 Task: Open Card Animal Rights Review in Board Product Feedback Collection and Analysis to Workspace Employee Assistance Programs and add a team member Softage.4@softage.net, a label Yellow, a checklist Performance Management, an attachment from your google drive, a color Yellow and finally, add a card description 'Develop and launch new social media marketing campaign for influencer marketing' and a comment 'Let us approach this task with a sense of urgency and importance, recognizing its impact on the overall project.'. Add a start date 'Jan 08, 1900' with a due date 'Jan 15, 1900'
Action: Mouse moved to (89, 319)
Screenshot: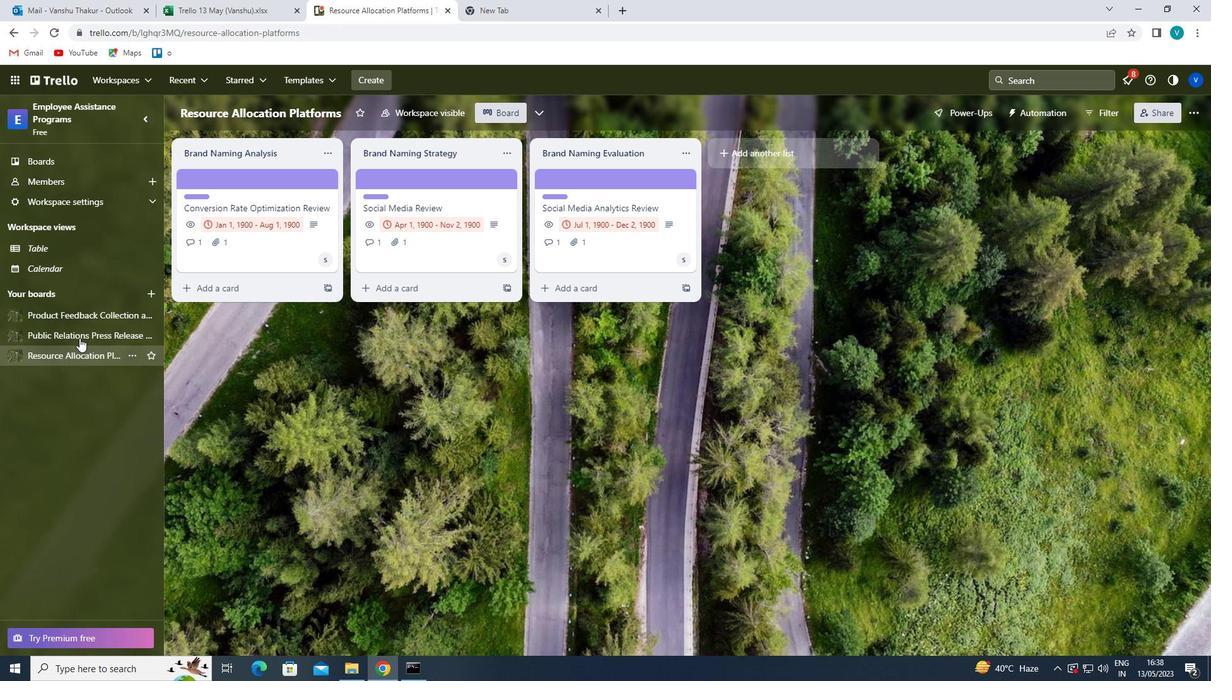 
Action: Mouse pressed left at (89, 319)
Screenshot: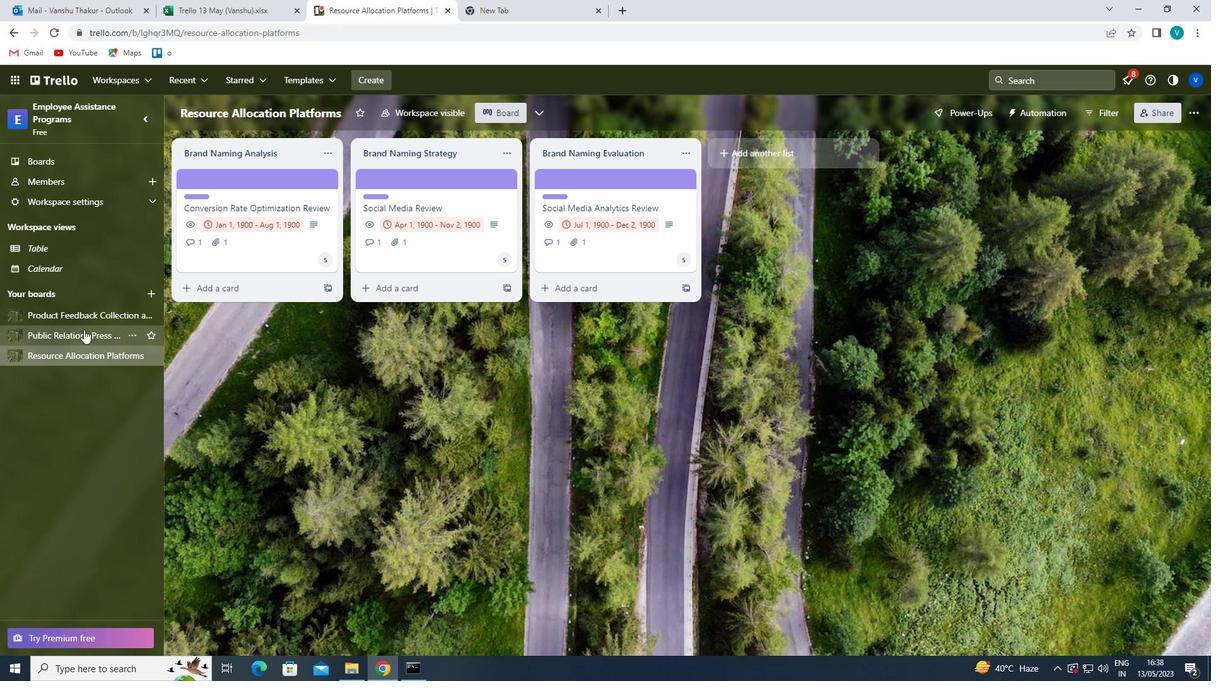 
Action: Mouse moved to (591, 183)
Screenshot: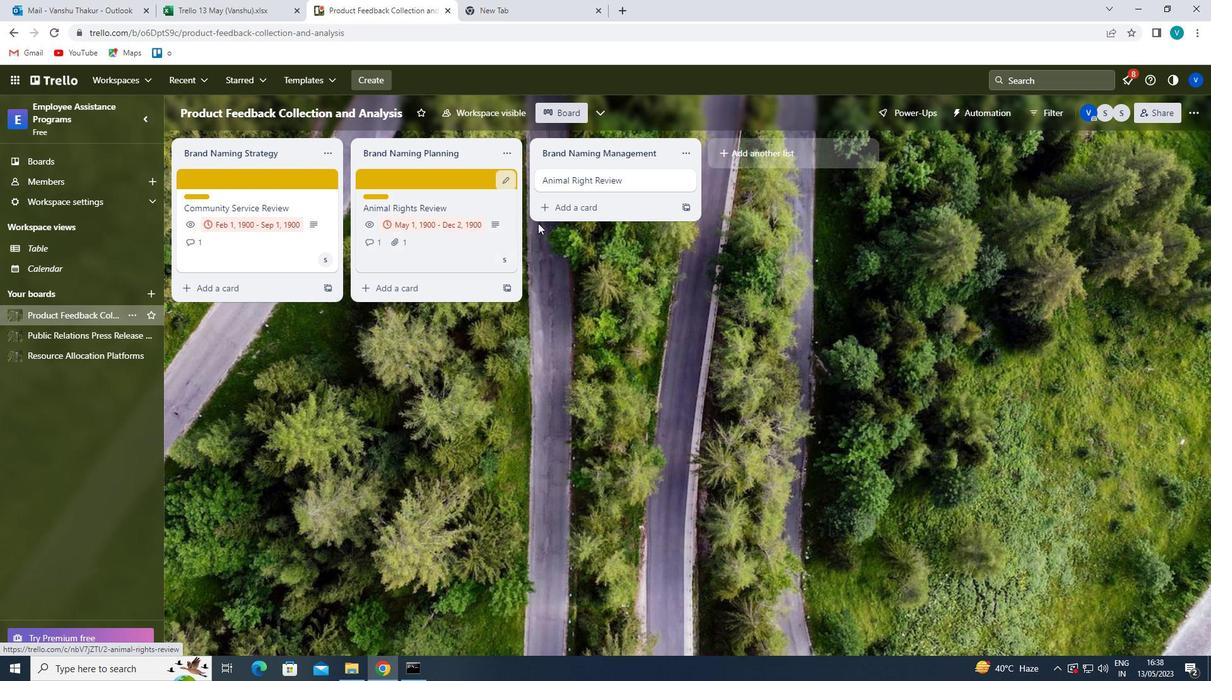 
Action: Mouse pressed left at (591, 183)
Screenshot: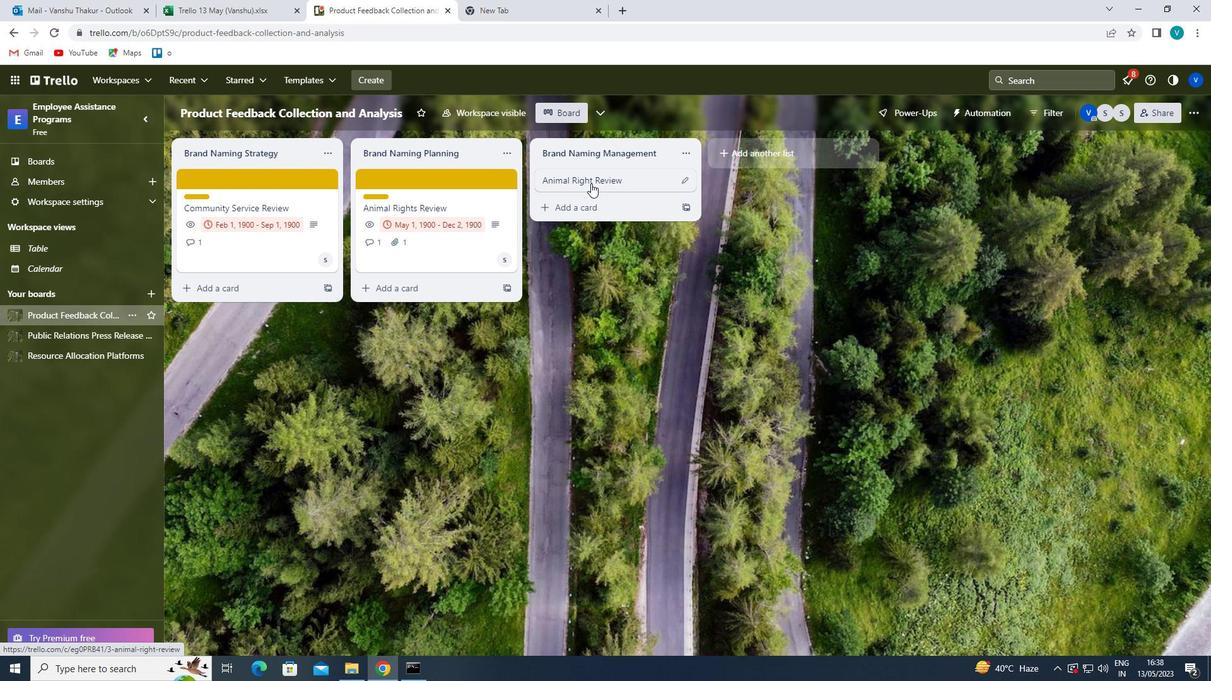 
Action: Mouse moved to (744, 219)
Screenshot: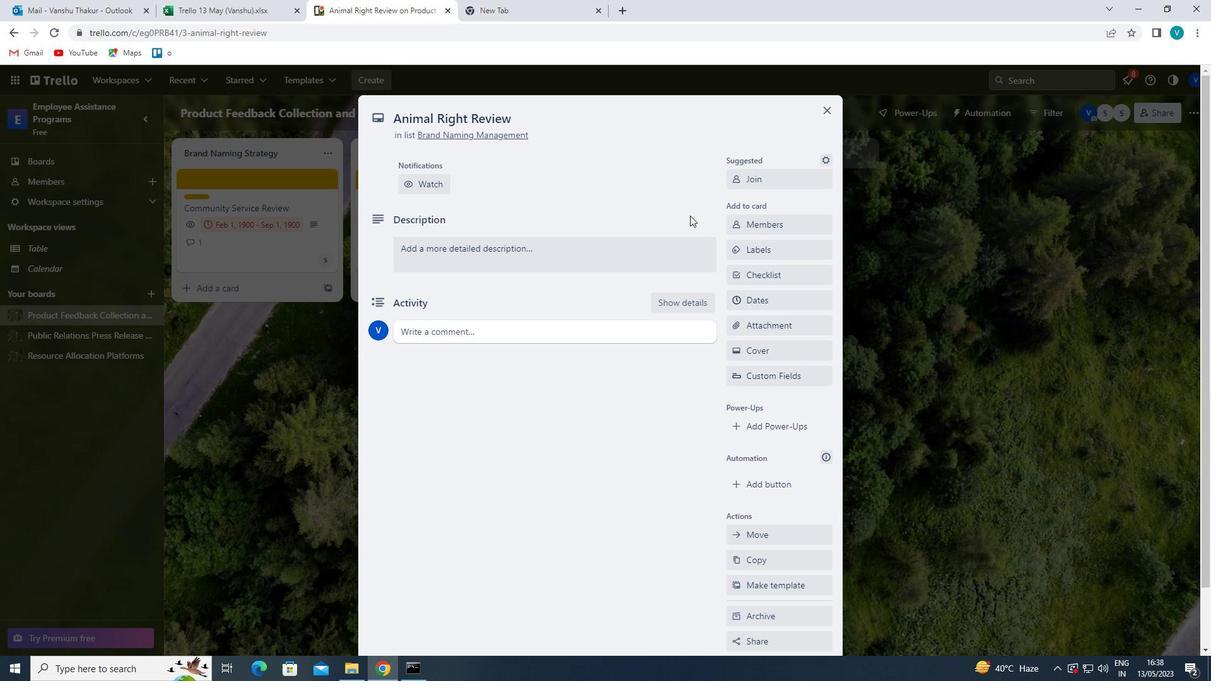 
Action: Mouse pressed left at (744, 219)
Screenshot: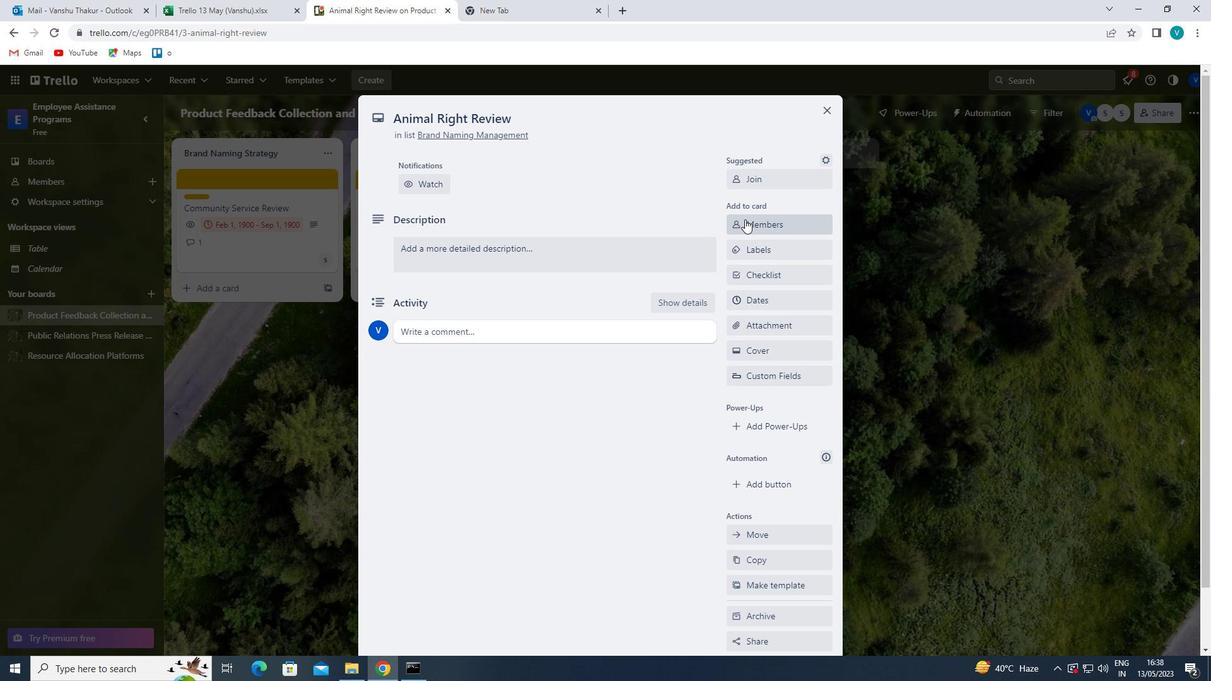 
Action: Key pressed <Key.shift>
Screenshot: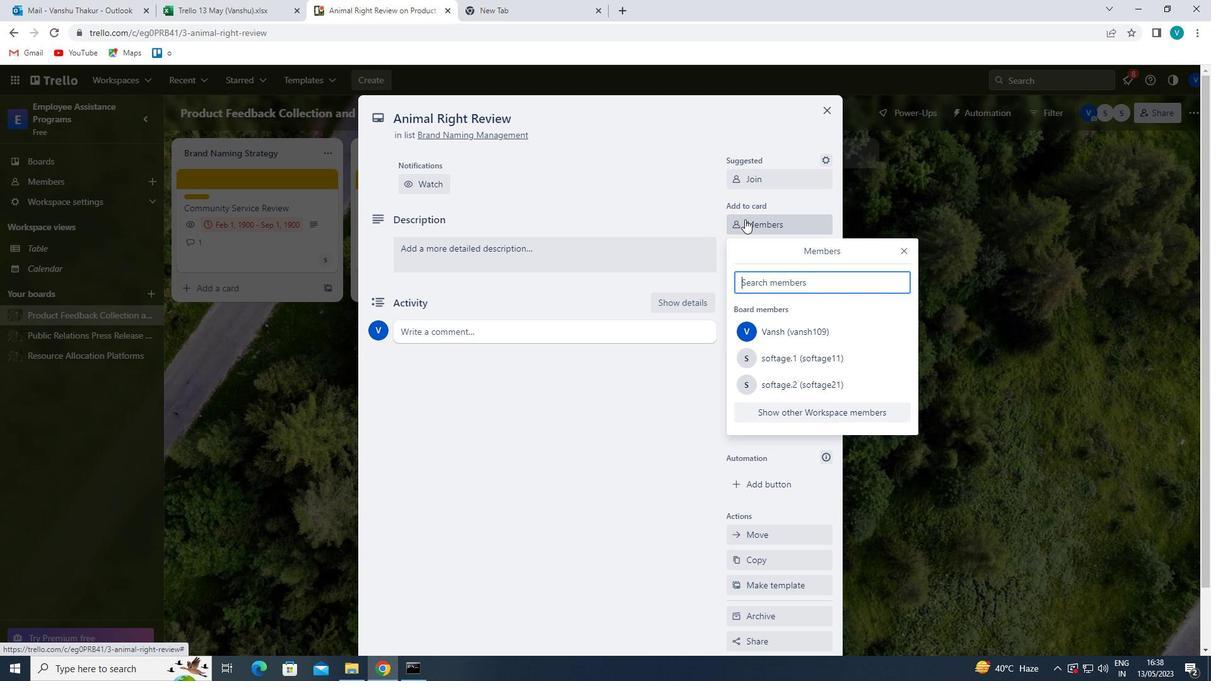 
Action: Mouse moved to (708, 243)
Screenshot: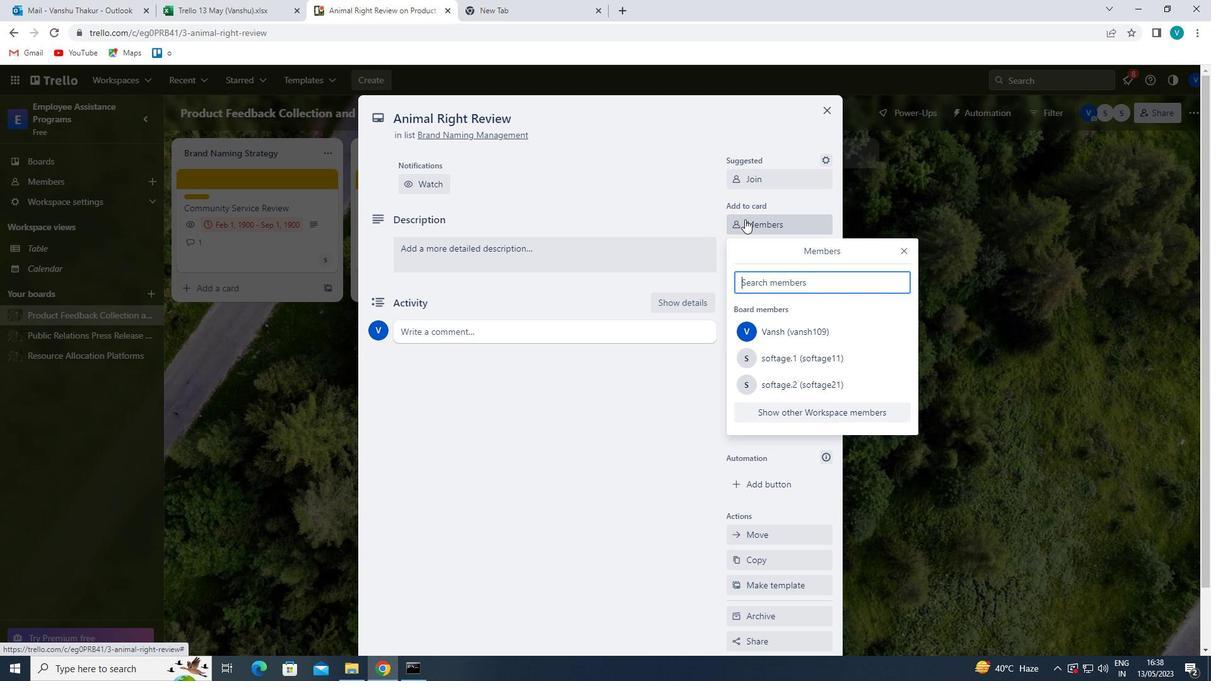 
Action: Key pressed S
Screenshot: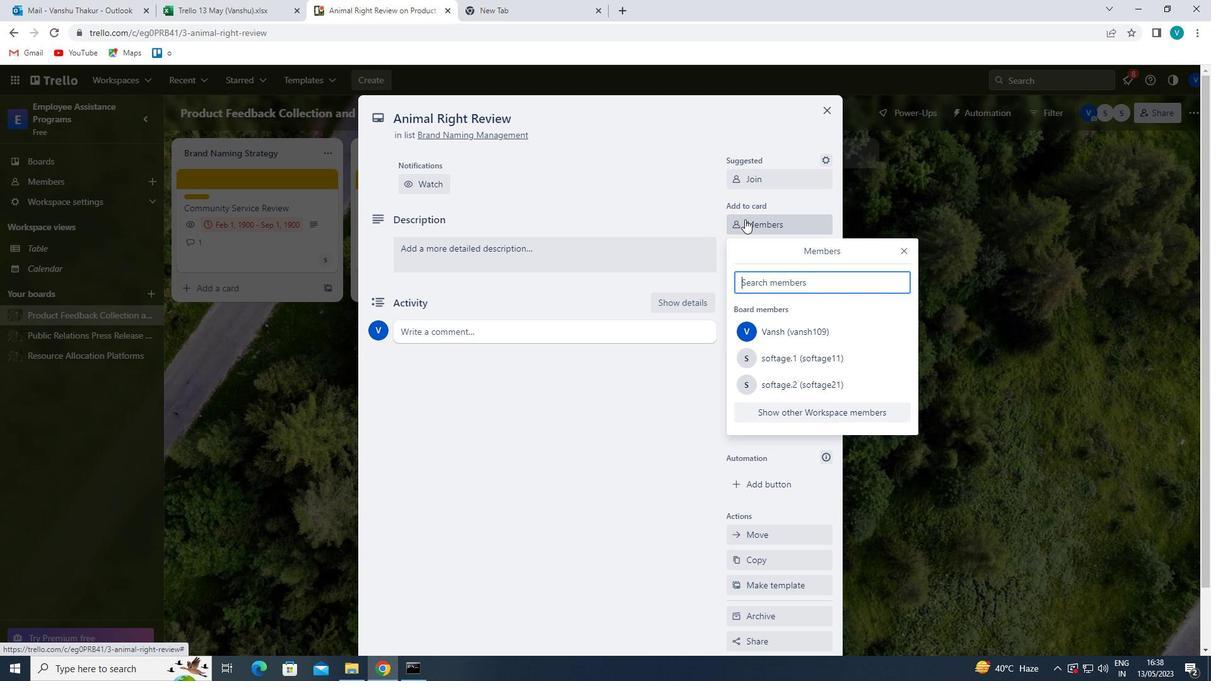 
Action: Mouse moved to (646, 280)
Screenshot: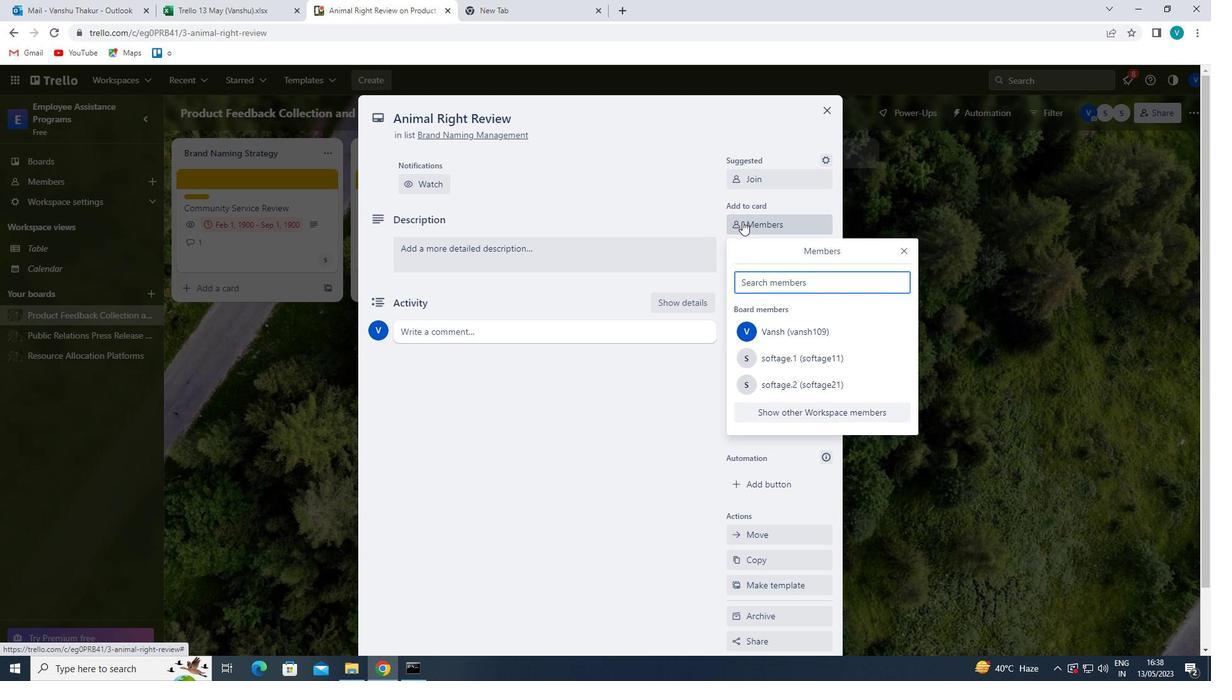 
Action: Key pressed OF
Screenshot: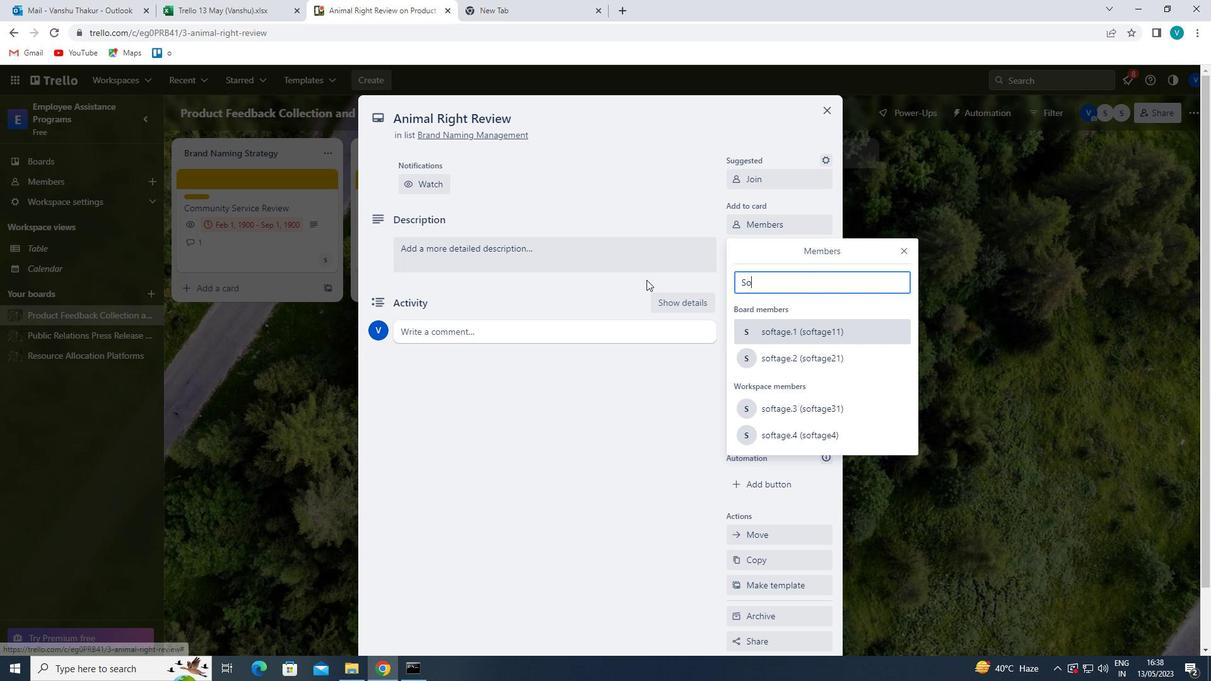 
Action: Mouse moved to (809, 439)
Screenshot: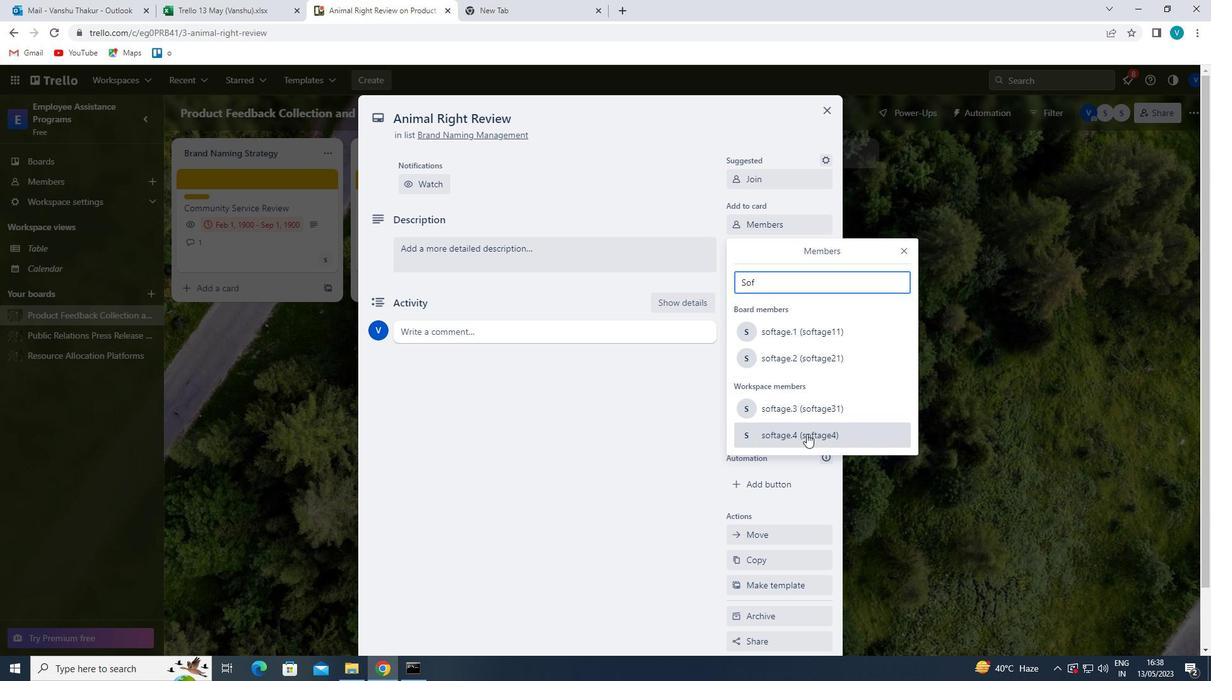
Action: Mouse pressed left at (809, 439)
Screenshot: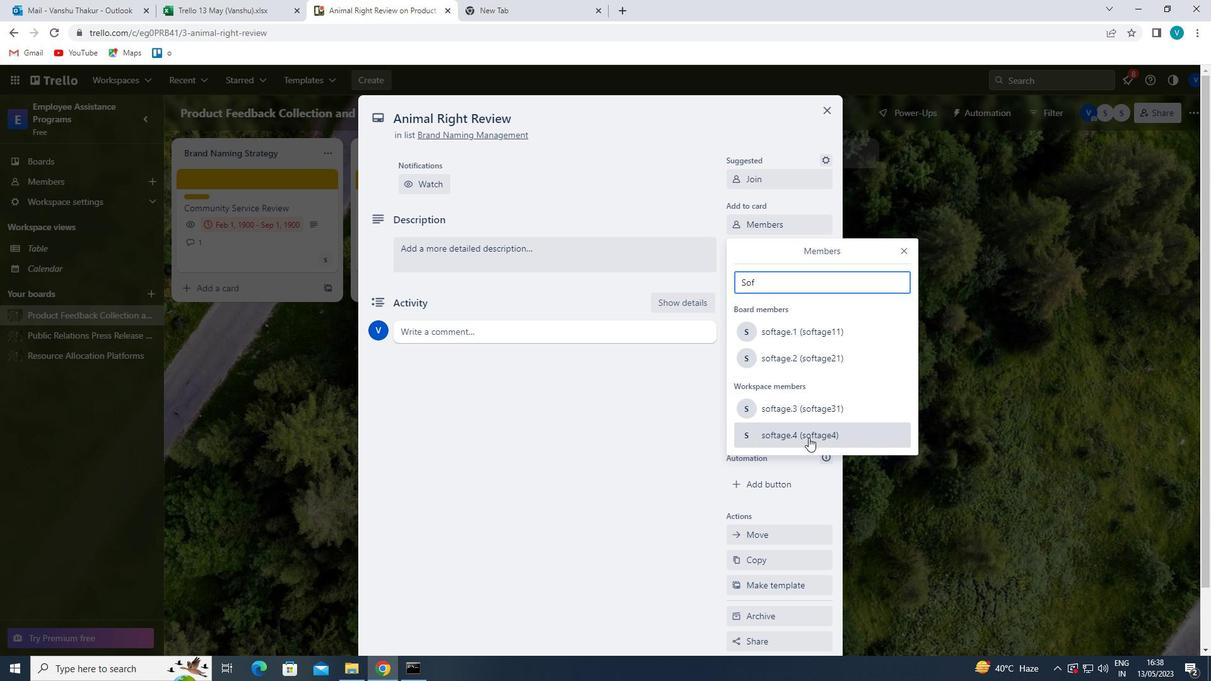 
Action: Mouse moved to (907, 247)
Screenshot: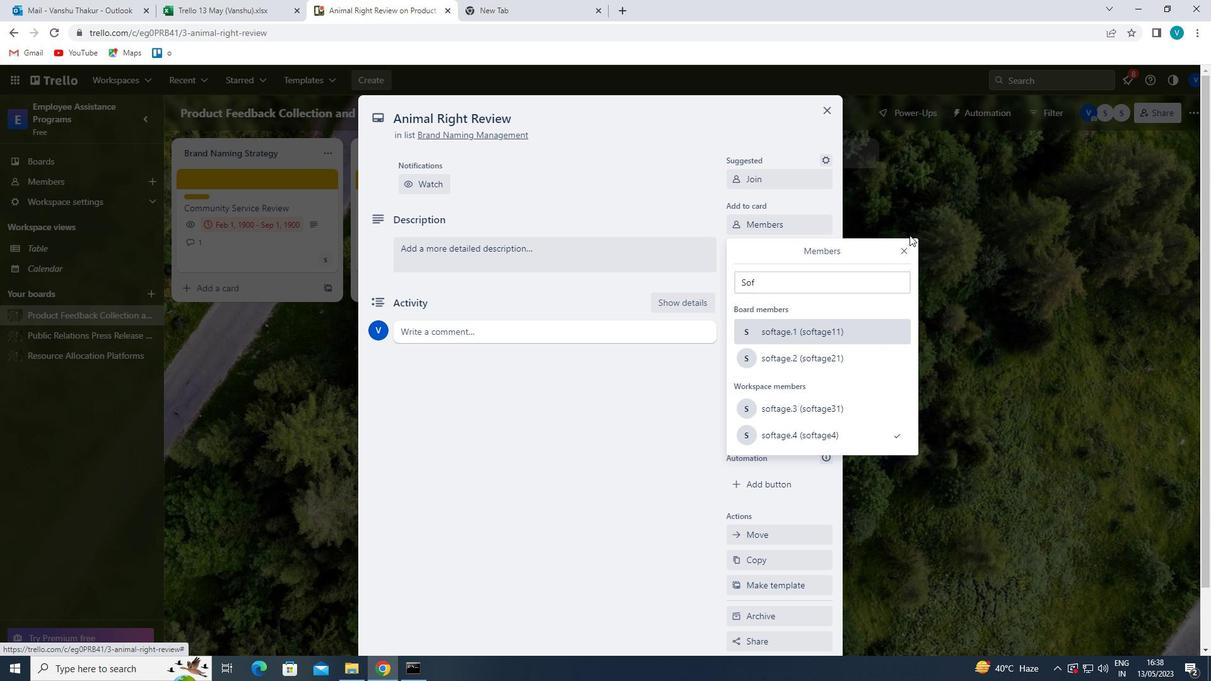 
Action: Mouse pressed left at (907, 247)
Screenshot: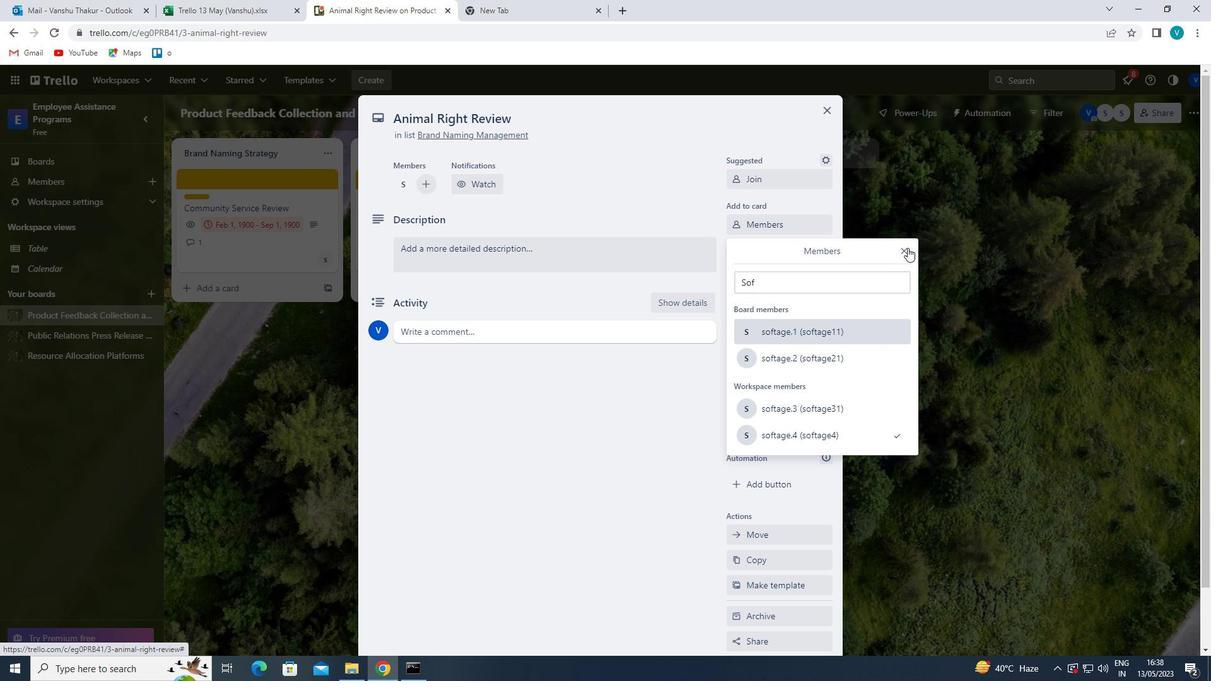 
Action: Mouse moved to (763, 251)
Screenshot: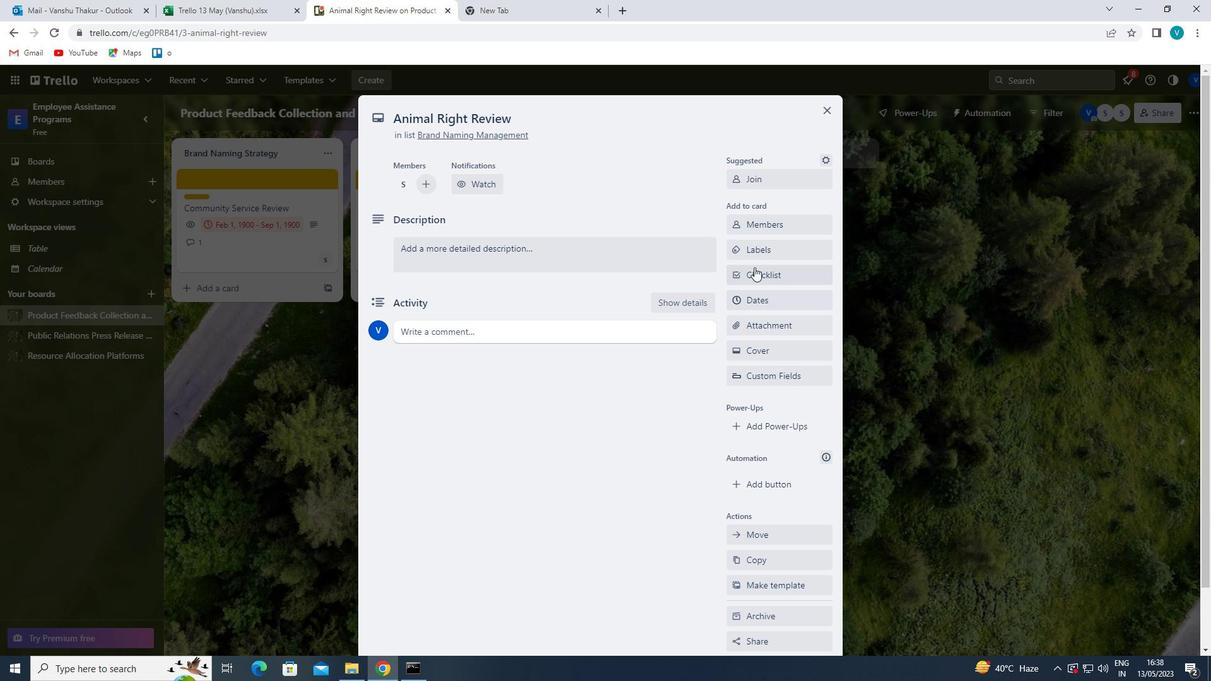 
Action: Mouse pressed left at (763, 251)
Screenshot: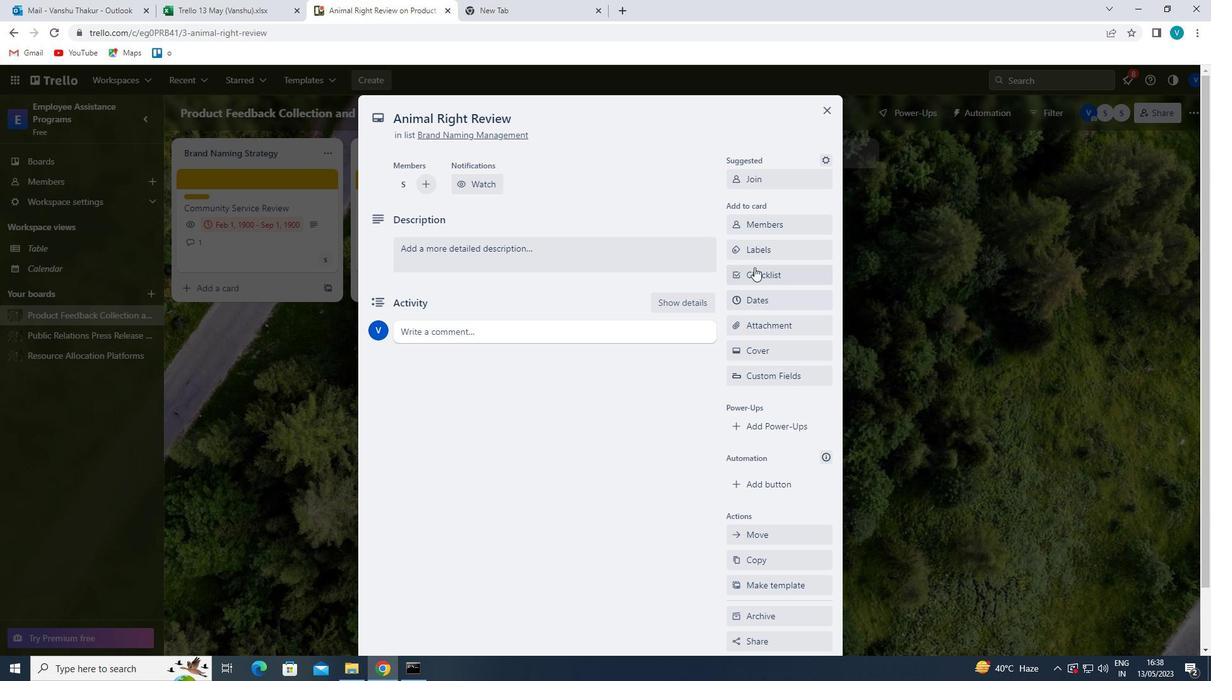 
Action: Mouse moved to (806, 373)
Screenshot: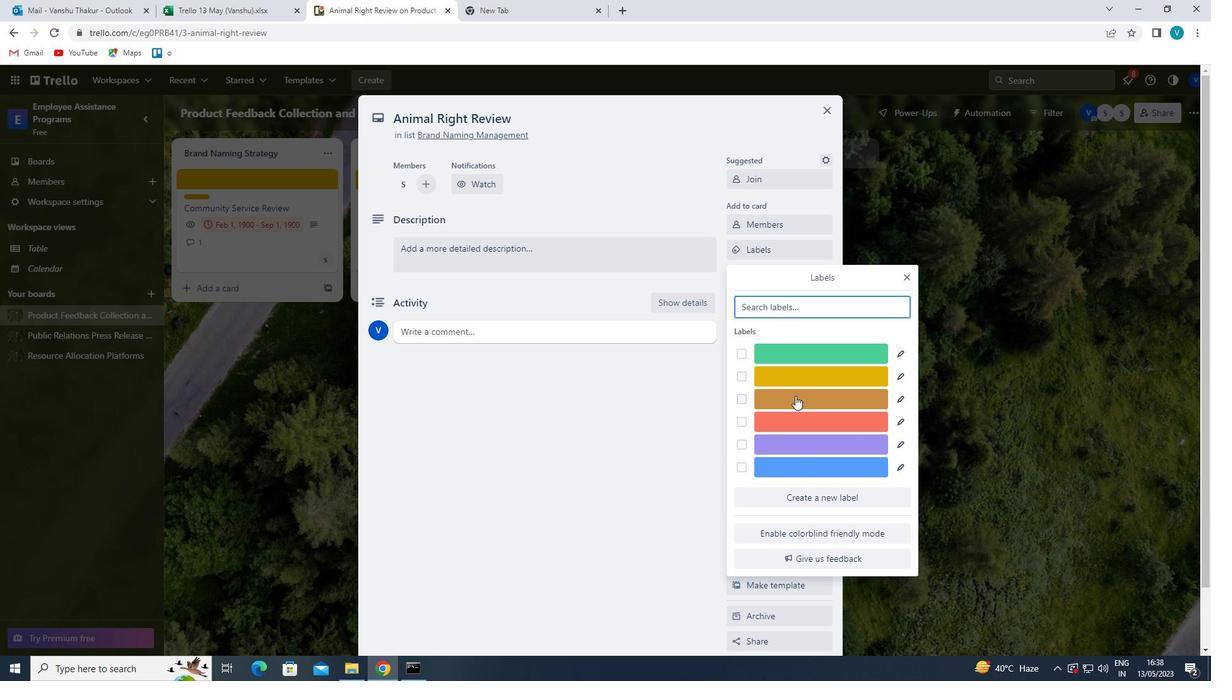 
Action: Mouse pressed left at (806, 373)
Screenshot: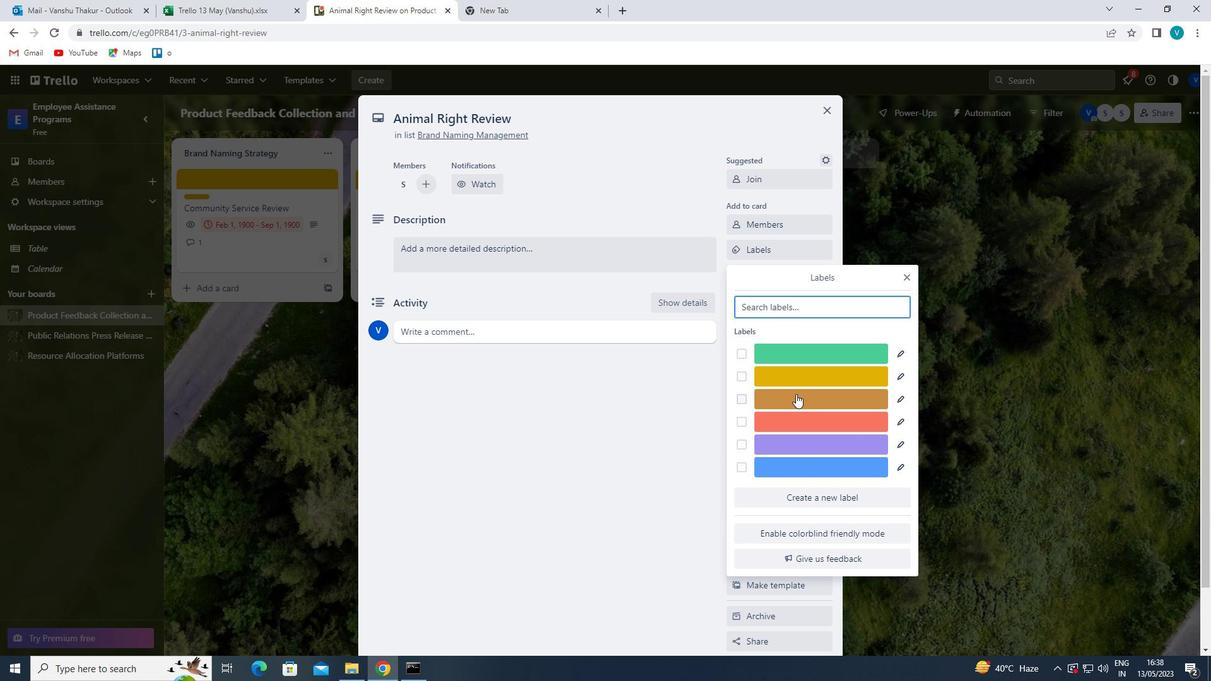 
Action: Mouse moved to (906, 275)
Screenshot: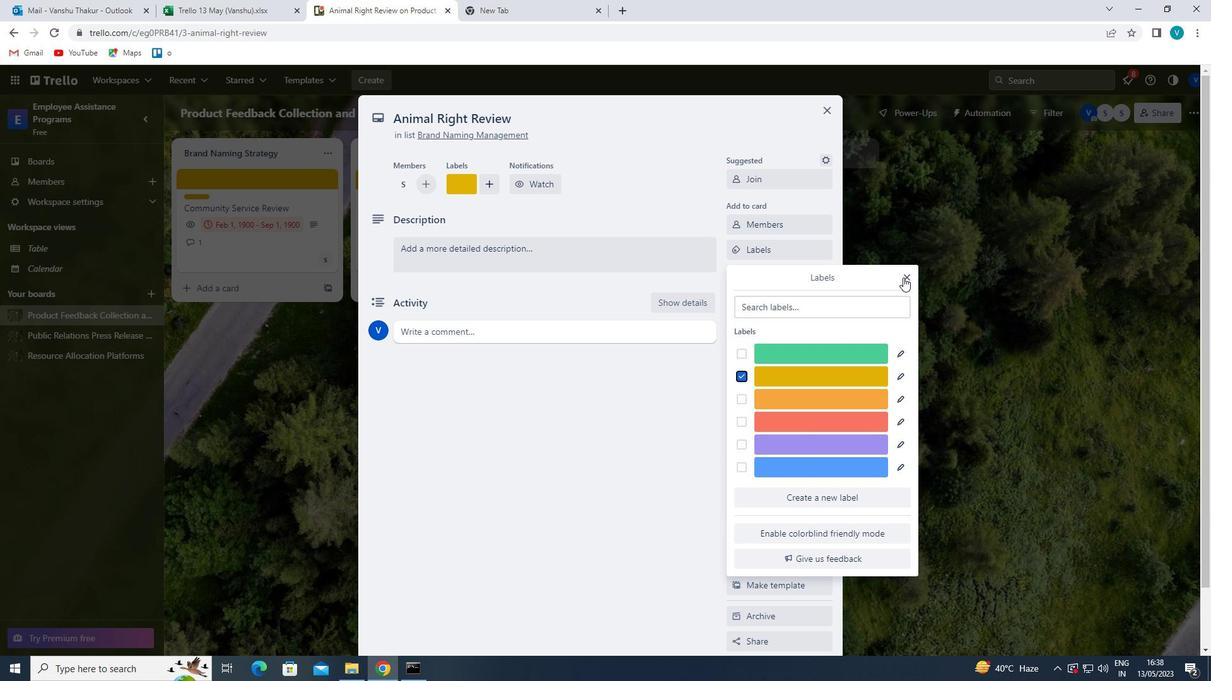 
Action: Mouse pressed left at (906, 275)
Screenshot: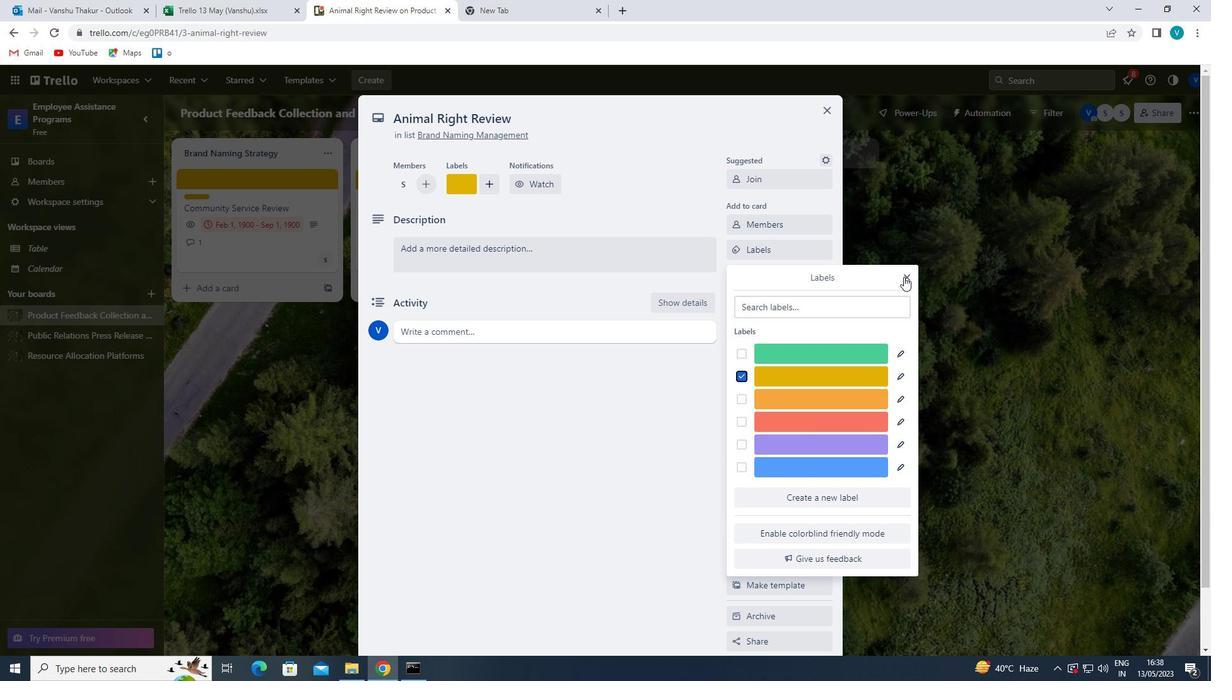 
Action: Mouse moved to (773, 277)
Screenshot: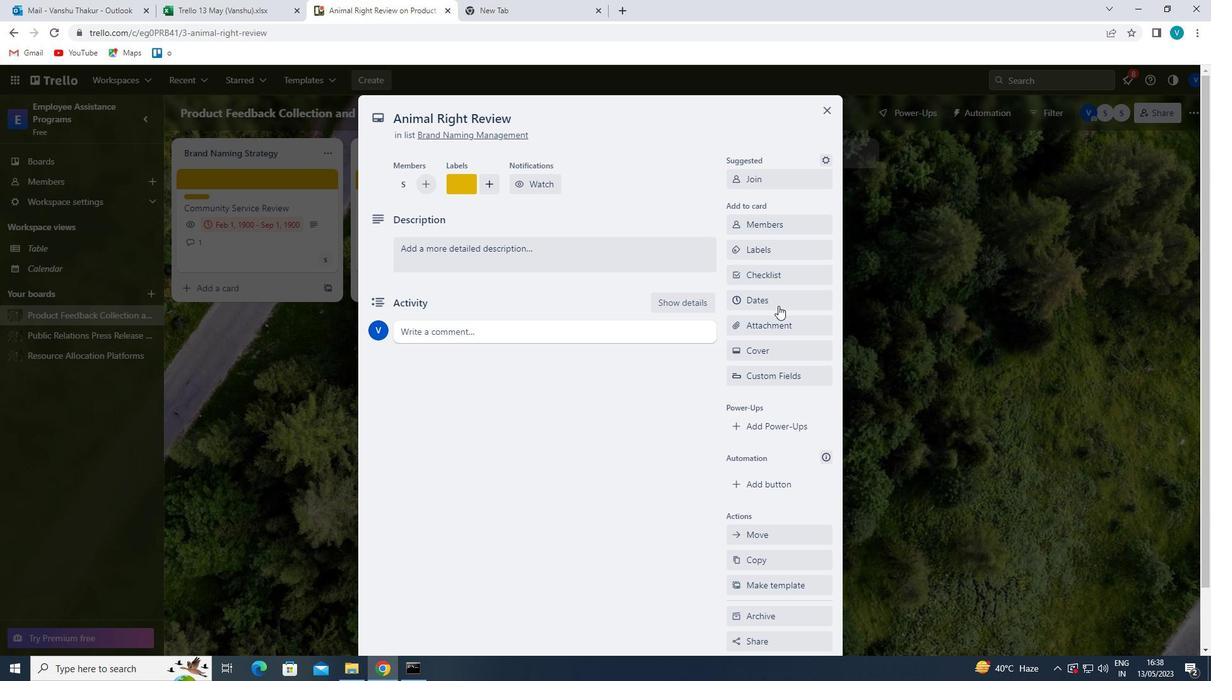 
Action: Mouse pressed left at (773, 277)
Screenshot: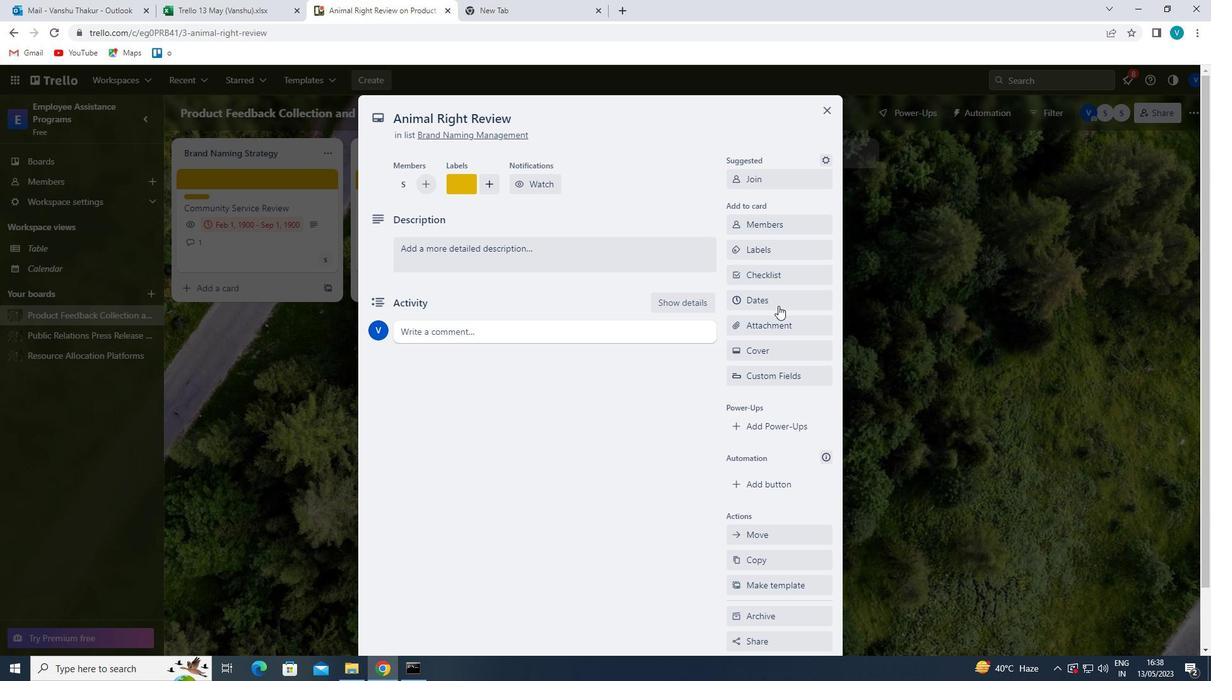 
Action: Key pressed <Key.shift>PERFOR
Screenshot: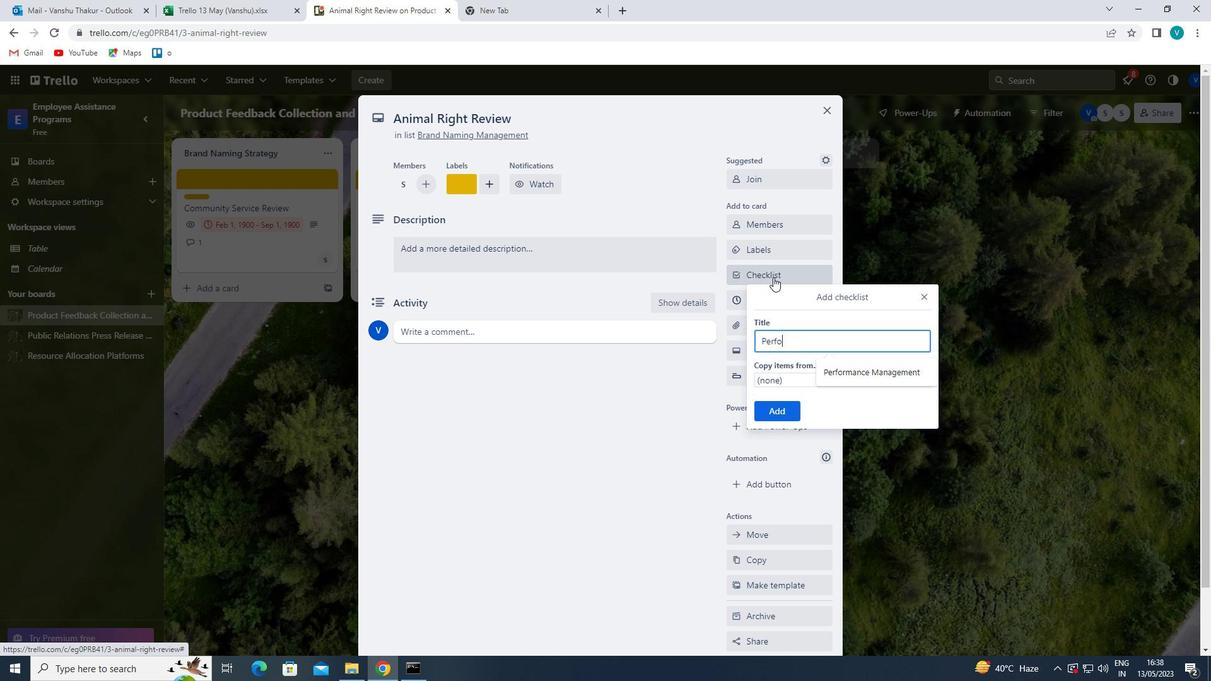 
Action: Mouse moved to (876, 370)
Screenshot: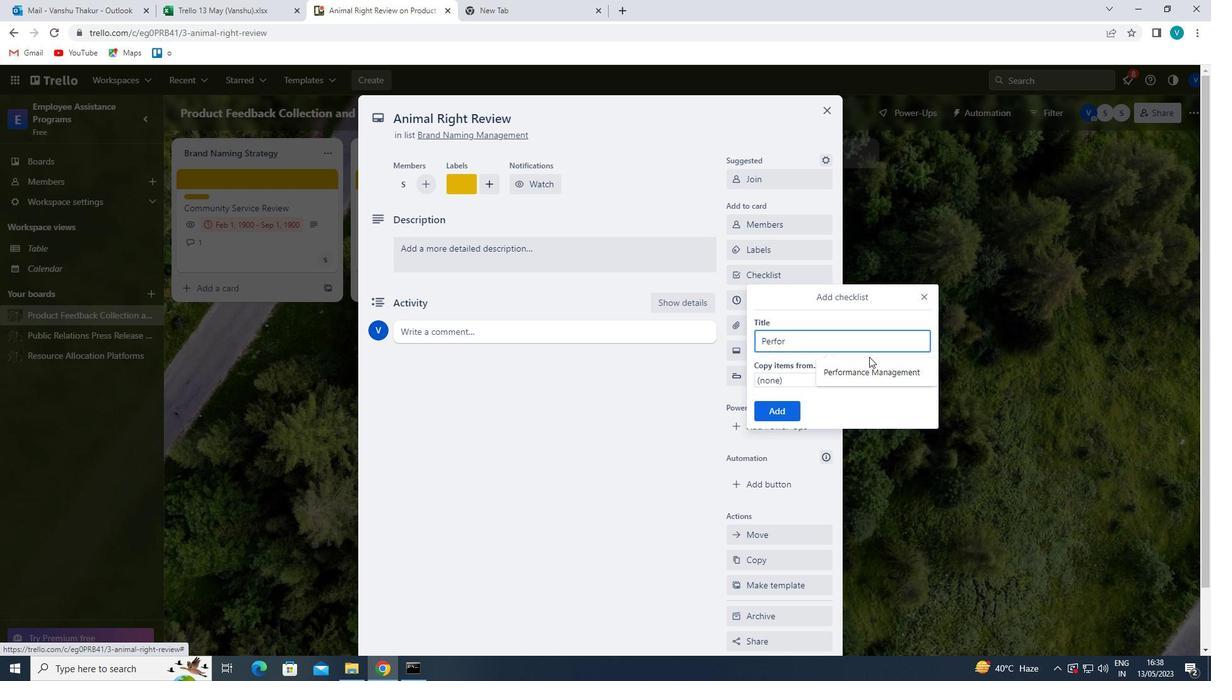
Action: Mouse pressed left at (876, 370)
Screenshot: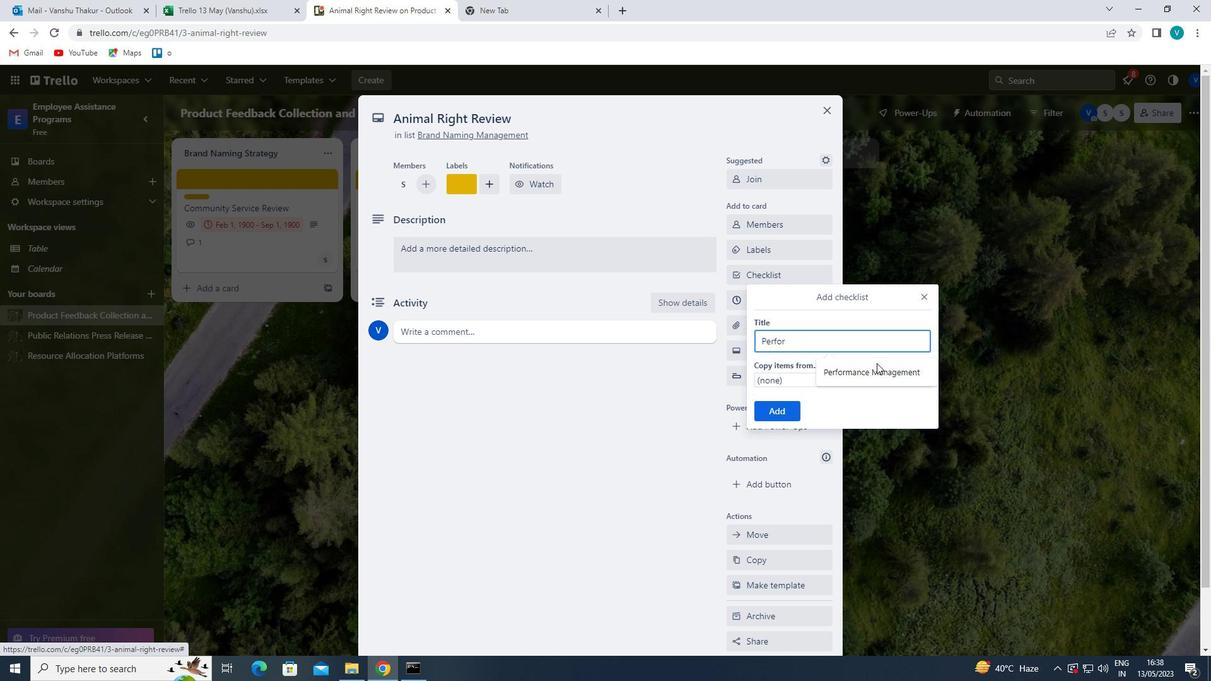 
Action: Mouse moved to (775, 410)
Screenshot: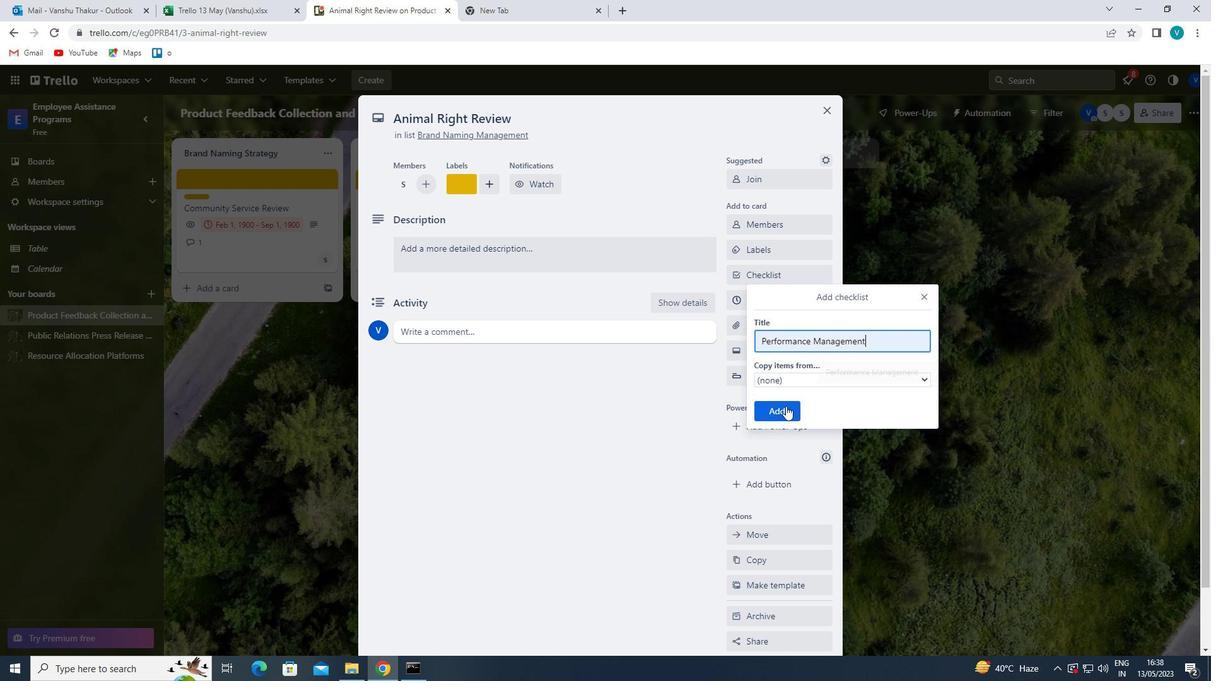 
Action: Mouse pressed left at (775, 410)
Screenshot: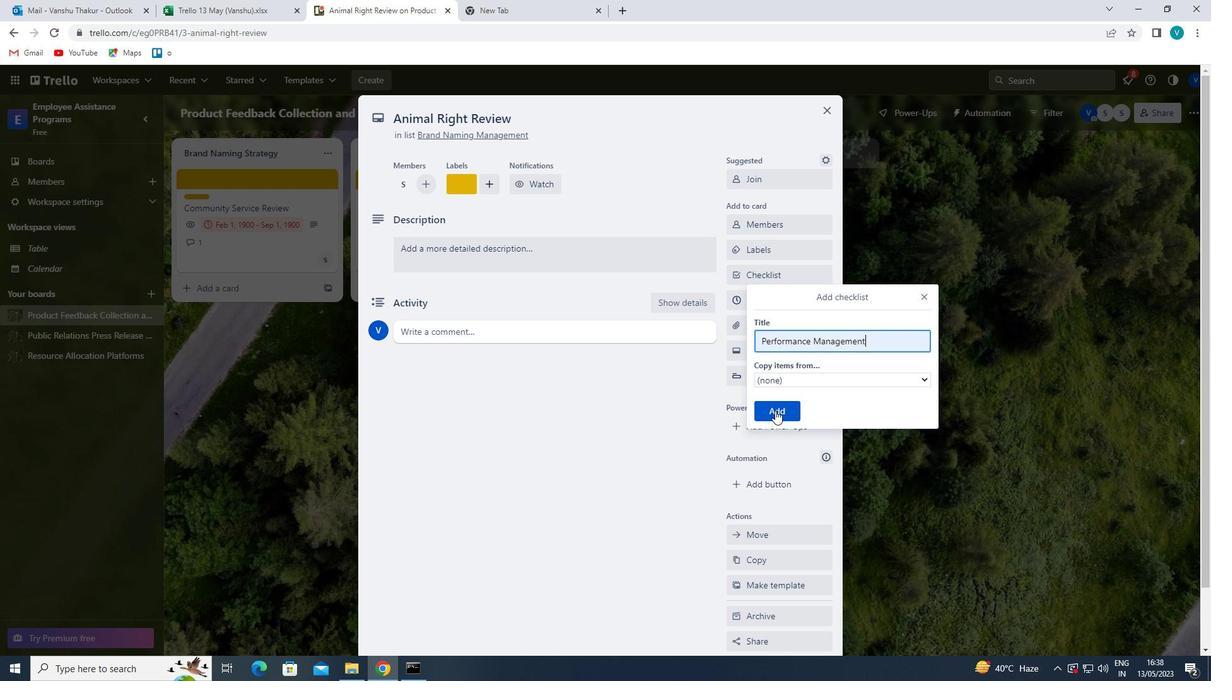 
Action: Mouse moved to (764, 329)
Screenshot: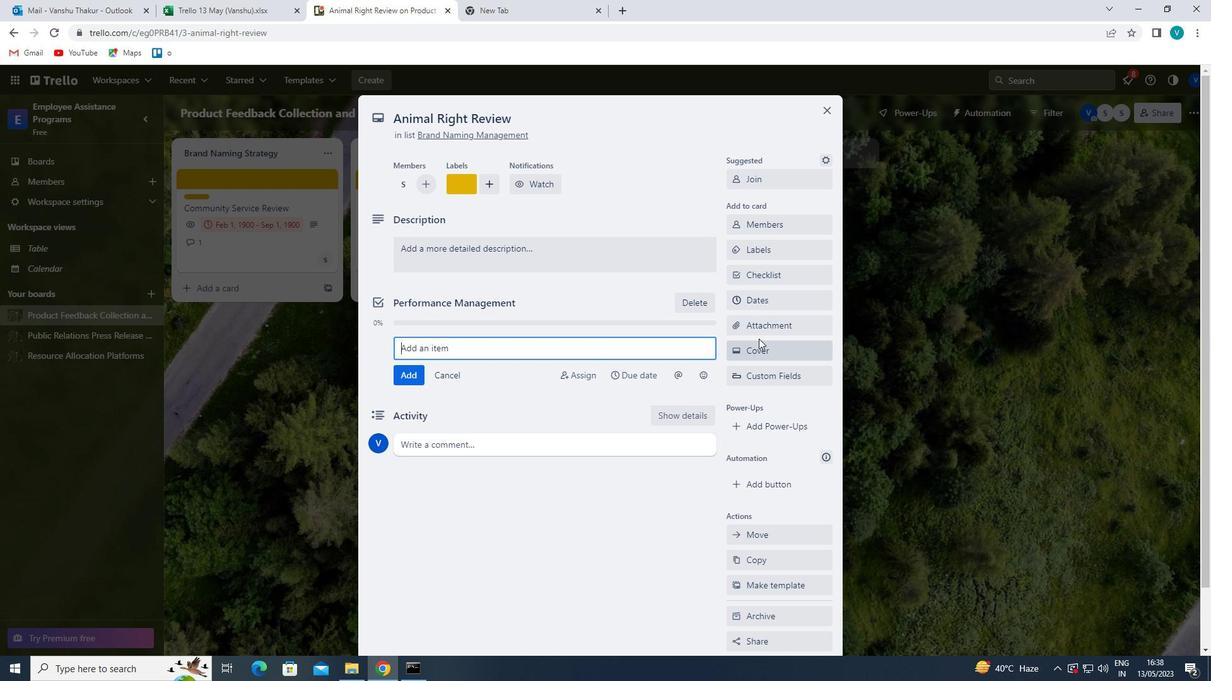 
Action: Mouse pressed left at (764, 329)
Screenshot: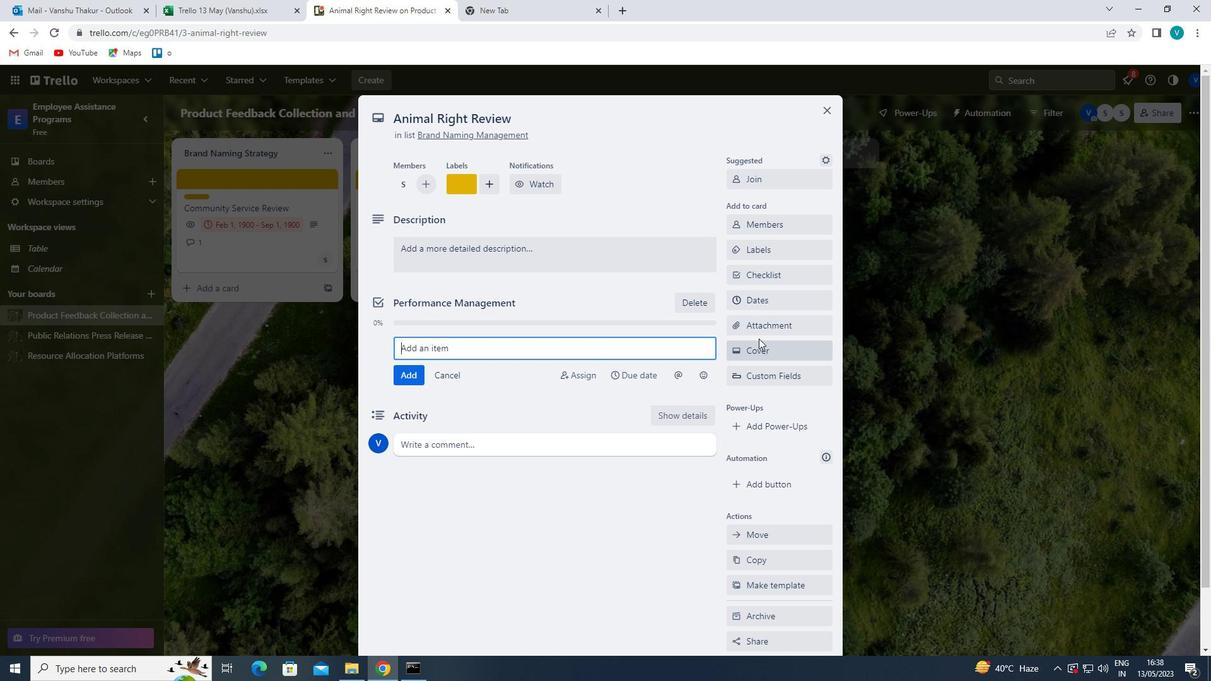 
Action: Mouse moved to (773, 423)
Screenshot: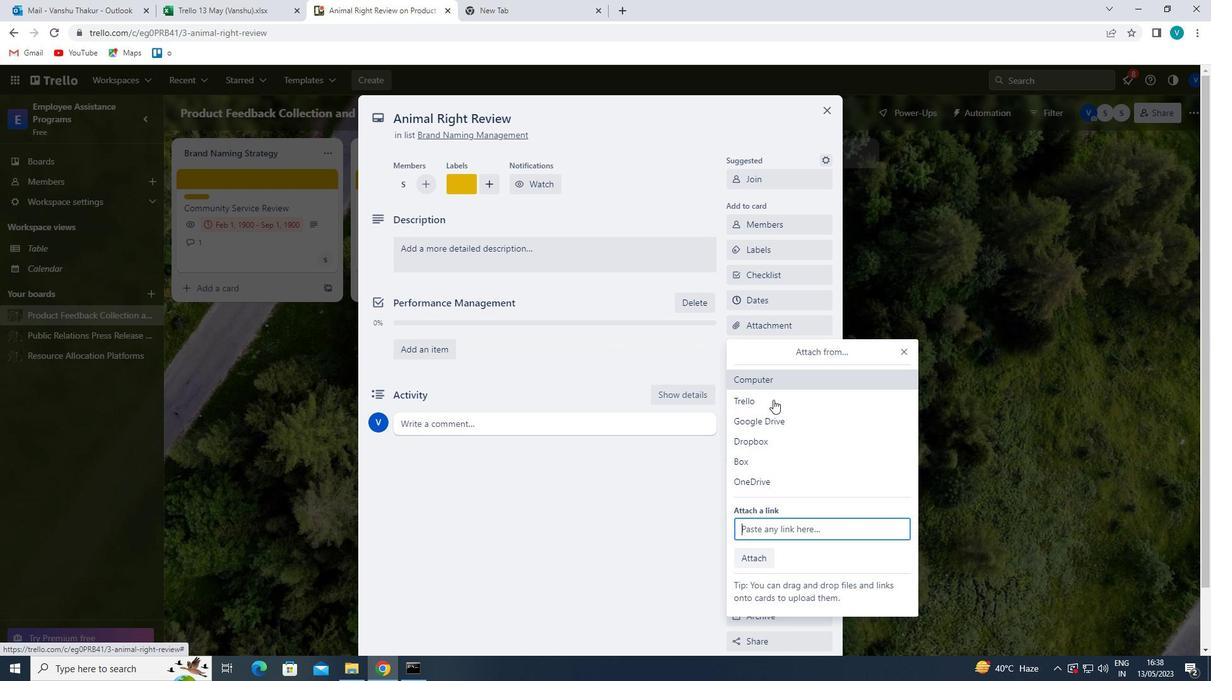 
Action: Mouse pressed left at (773, 423)
Screenshot: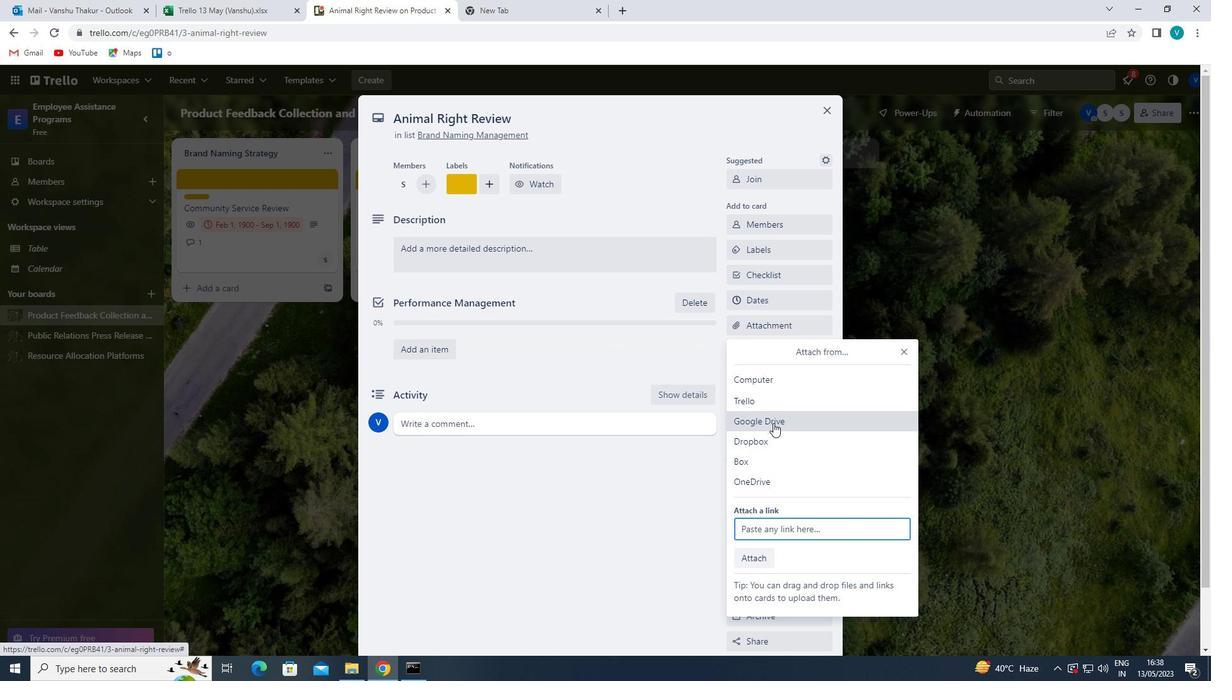 
Action: Mouse moved to (688, 340)
Screenshot: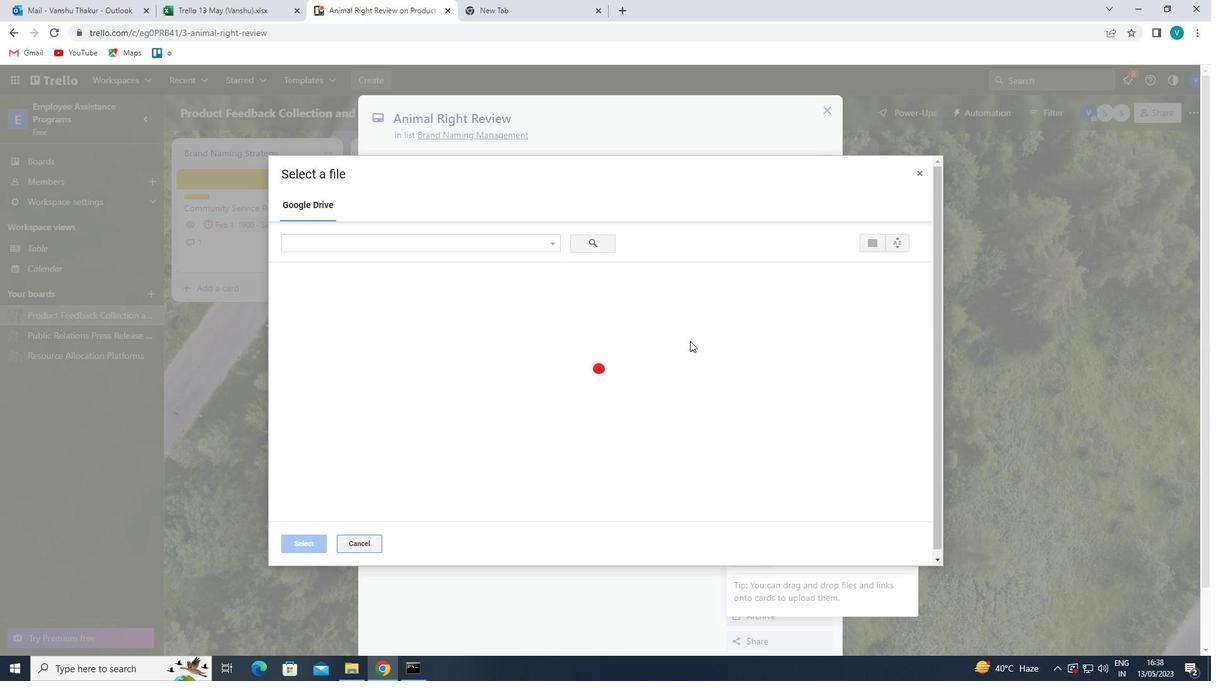 
Action: Mouse pressed left at (688, 340)
Screenshot: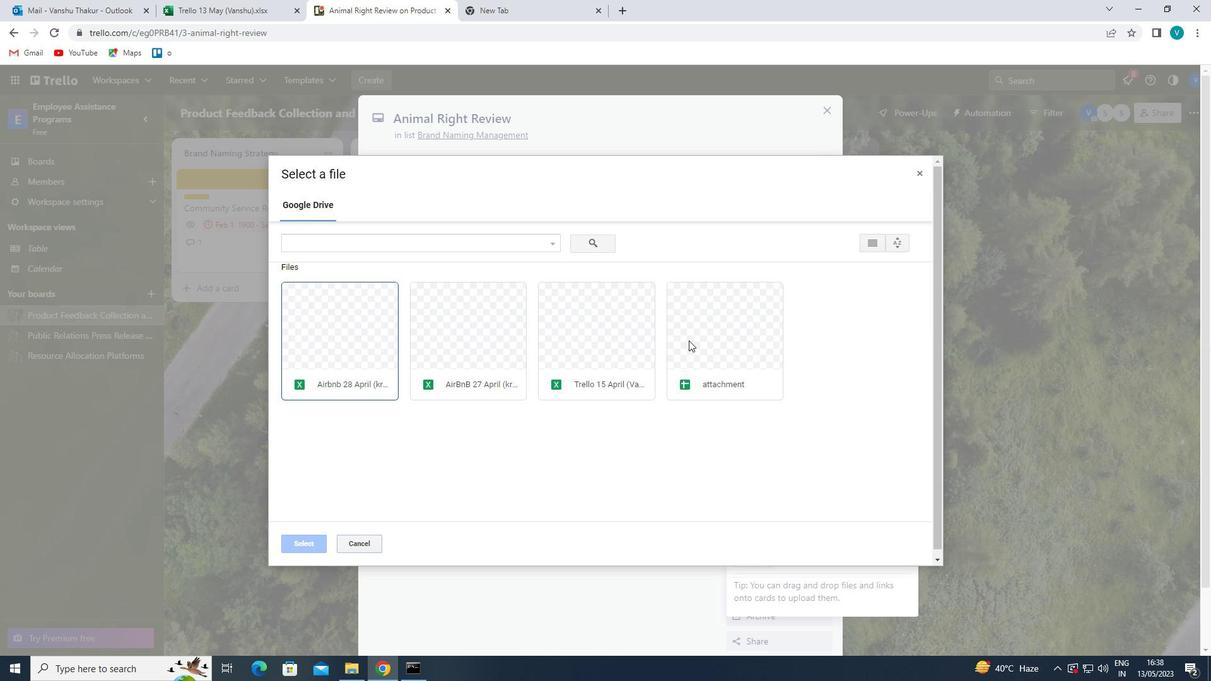 
Action: Mouse moved to (317, 543)
Screenshot: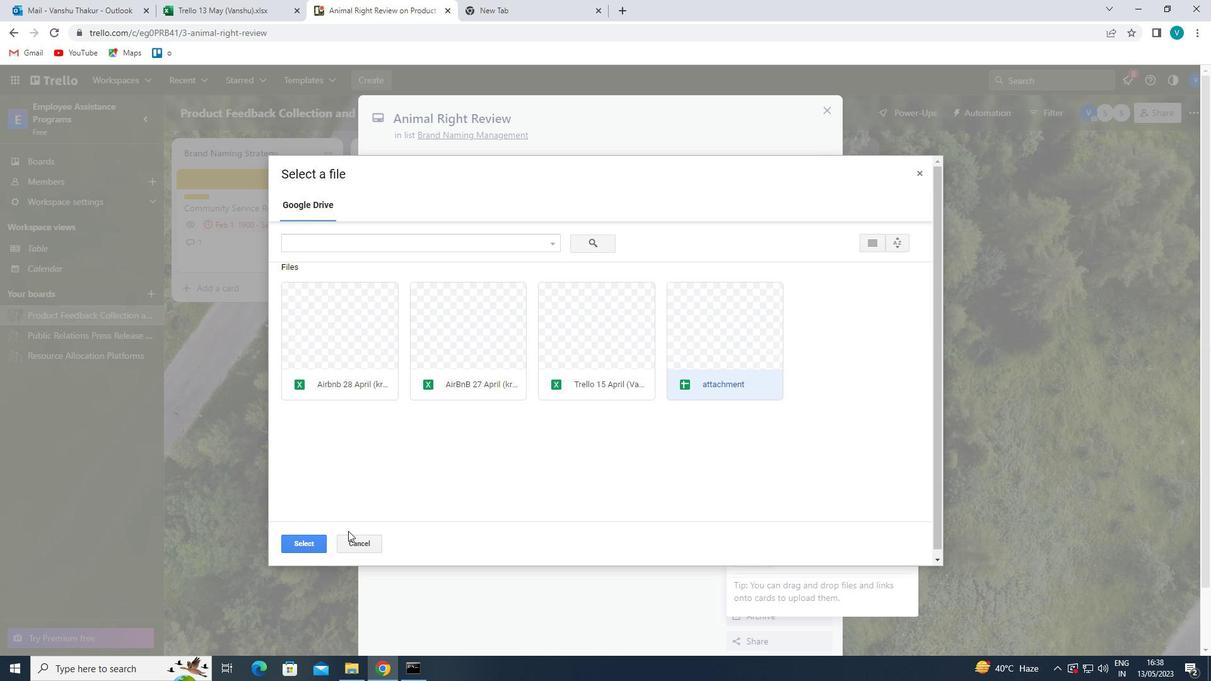 
Action: Mouse pressed left at (317, 543)
Screenshot: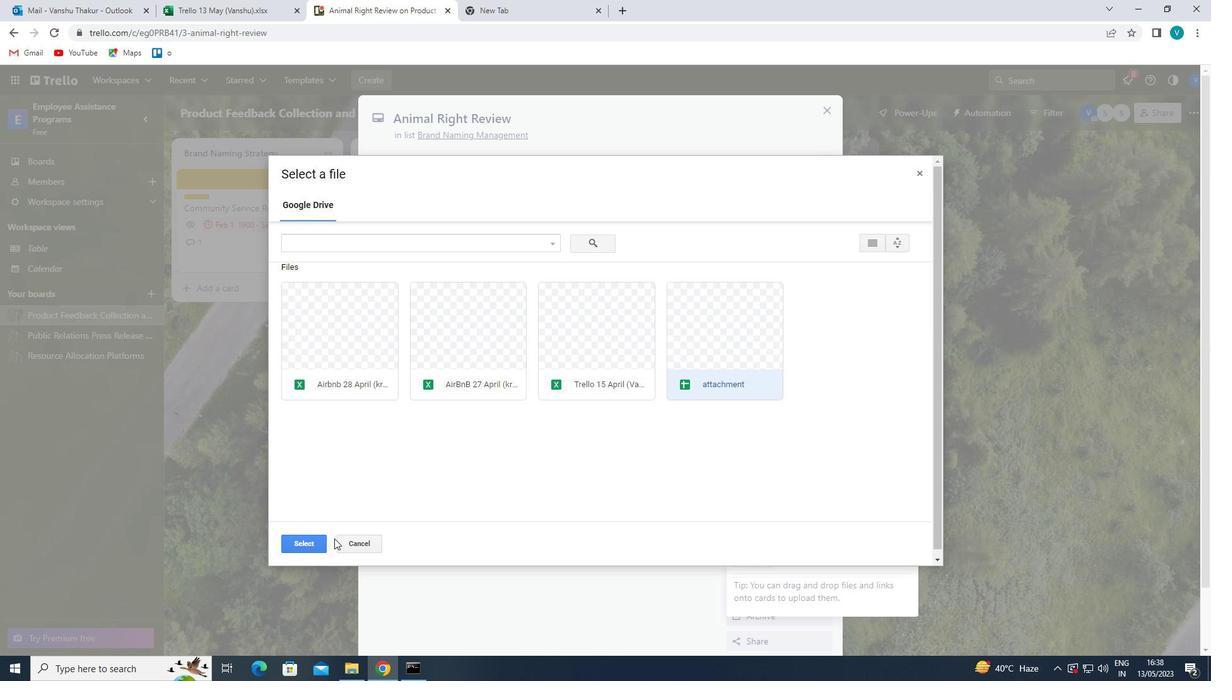 
Action: Mouse moved to (773, 363)
Screenshot: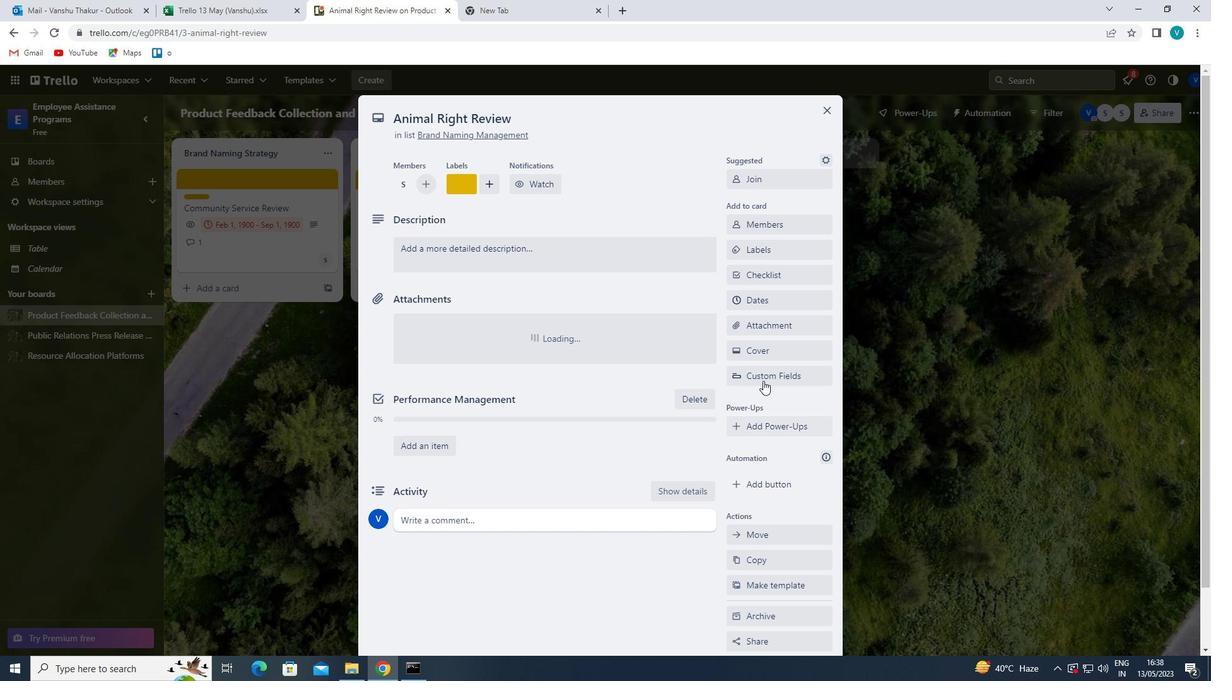 
Action: Mouse pressed left at (773, 363)
Screenshot: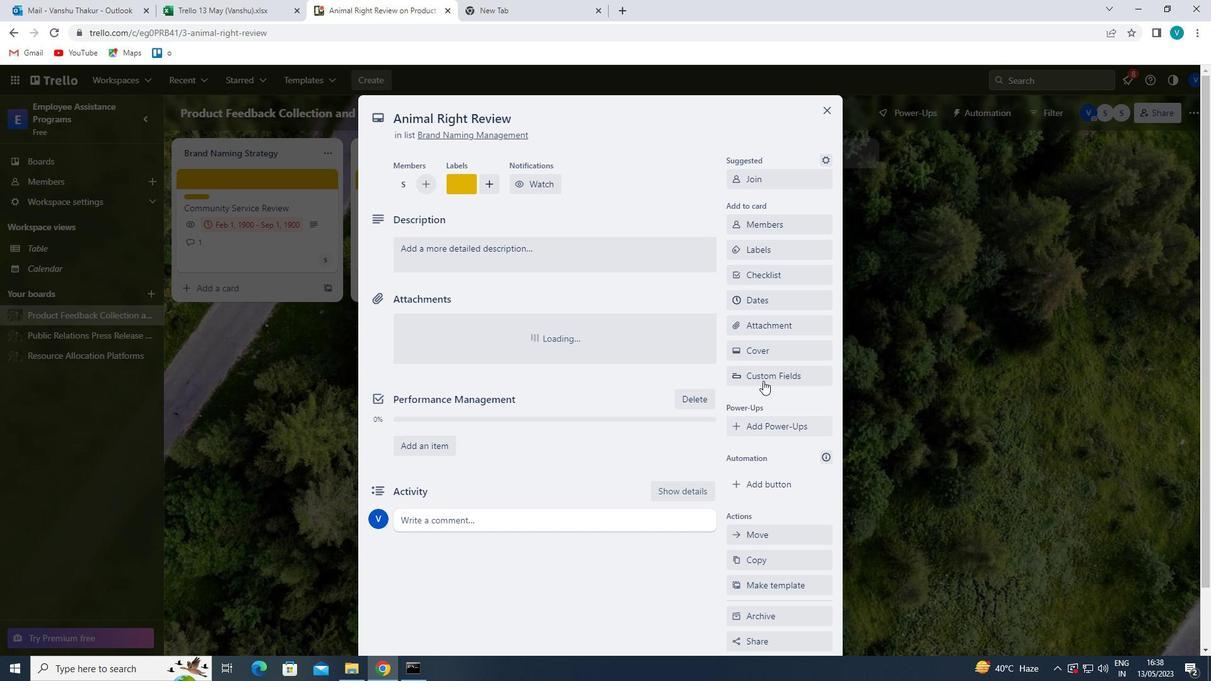 
Action: Mouse moved to (777, 356)
Screenshot: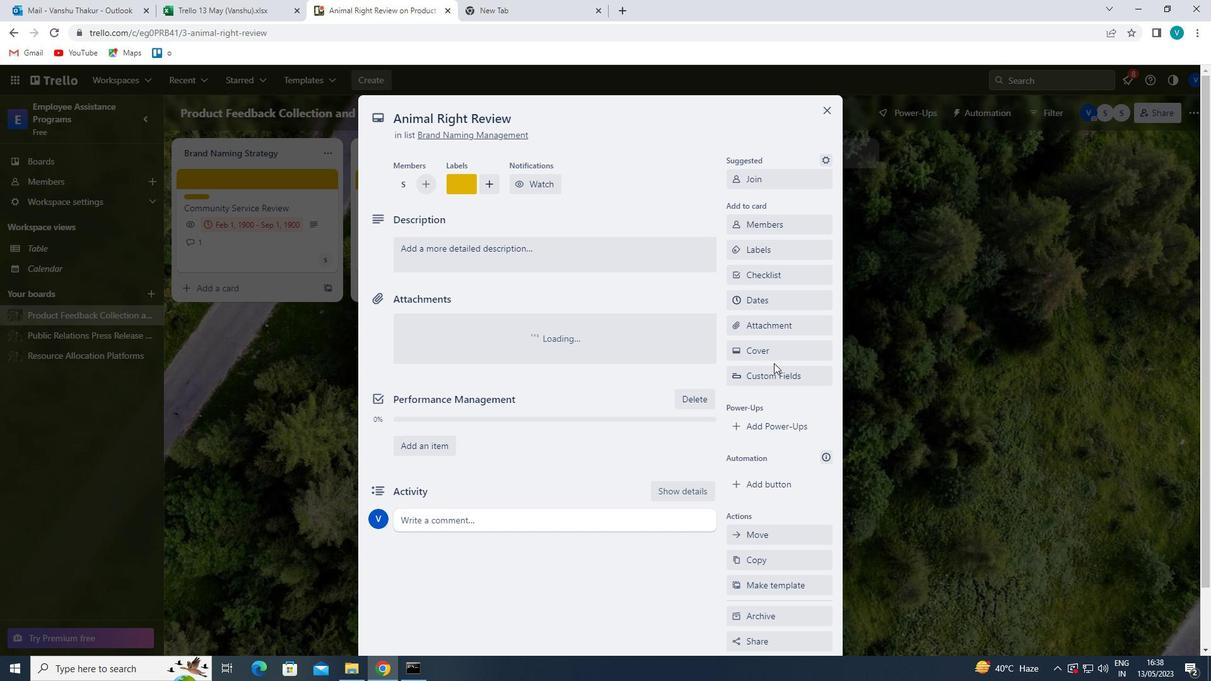 
Action: Mouse pressed left at (777, 356)
Screenshot: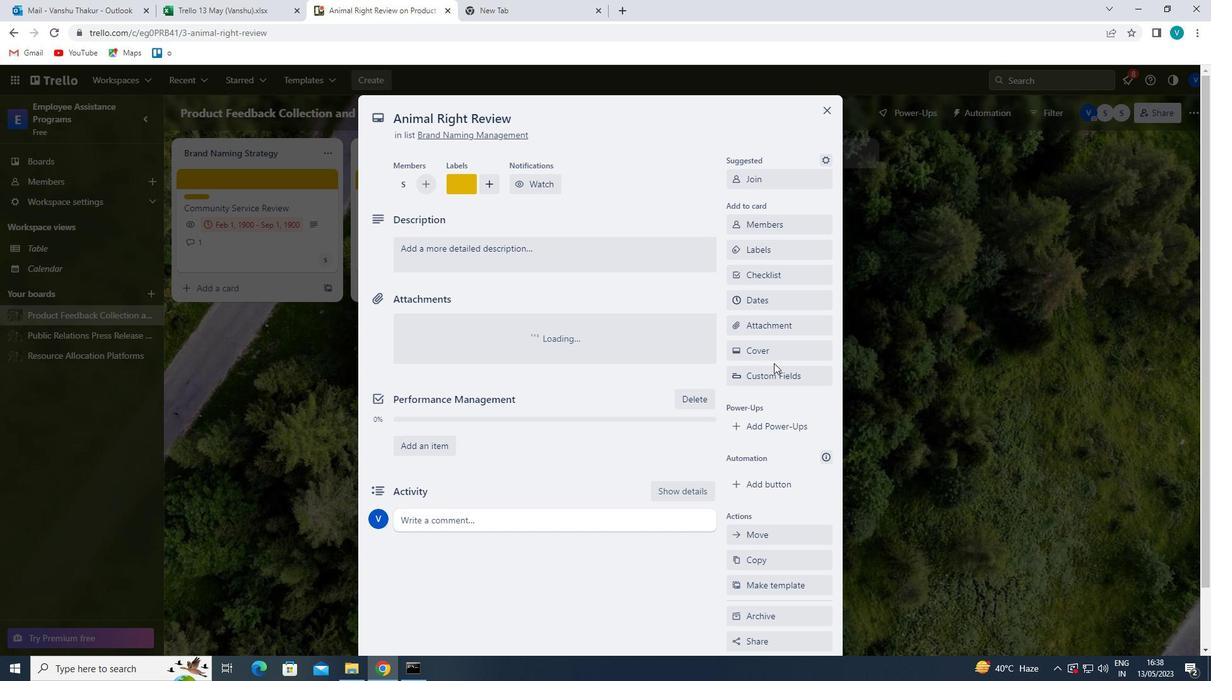 
Action: Mouse moved to (777, 403)
Screenshot: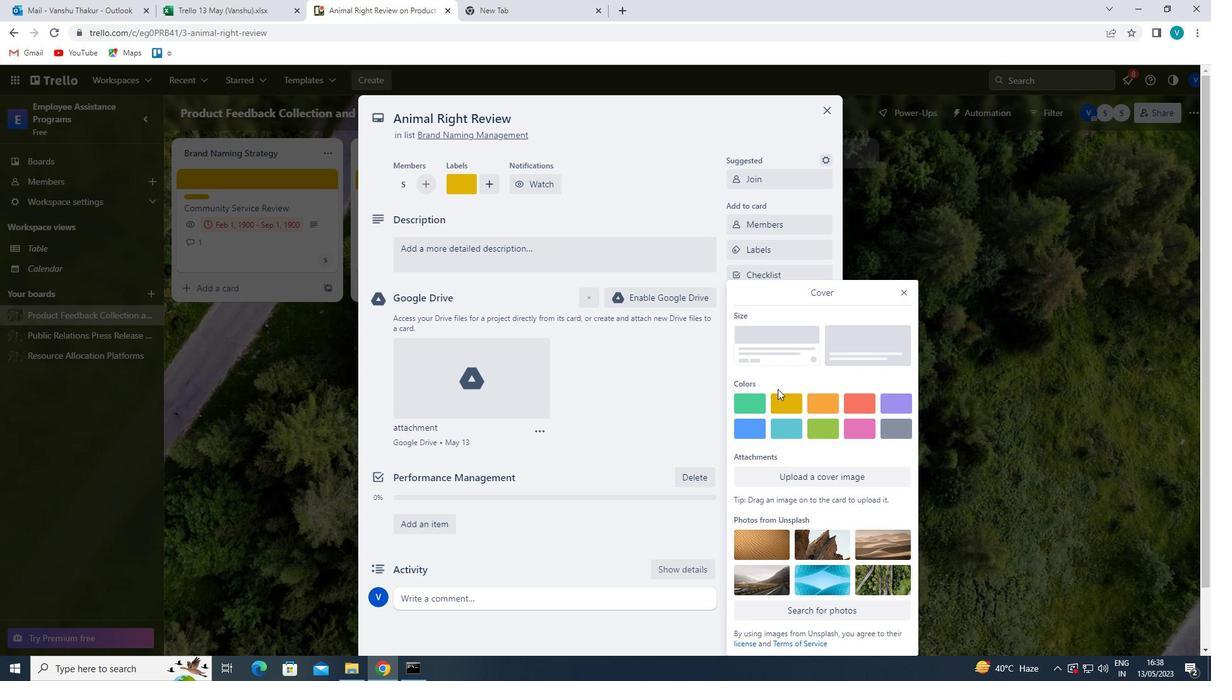 
Action: Mouse pressed left at (777, 403)
Screenshot: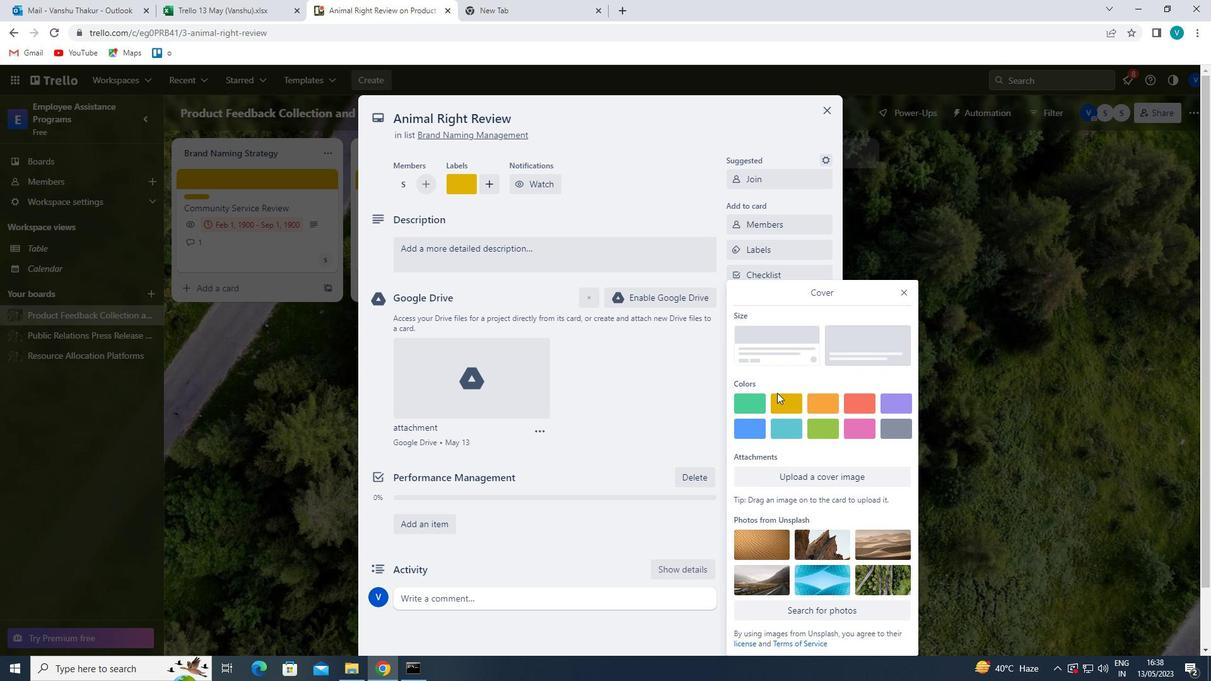 
Action: Mouse moved to (901, 267)
Screenshot: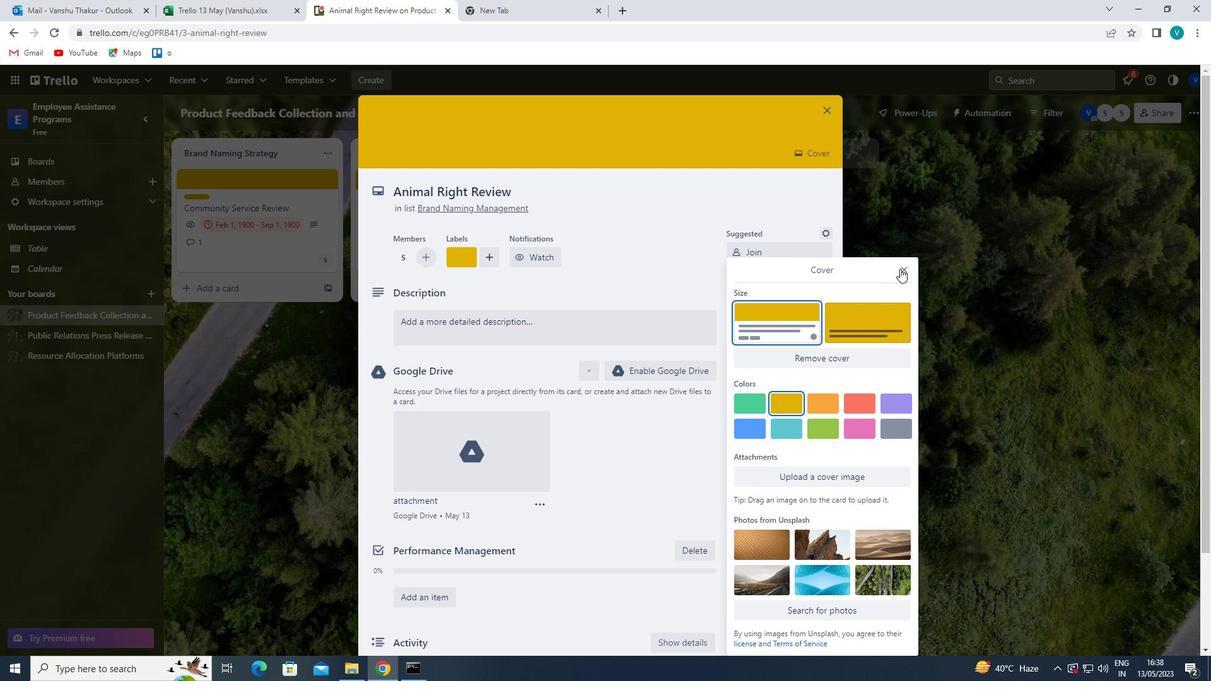
Action: Mouse pressed left at (901, 267)
Screenshot: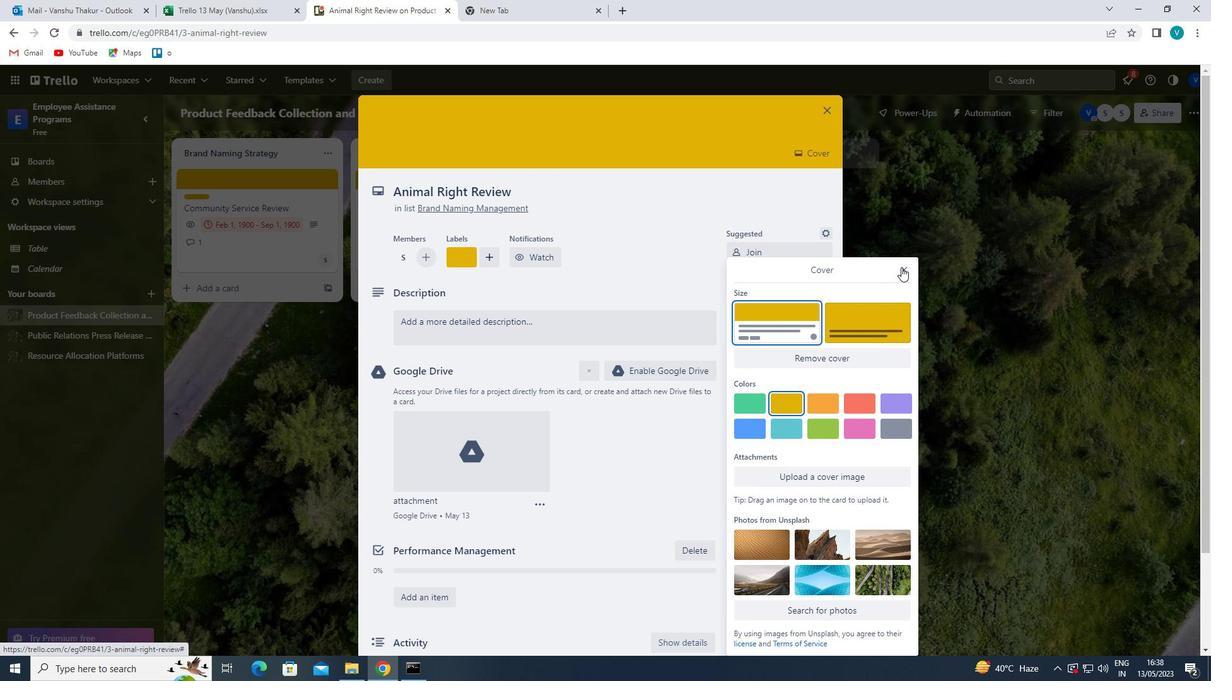 
Action: Mouse moved to (514, 336)
Screenshot: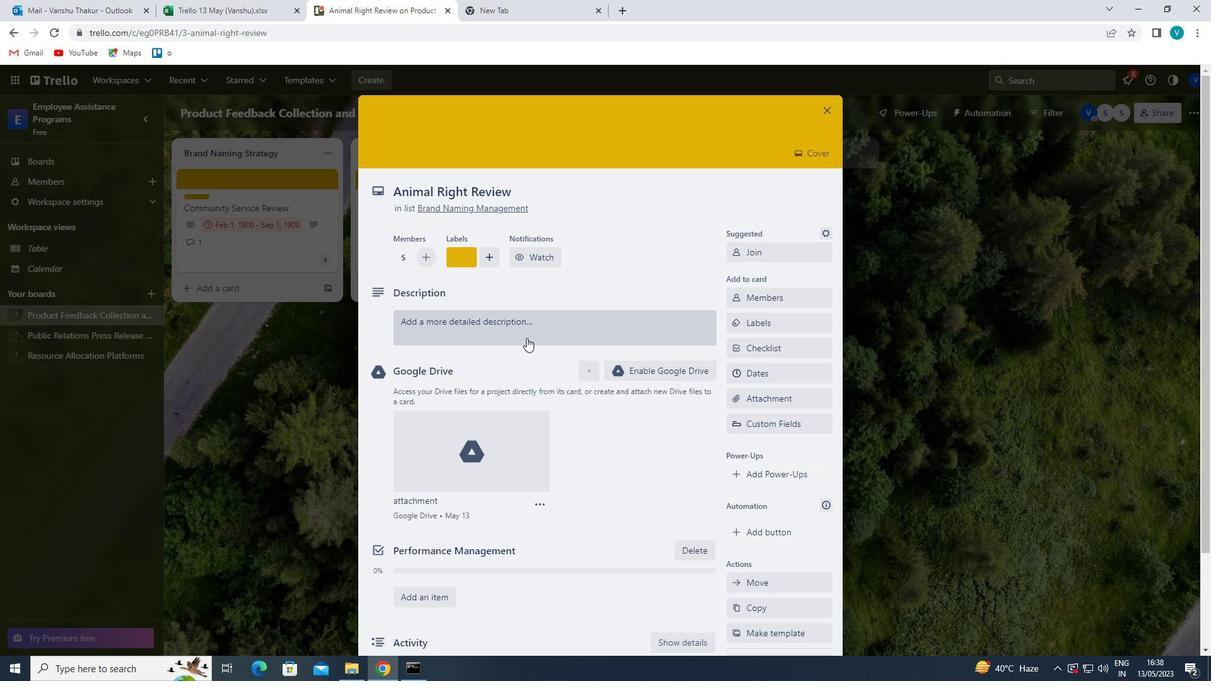 
Action: Mouse pressed left at (514, 336)
Screenshot: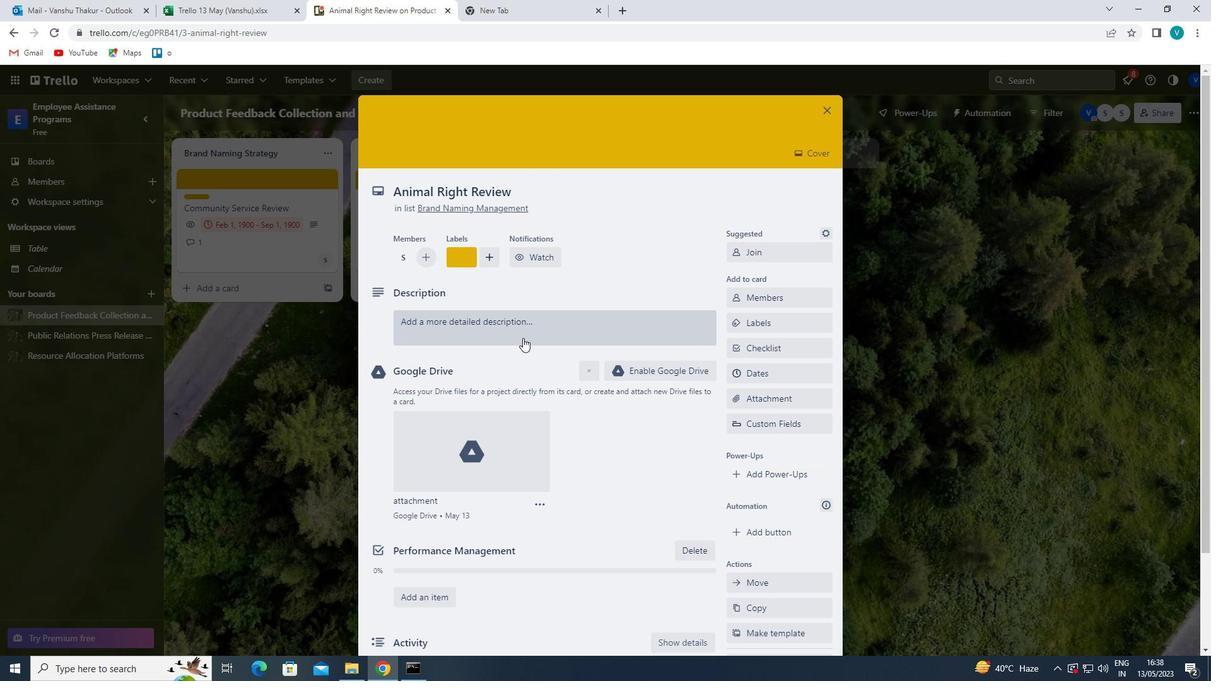 
Action: Key pressed '<Key.shift>DEVELOP<Key.space>AND<Key.space>LAI<Key.backspace>UNCG<Key.space><Key.backspace><Key.backspace>H<Key.space>NEW<Key.space>SOCIAL<Key.space>MEDIA<Key.space>MARKETING<Key.space>CAMPAIGN<Key.space>FOR<Key.space>INFLUENCER<Key.space>
Screenshot: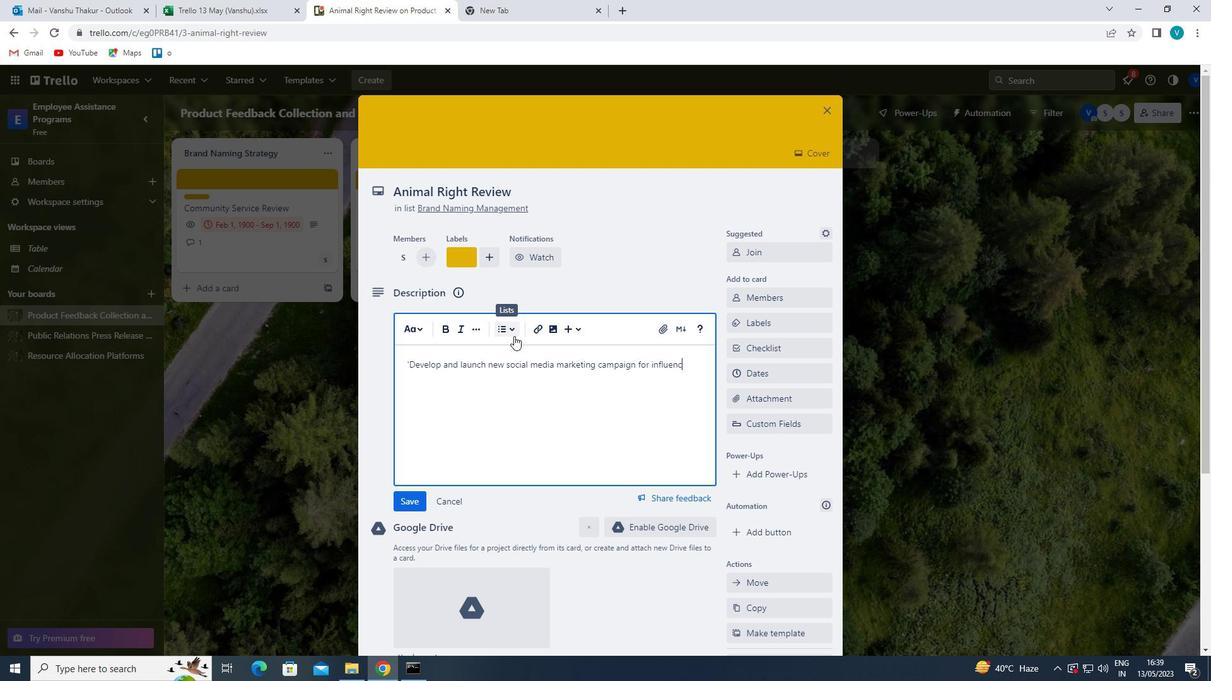 
Action: Mouse moved to (687, 371)
Screenshot: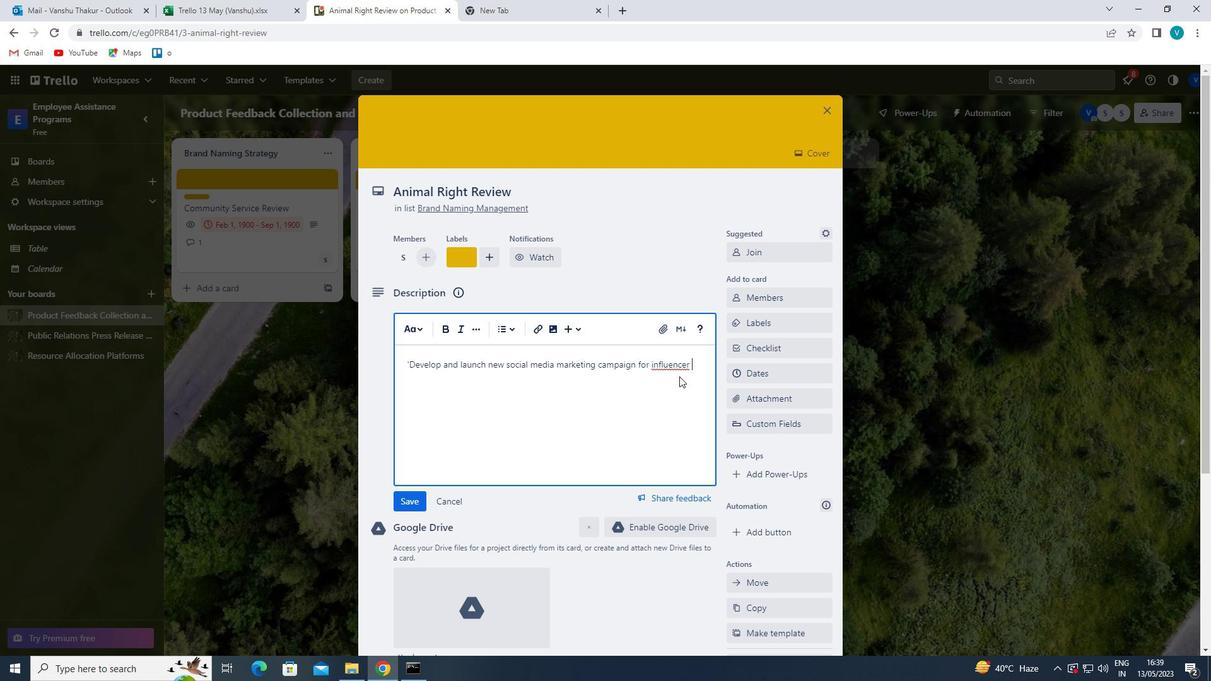 
Action: Key pressed MA
Screenshot: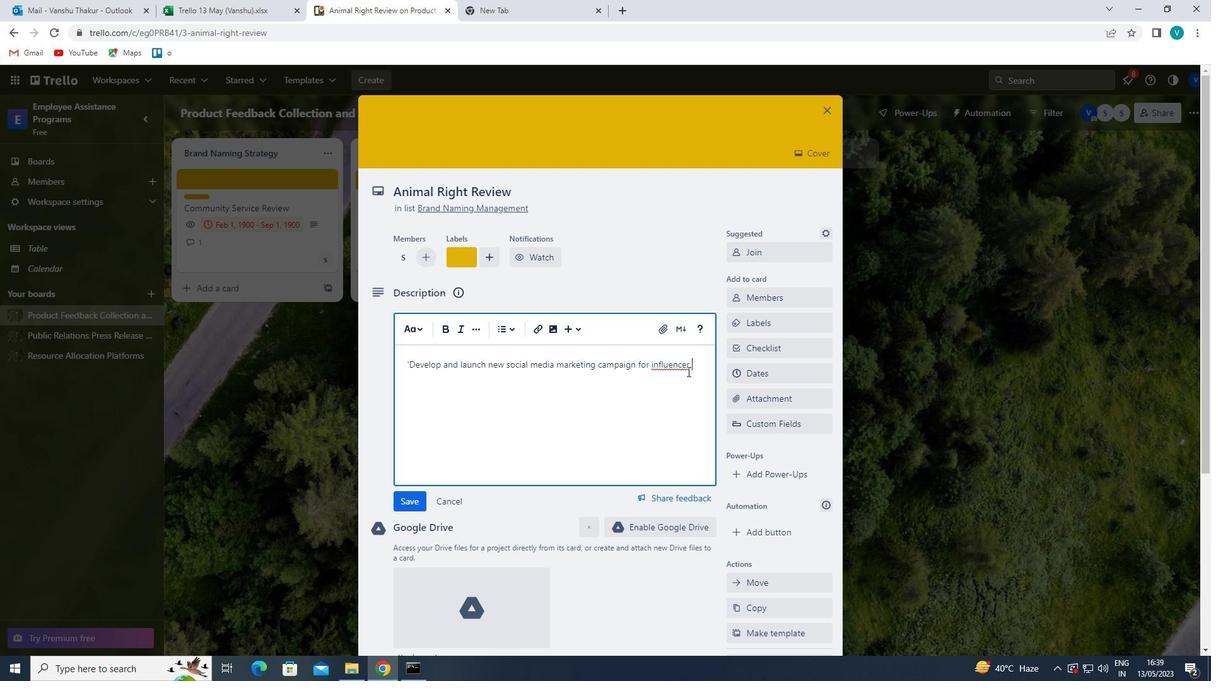 
Action: Mouse moved to (675, 378)
Screenshot: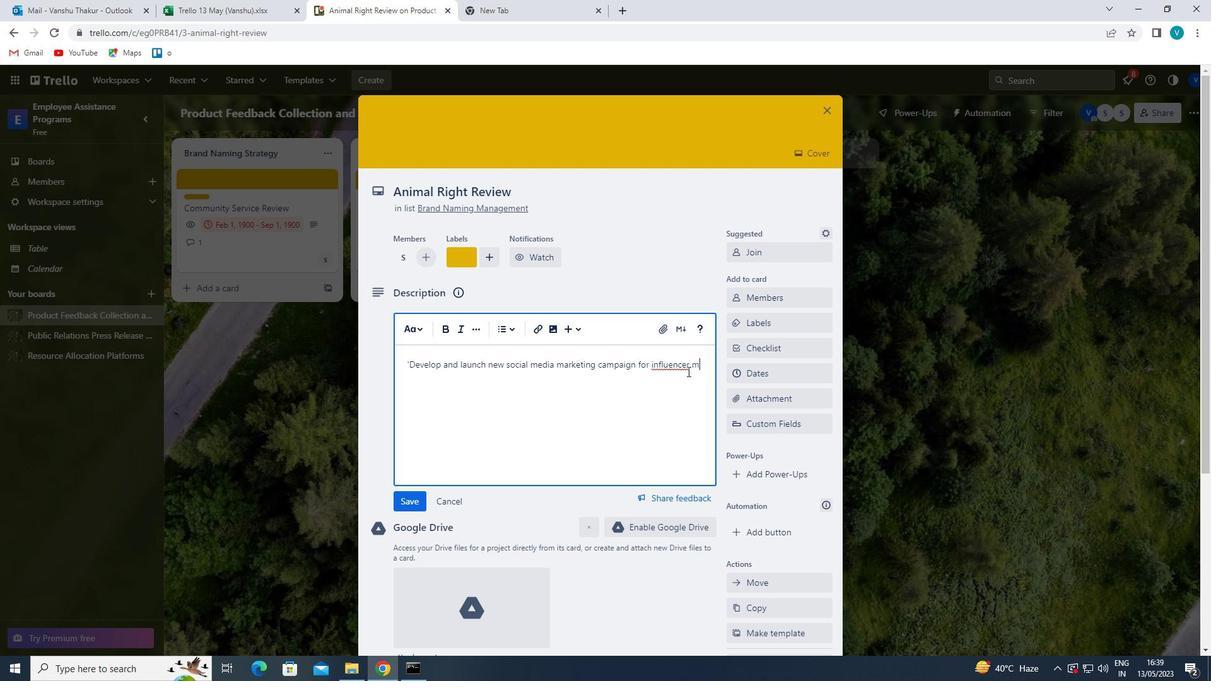 
Action: Key pressed R
Screenshot: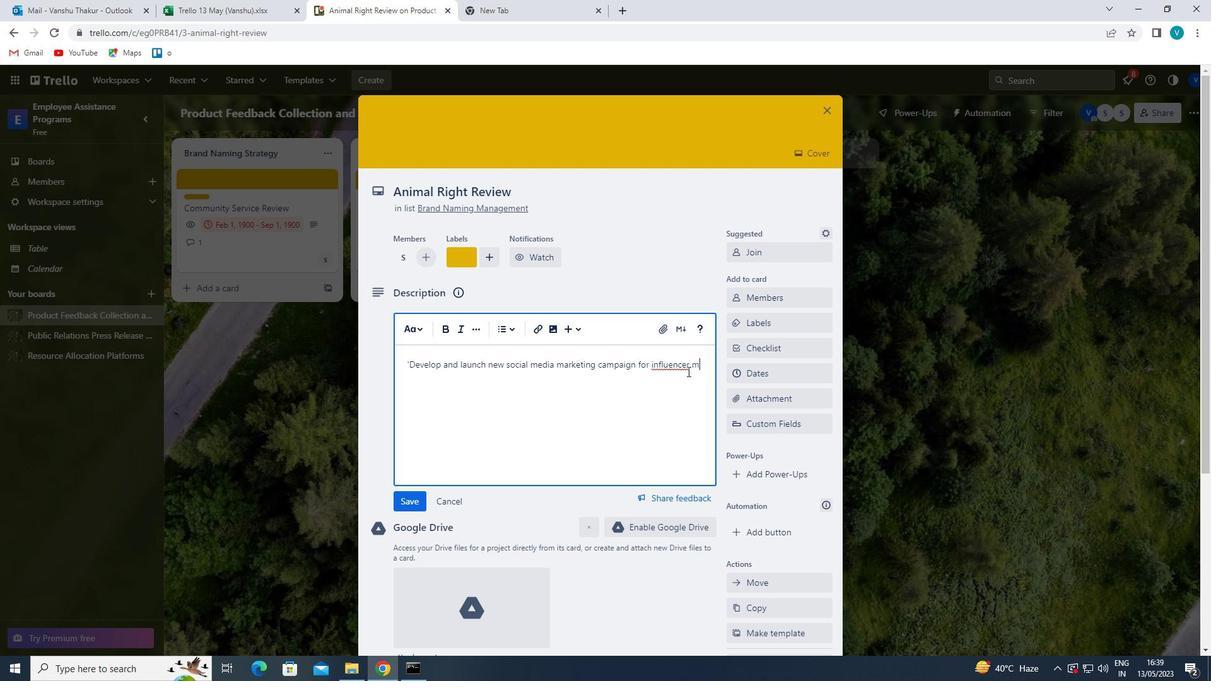 
Action: Mouse moved to (398, 549)
Screenshot: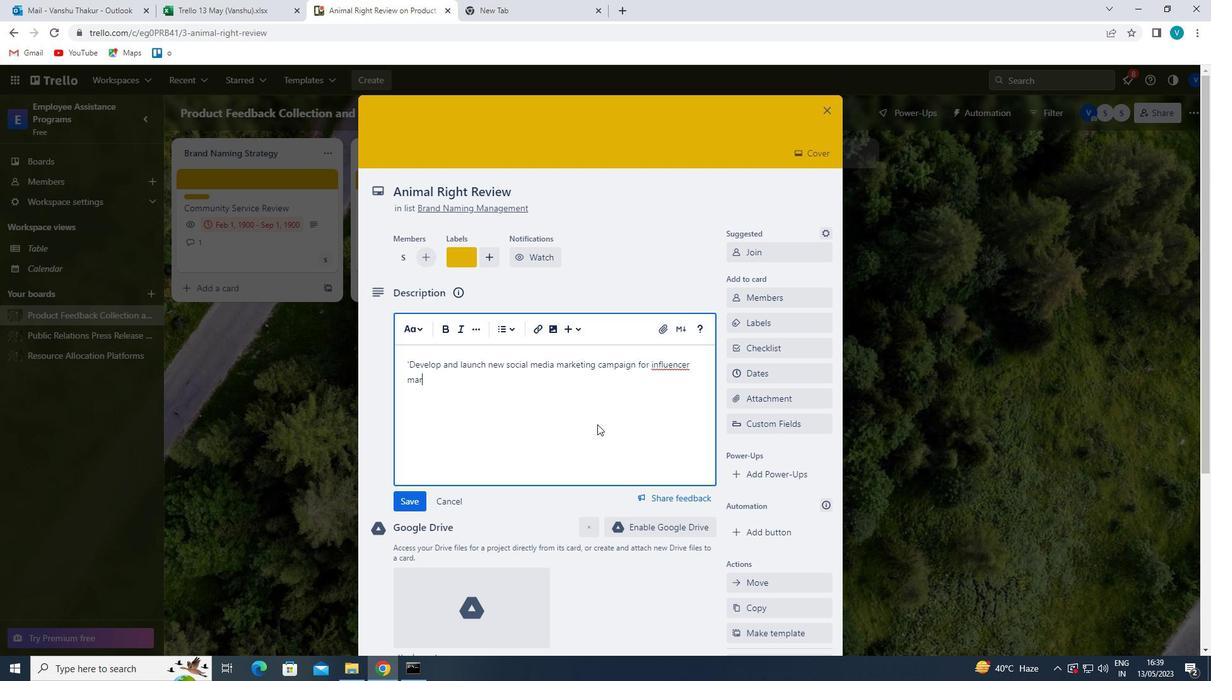 
Action: Key pressed KETING'
Screenshot: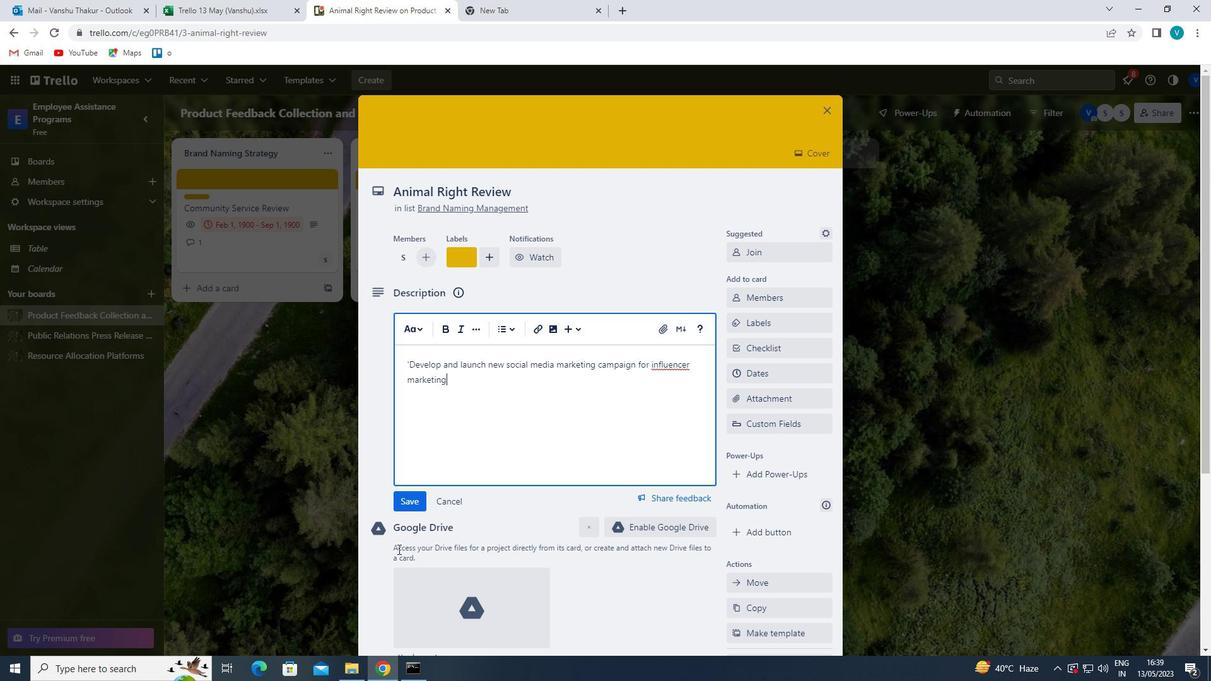 
Action: Mouse moved to (416, 496)
Screenshot: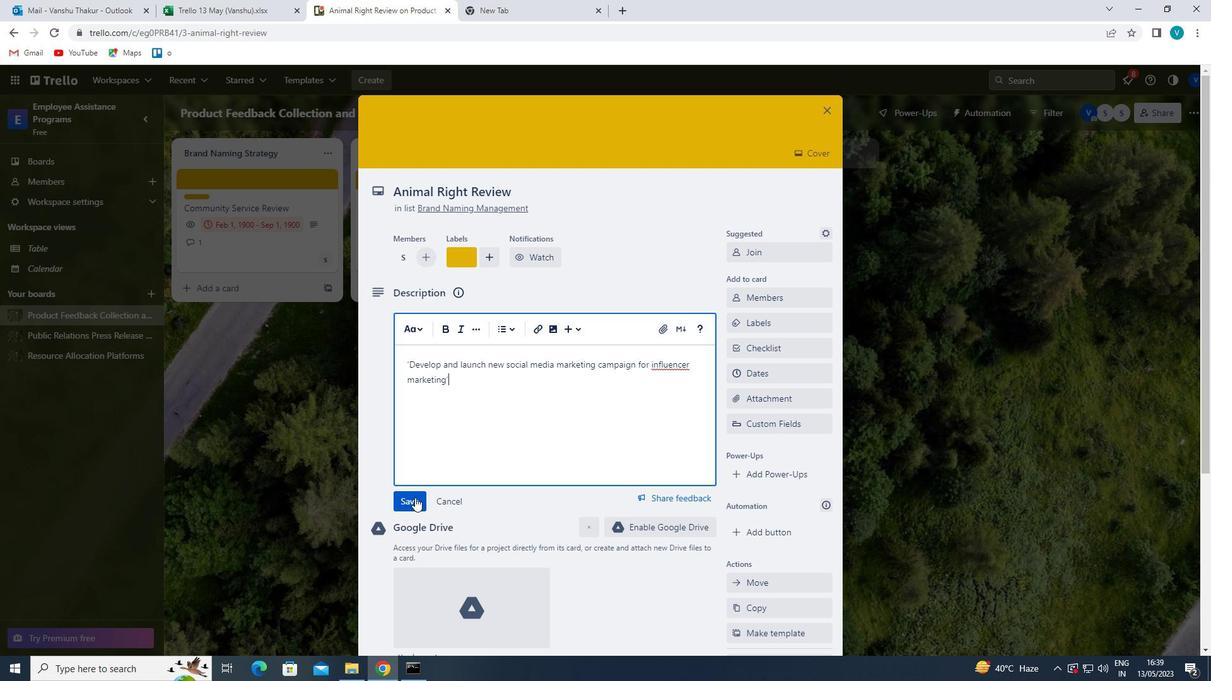 
Action: Mouse pressed left at (416, 496)
Screenshot: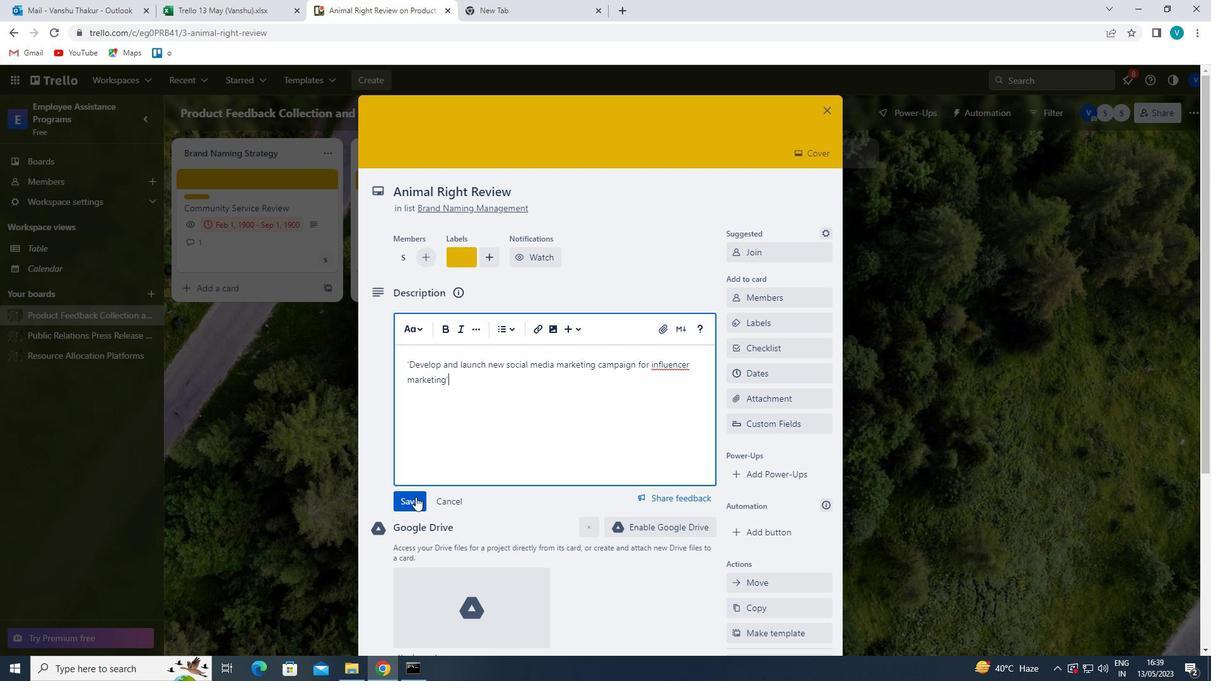 
Action: Mouse scrolled (416, 495) with delta (0, 0)
Screenshot: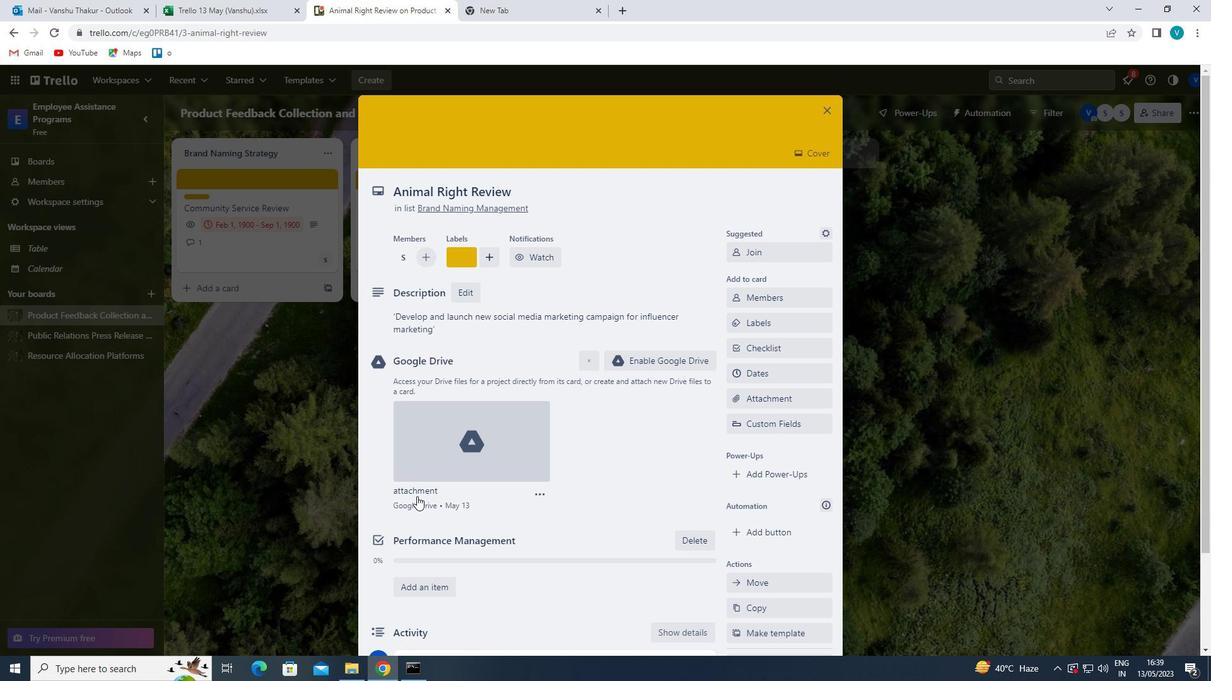 
Action: Mouse scrolled (416, 495) with delta (0, 0)
Screenshot: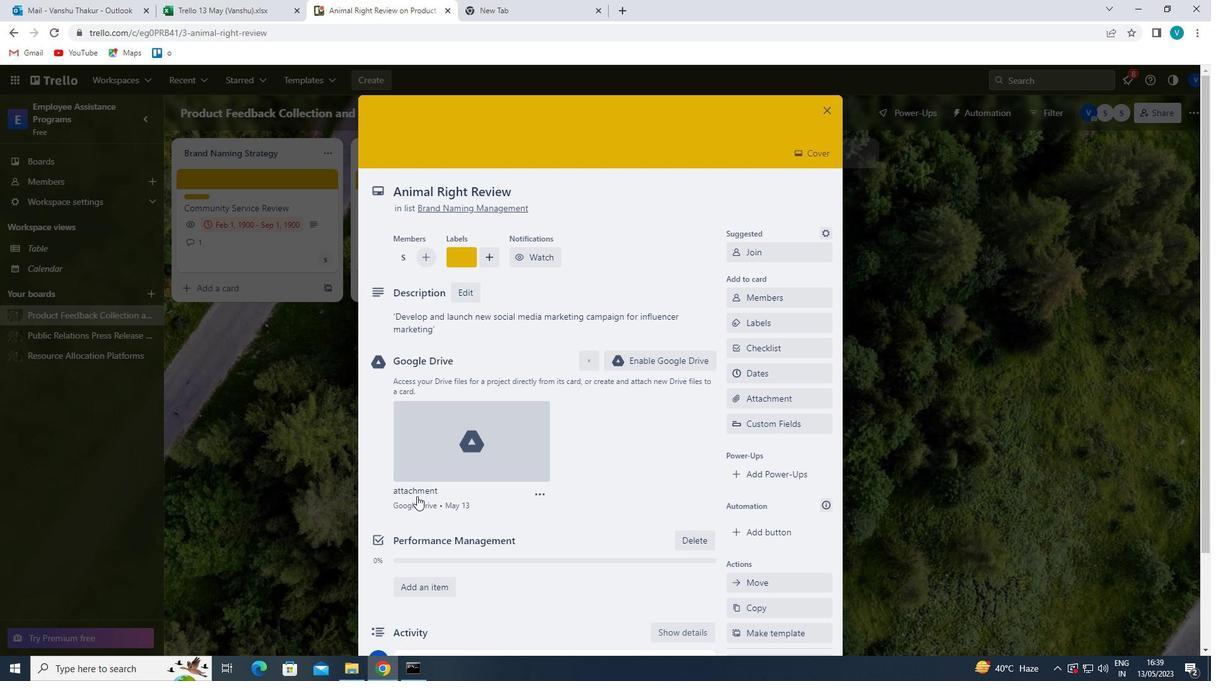 
Action: Mouse scrolled (416, 495) with delta (0, 0)
Screenshot: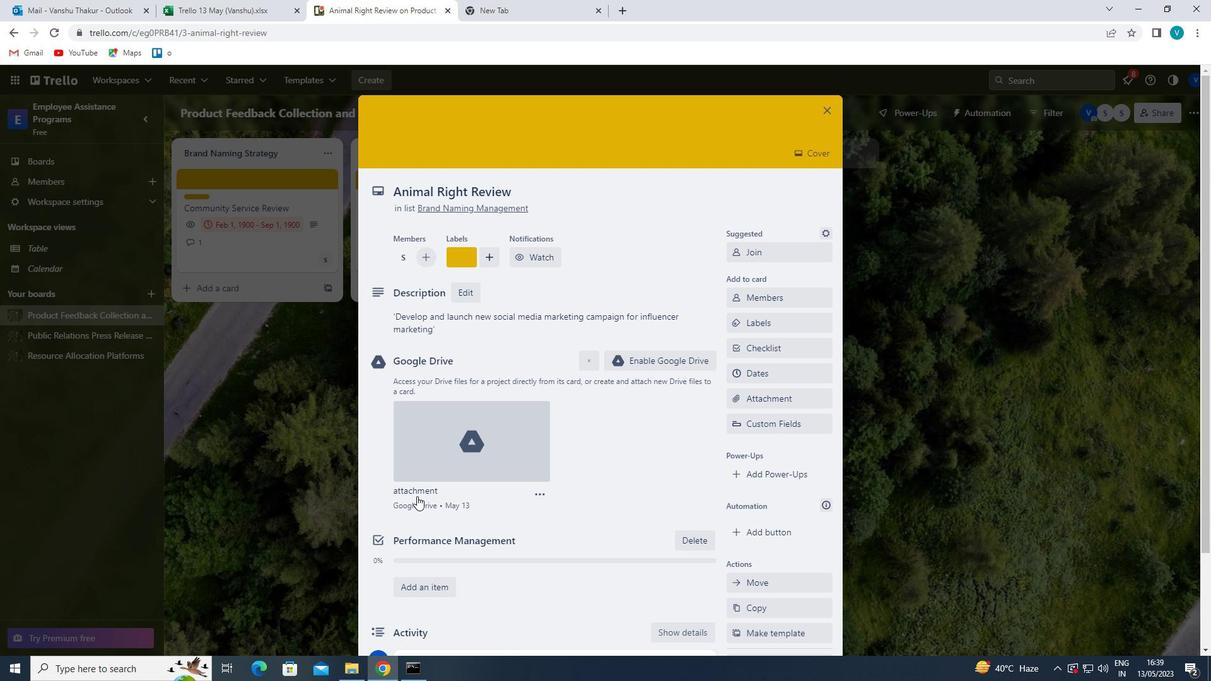 
Action: Mouse moved to (423, 546)
Screenshot: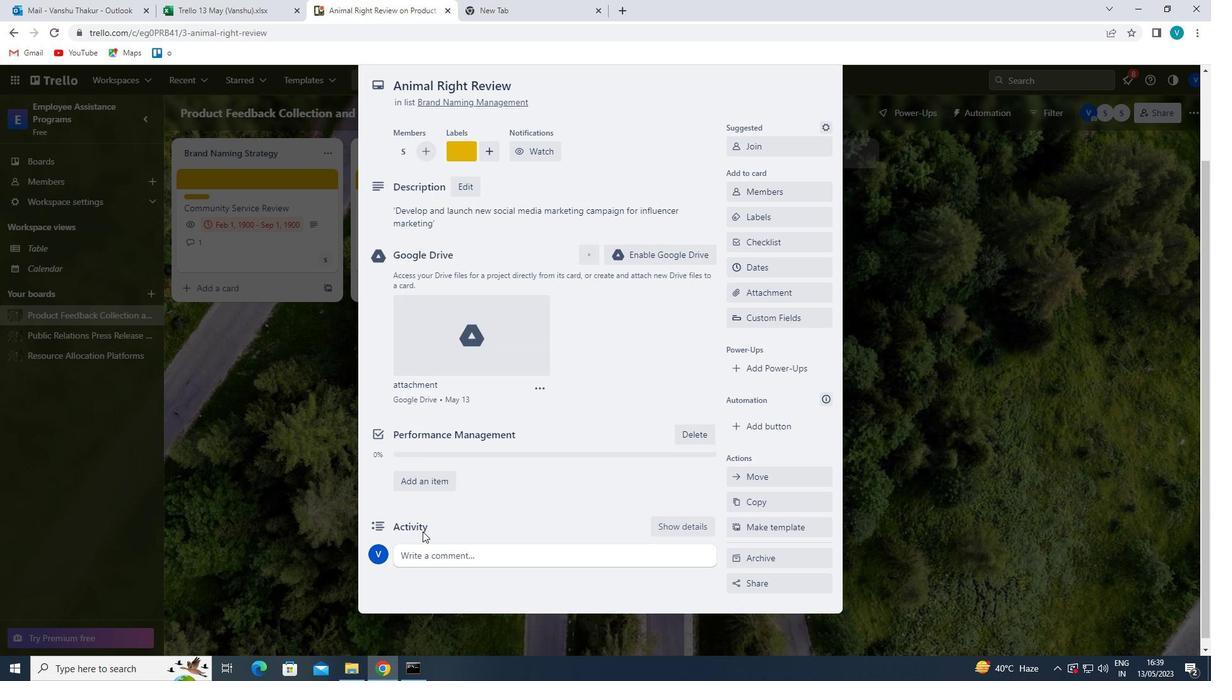 
Action: Mouse pressed left at (423, 546)
Screenshot: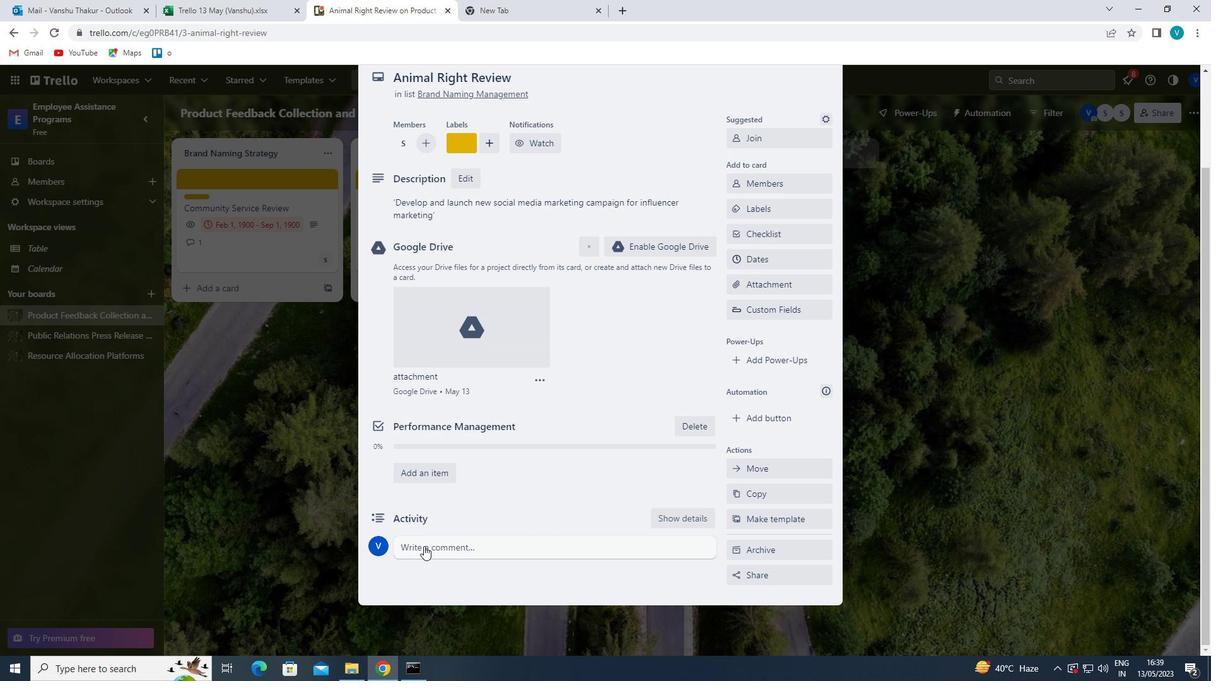 
Action: Key pressed <Key.shift>'<Key.shift>LET<Key.space>U<Key.space>S<Key.backspace><Key.backspace>S<Key.space>APPROACH<Key.space>THIS<Key.space>TASK<Key.space>WITH<Key.space>A<Key.space>SENSE<Key.space>
Screenshot: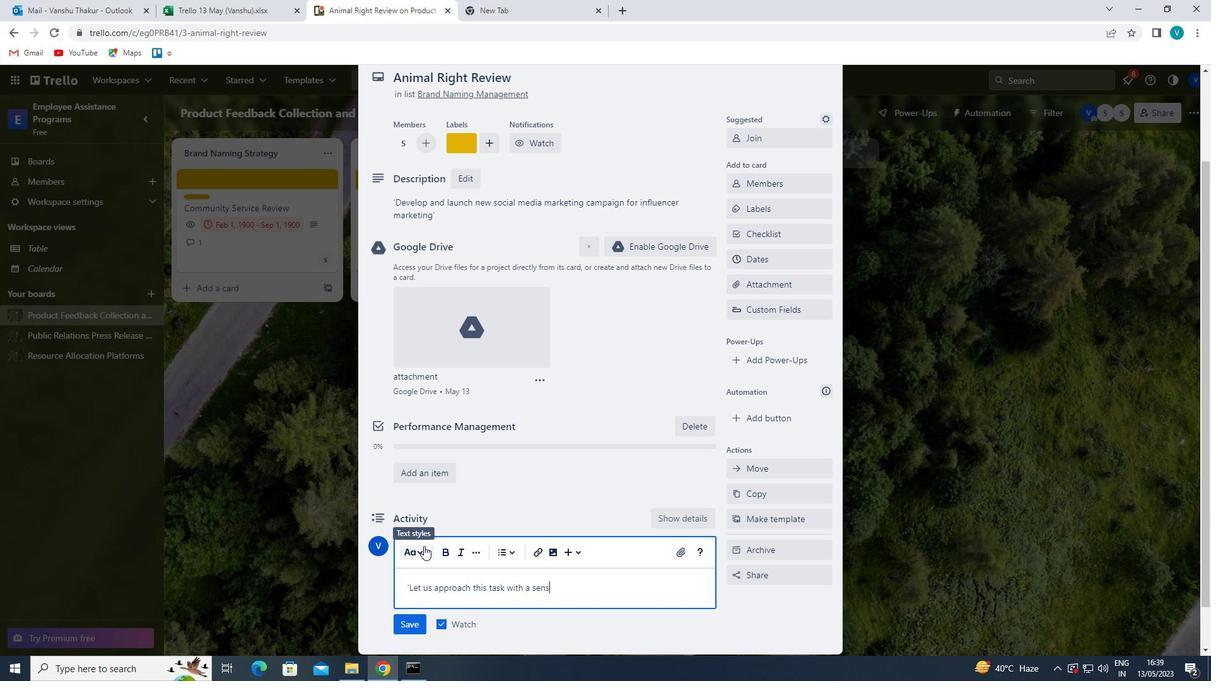
Action: Mouse moved to (415, 552)
Screenshot: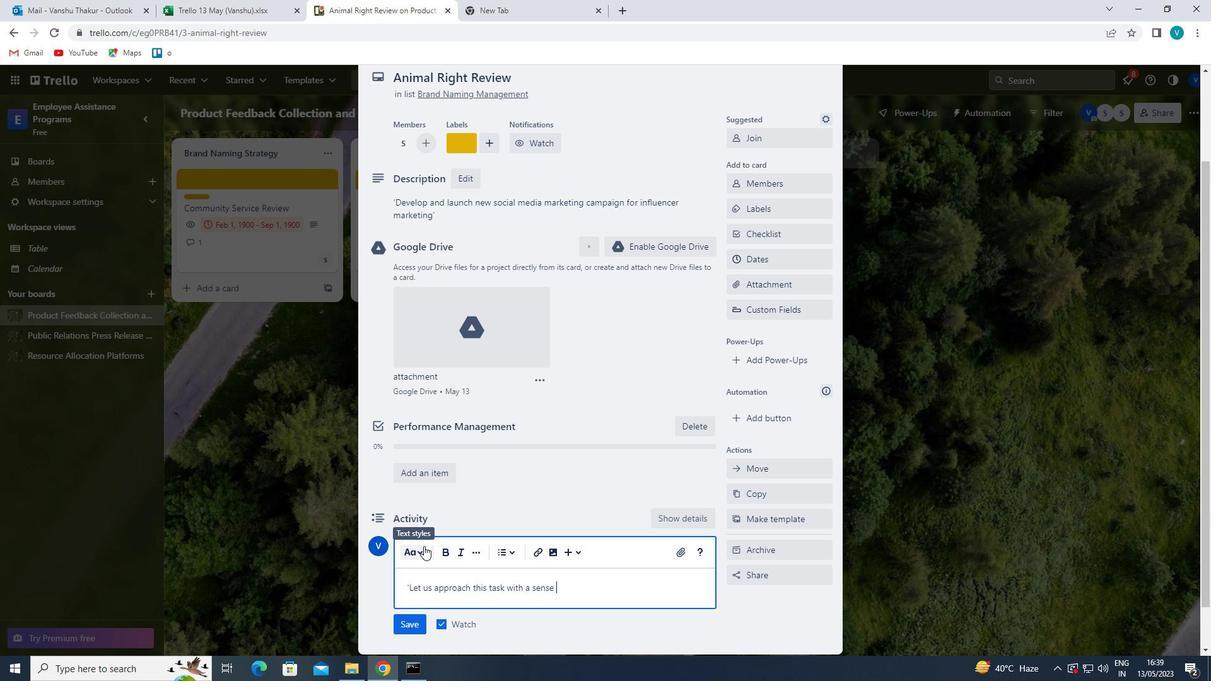 
Action: Key pressed OF<Key.space>URGENCY<Key.space>AND<Key.space>IMPORTANCE,<Key.space>RECOGNIZING<Key.space>ITS<Key.space>IMPACT<Key.space>ON<Key.space>THE<Key.space>OVERALL<Key.space>PRJECT<Key.backspace><Key.backspace><Key.backspace><Key.backspace>OJECT.'
Screenshot: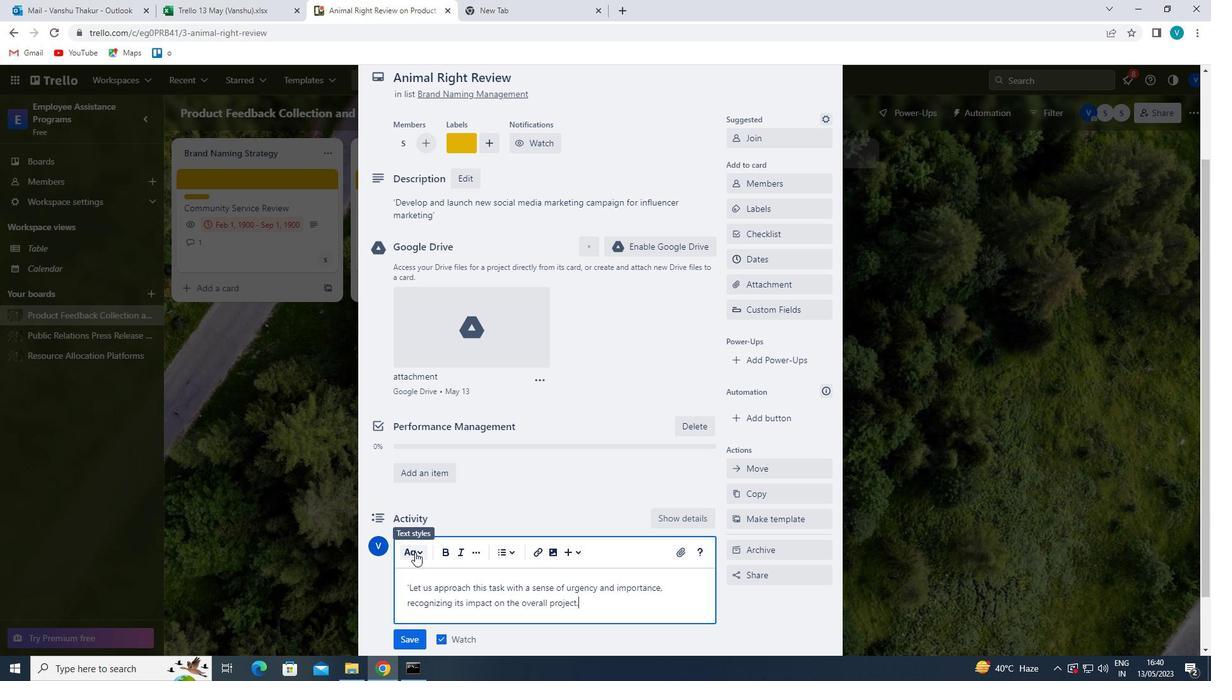 
Action: Mouse moved to (416, 640)
Screenshot: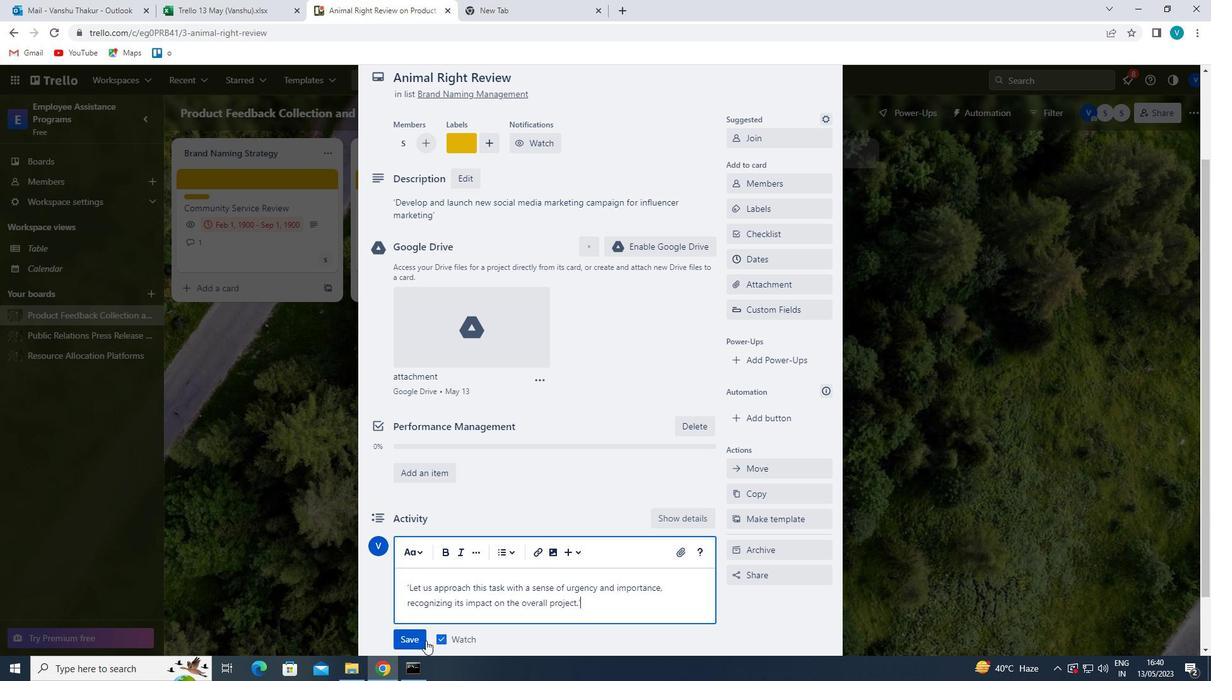 
Action: Mouse pressed left at (416, 640)
Screenshot: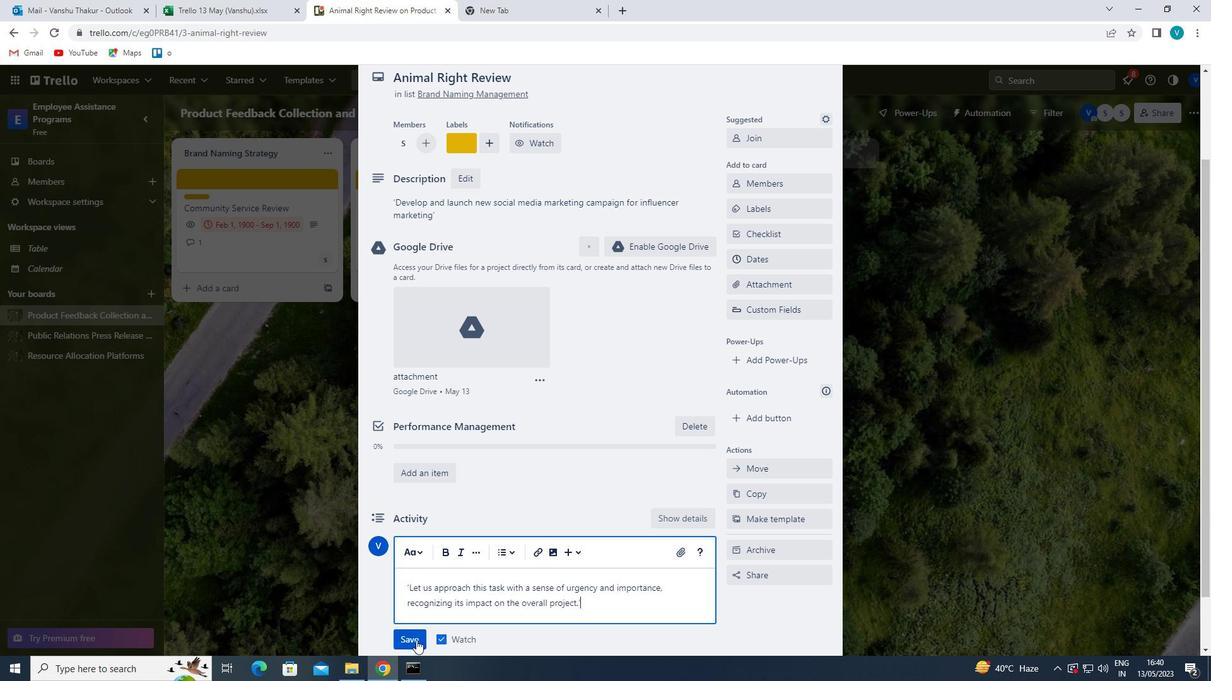 
Action: Mouse moved to (765, 271)
Screenshot: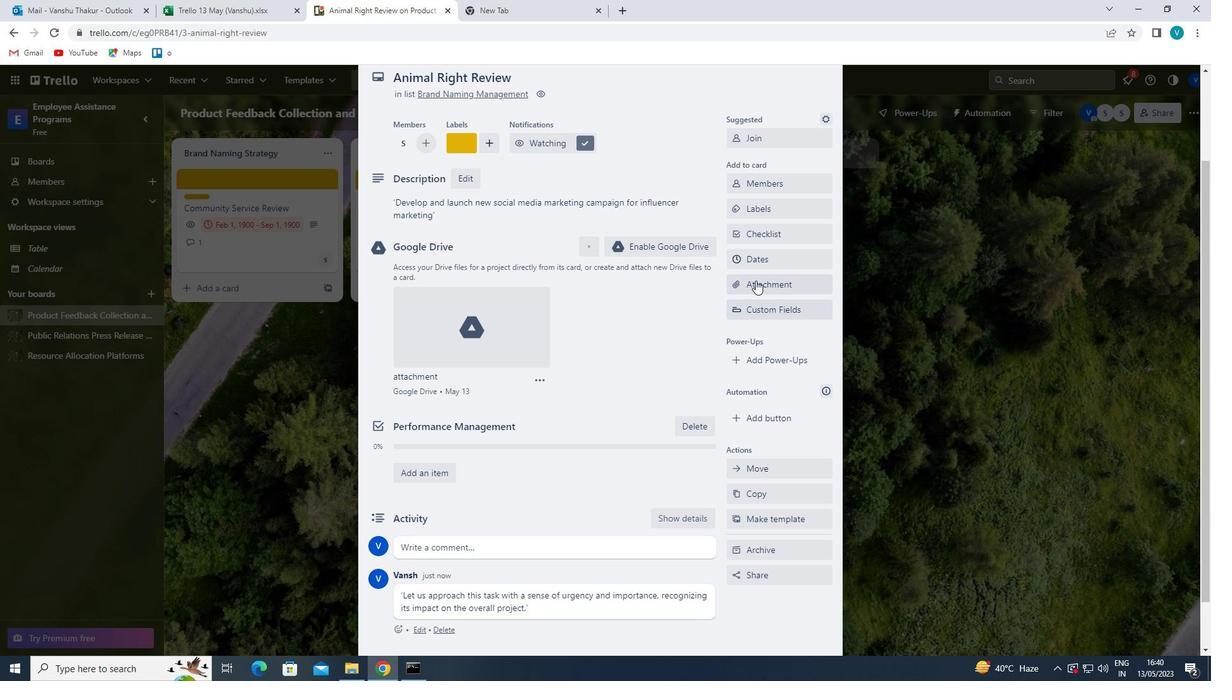 
Action: Mouse pressed left at (765, 271)
Screenshot: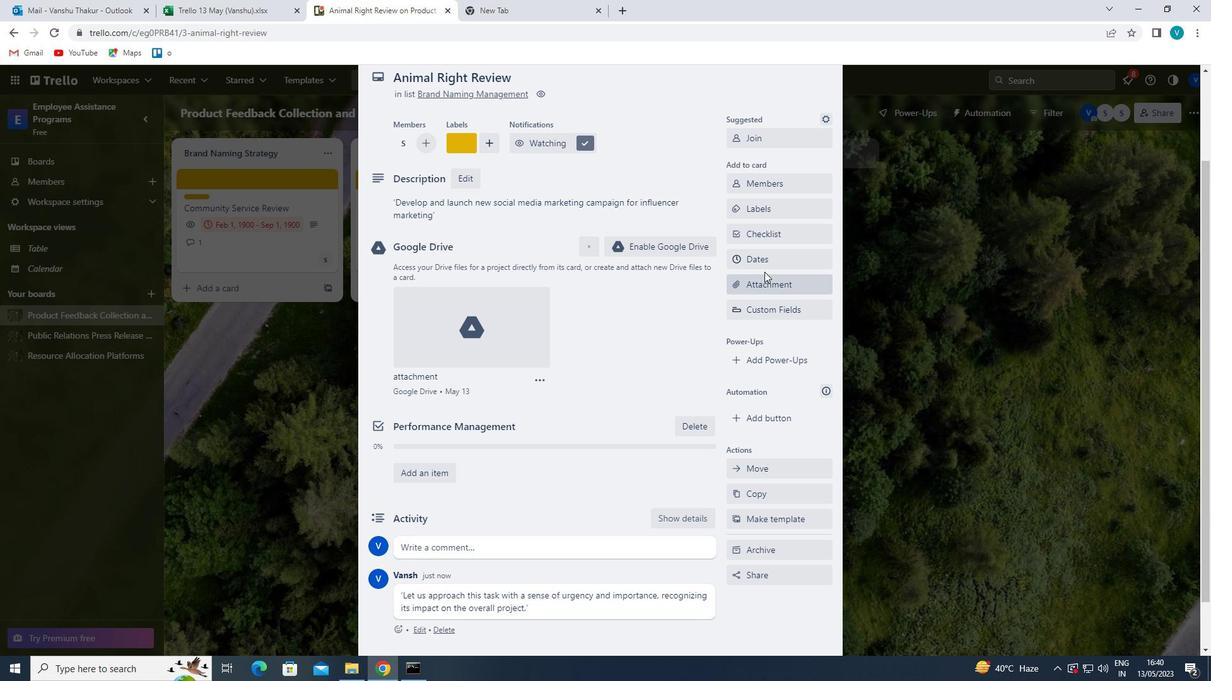 
Action: Mouse moved to (770, 268)
Screenshot: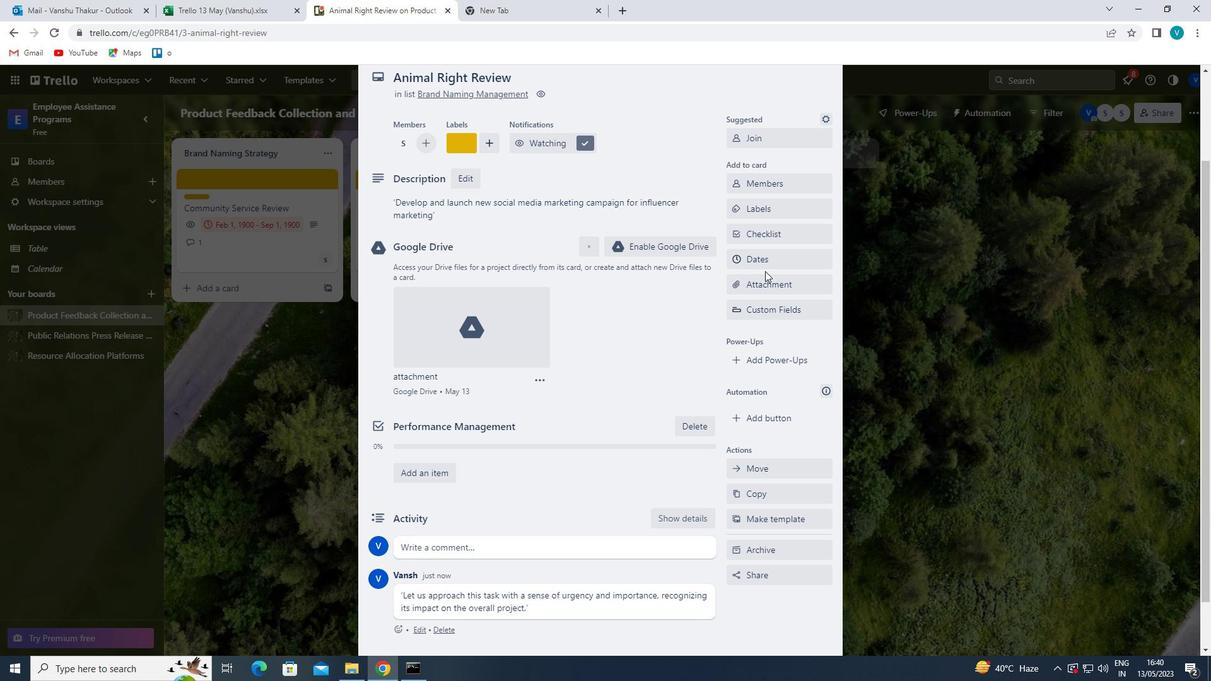 
Action: Mouse pressed left at (770, 268)
Screenshot: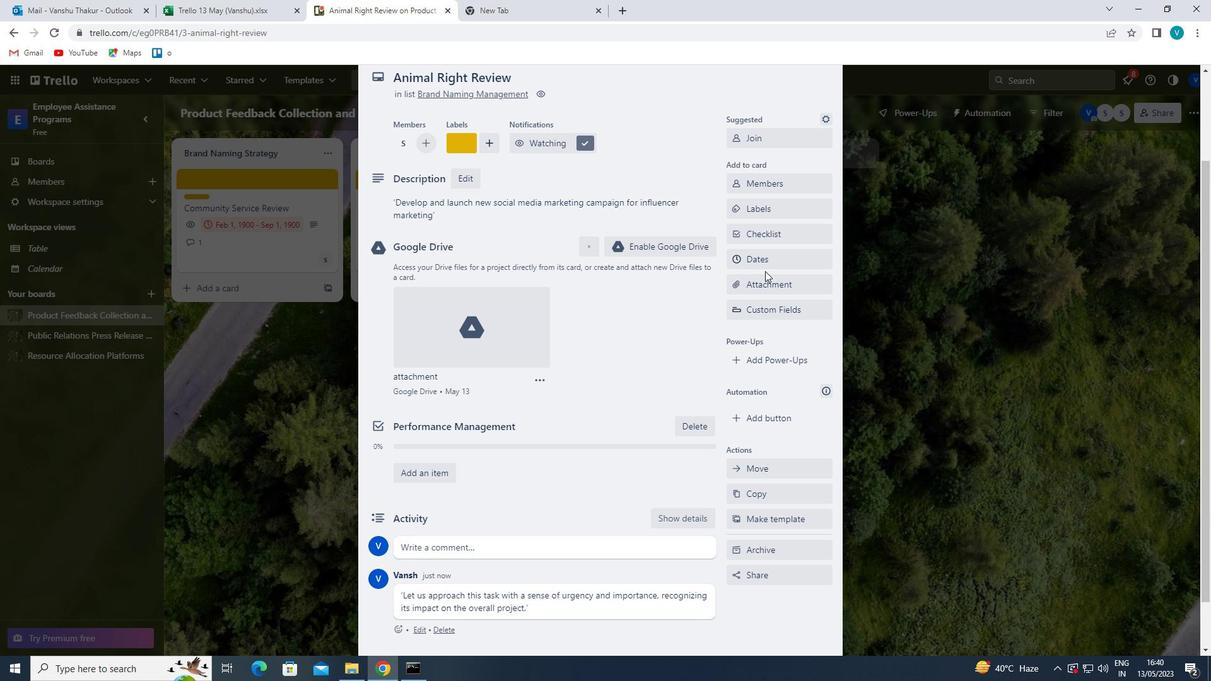 
Action: Mouse moved to (736, 343)
Screenshot: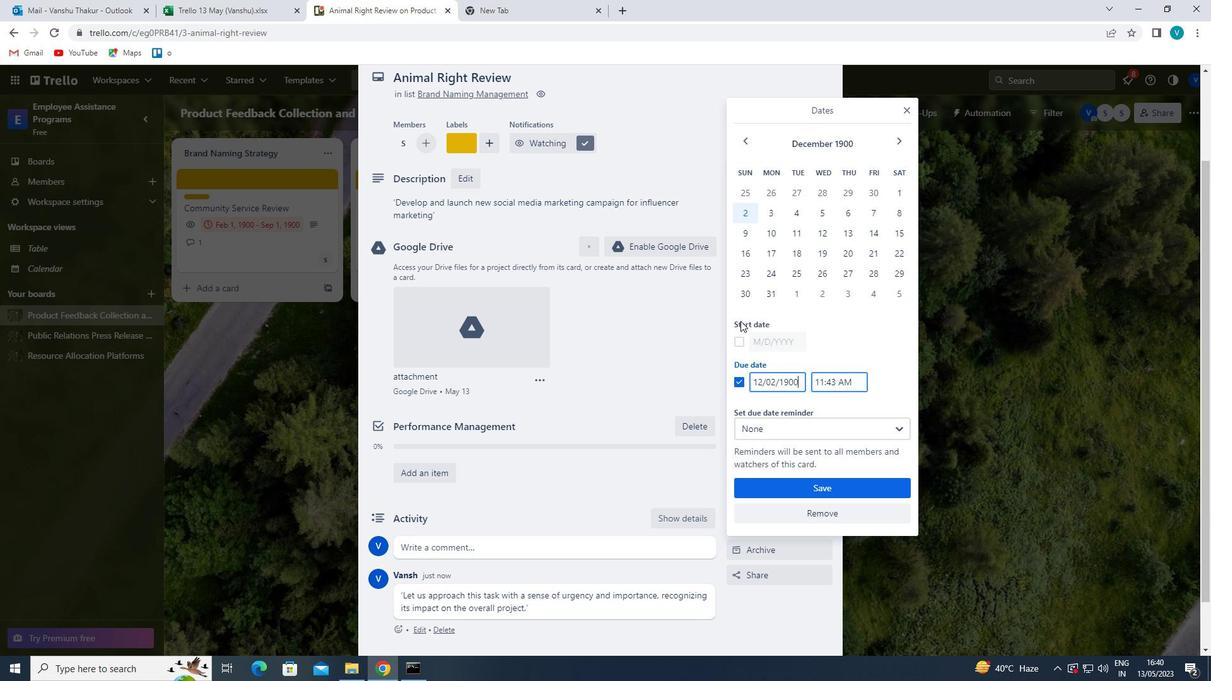 
Action: Mouse pressed left at (736, 343)
Screenshot: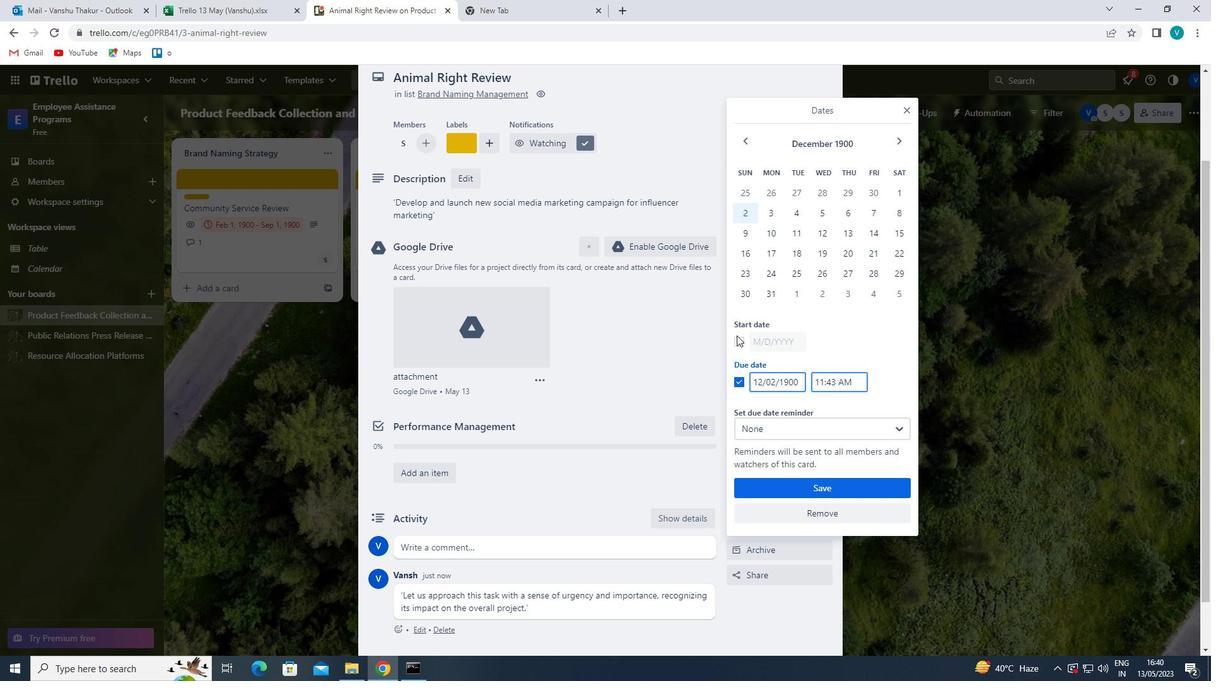 
Action: Mouse moved to (761, 338)
Screenshot: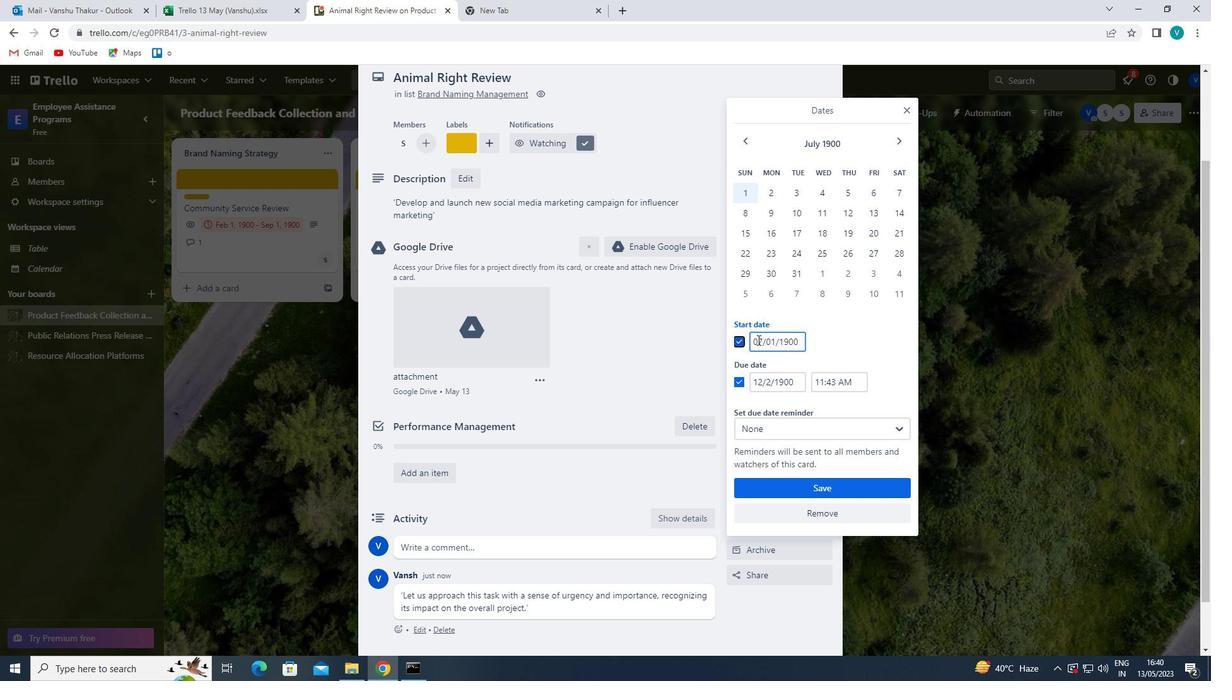 
Action: Mouse pressed left at (761, 338)
Screenshot: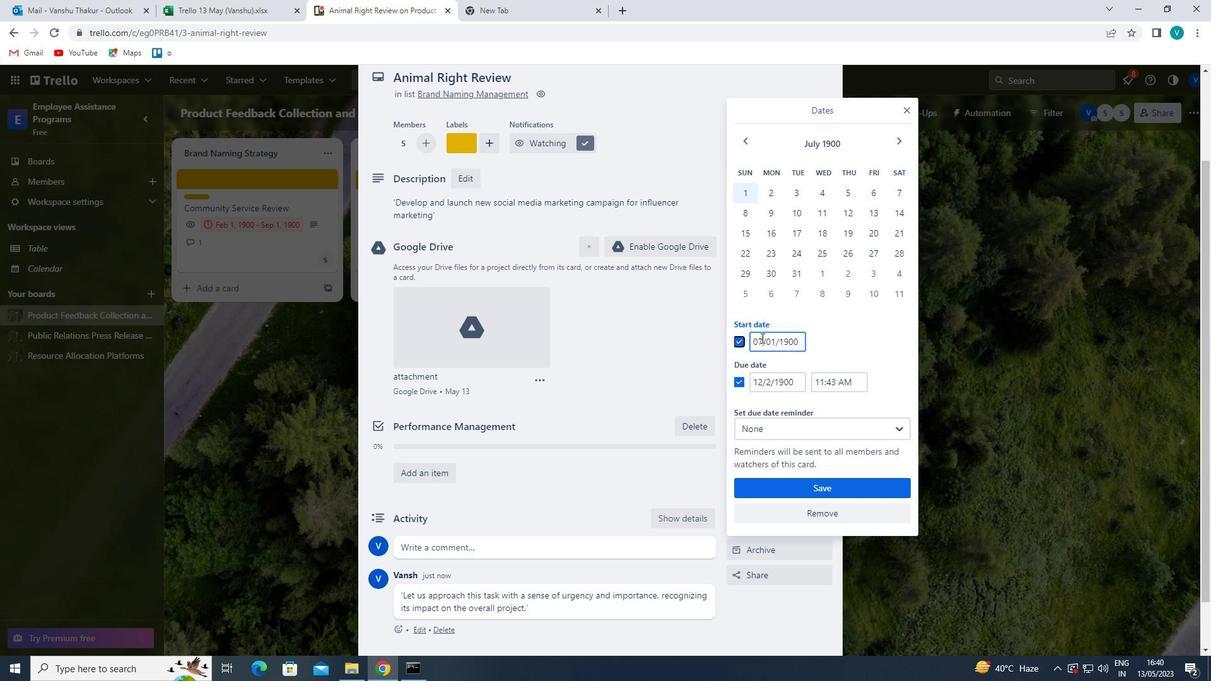 
Action: Mouse moved to (756, 338)
Screenshot: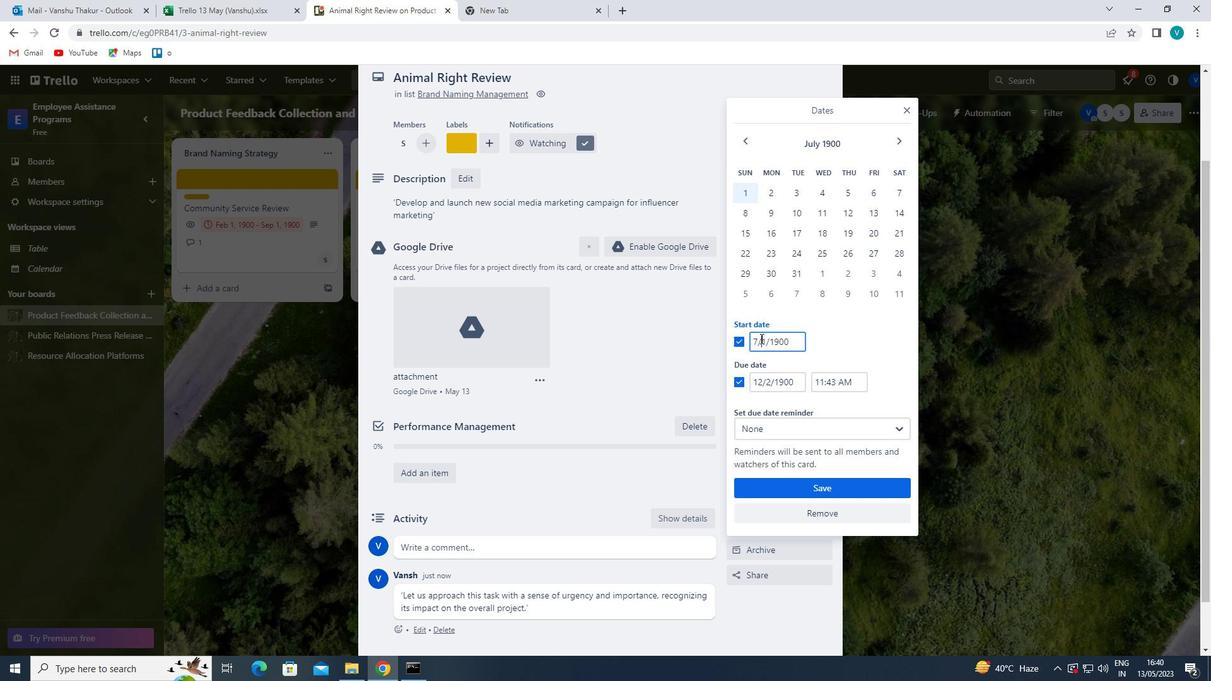 
Action: Mouse pressed left at (756, 338)
Screenshot: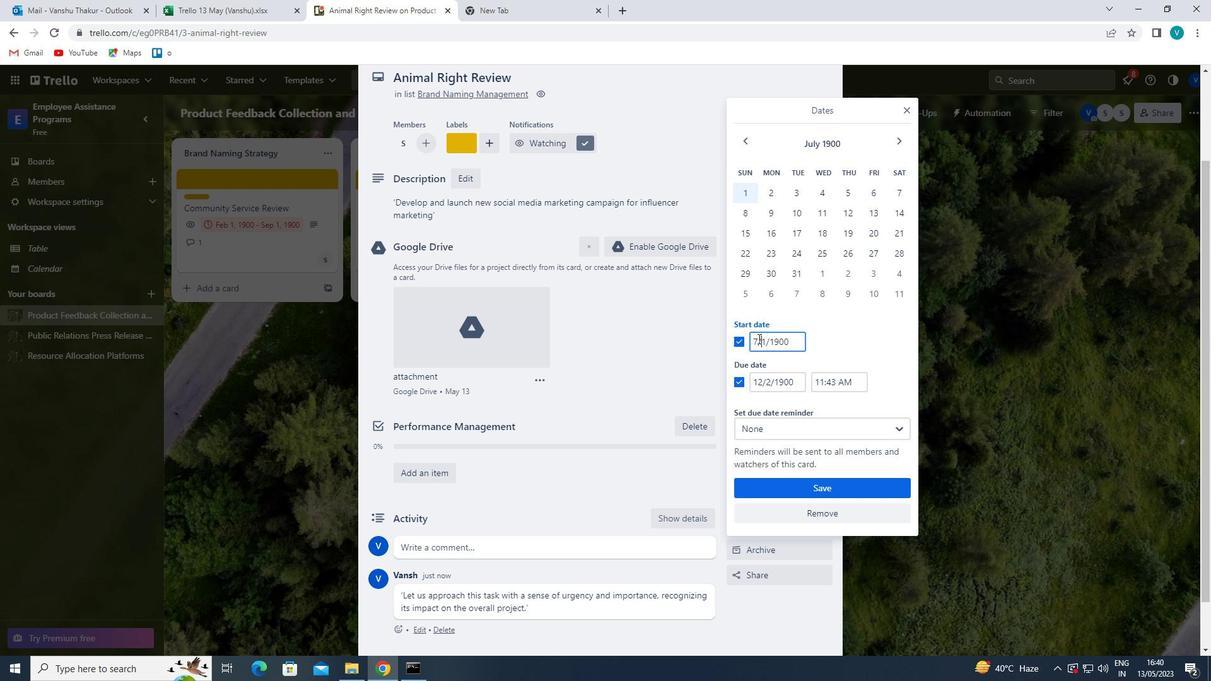 
Action: Mouse moved to (517, 477)
Screenshot: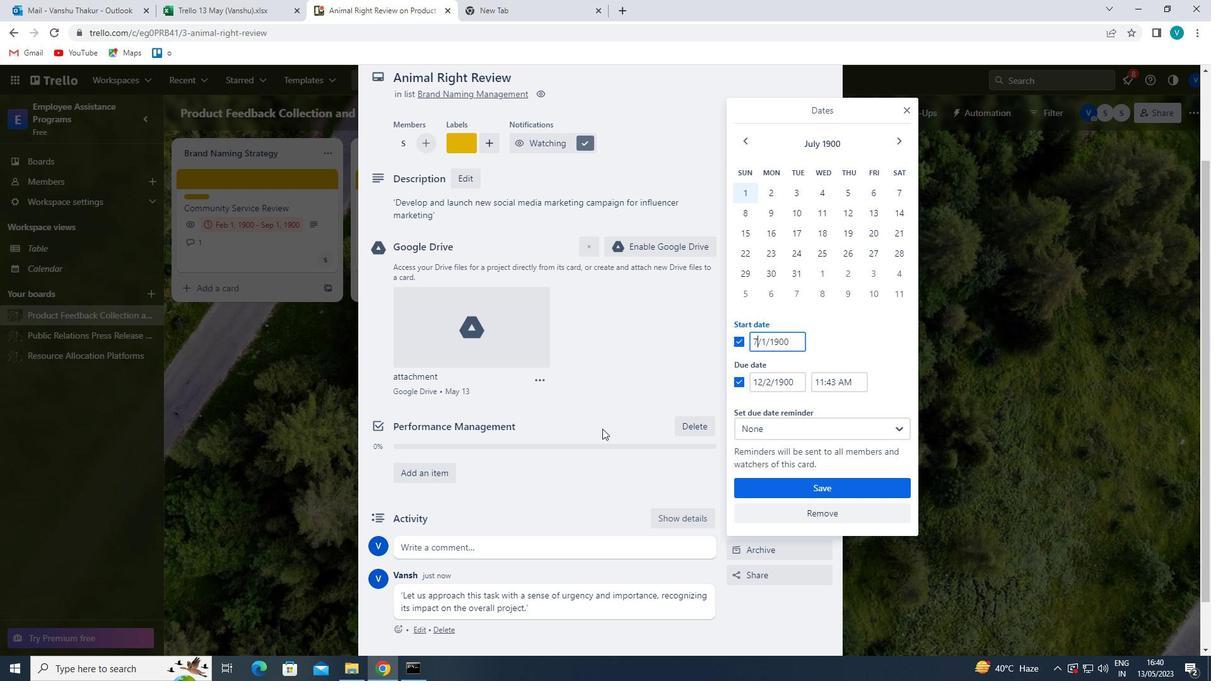 
Action: Key pressed <Key.backspace>8
Screenshot: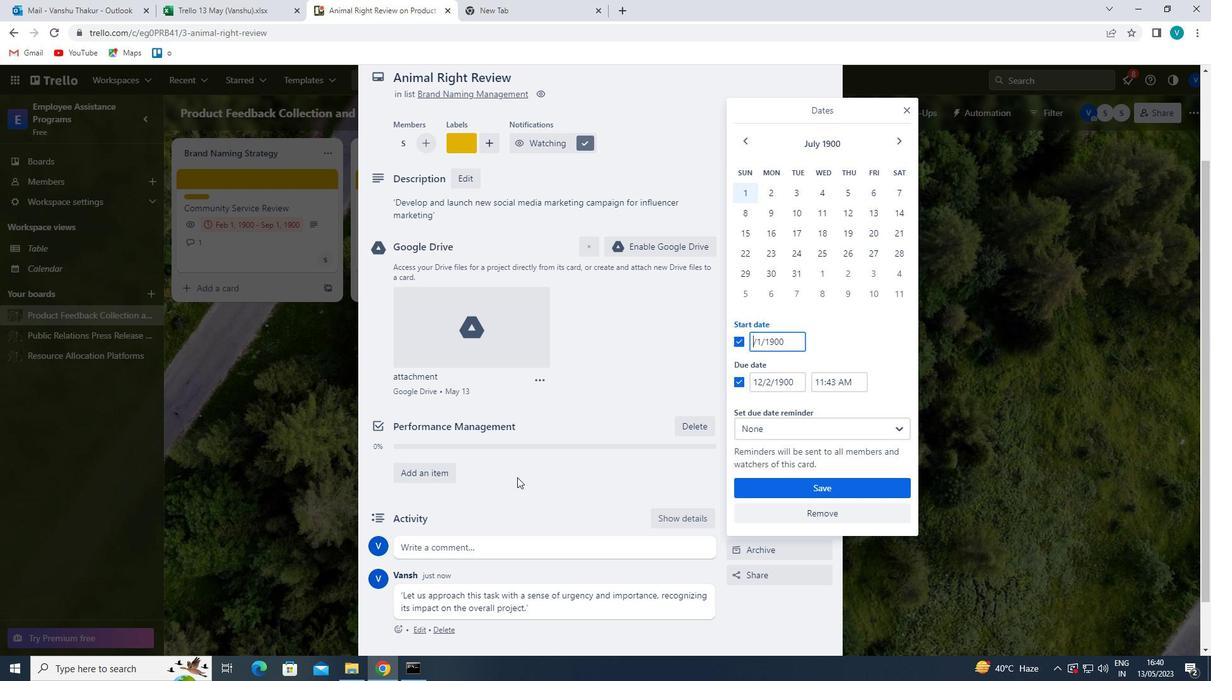 
Action: Mouse moved to (760, 380)
Screenshot: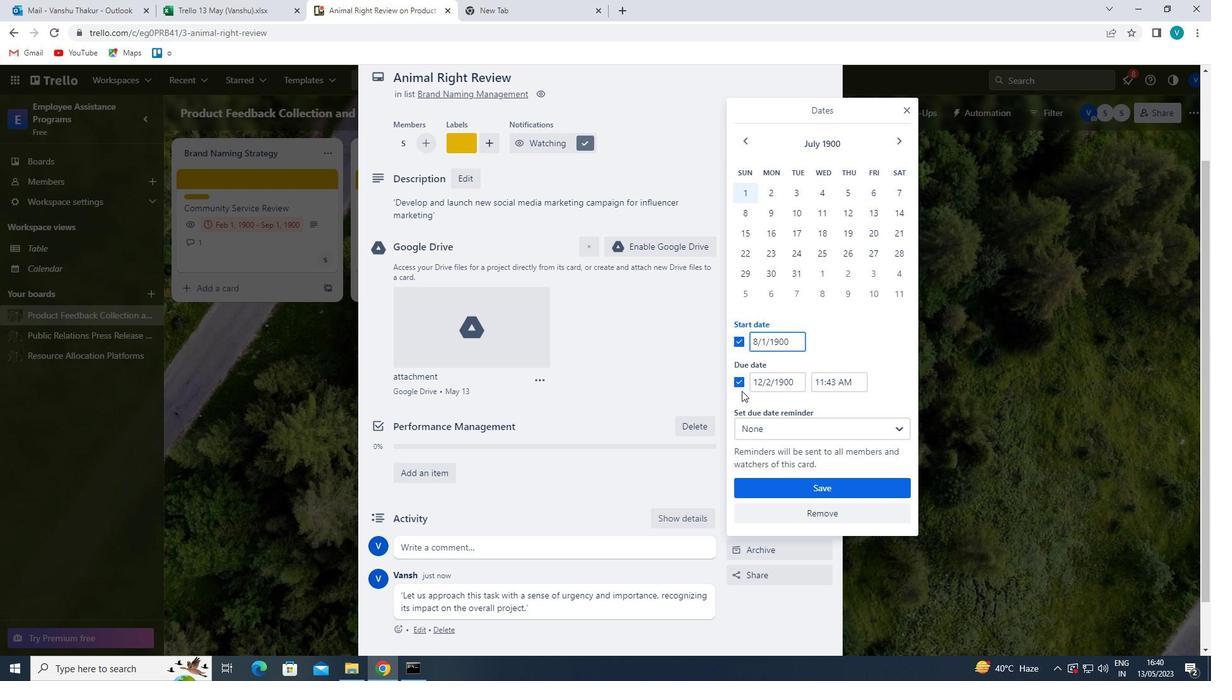 
Action: Mouse pressed left at (760, 380)
Screenshot: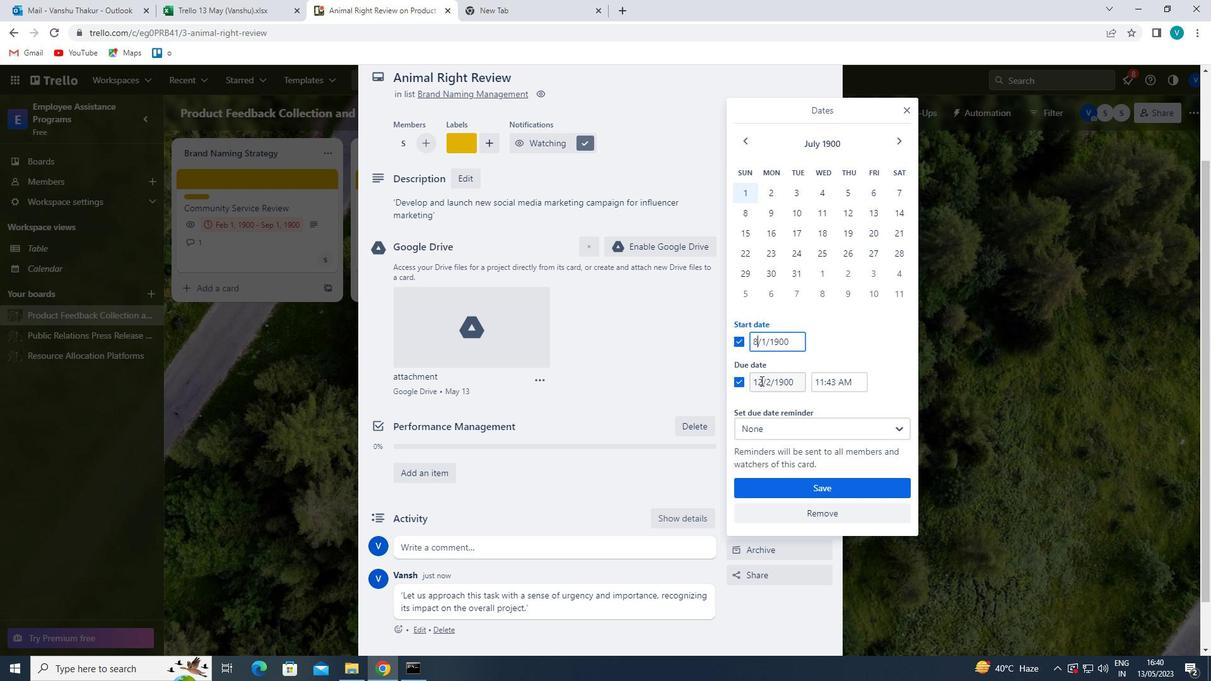 
Action: Mouse moved to (770, 376)
Screenshot: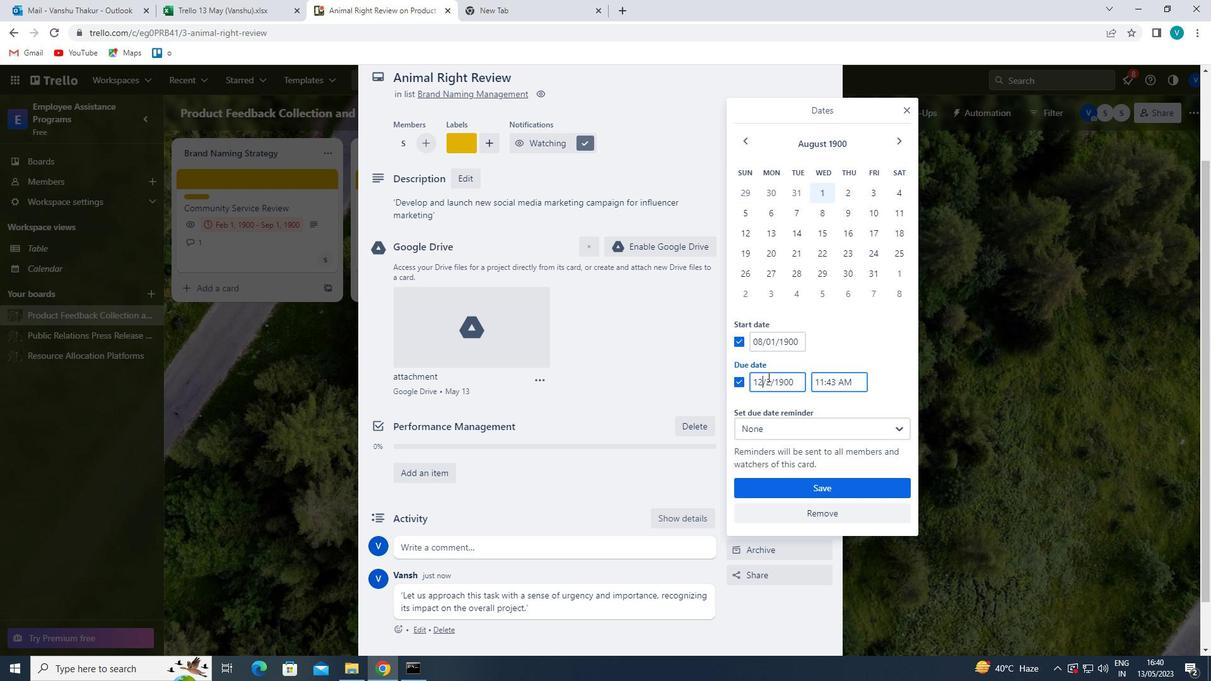 
Action: Mouse pressed left at (770, 376)
Screenshot: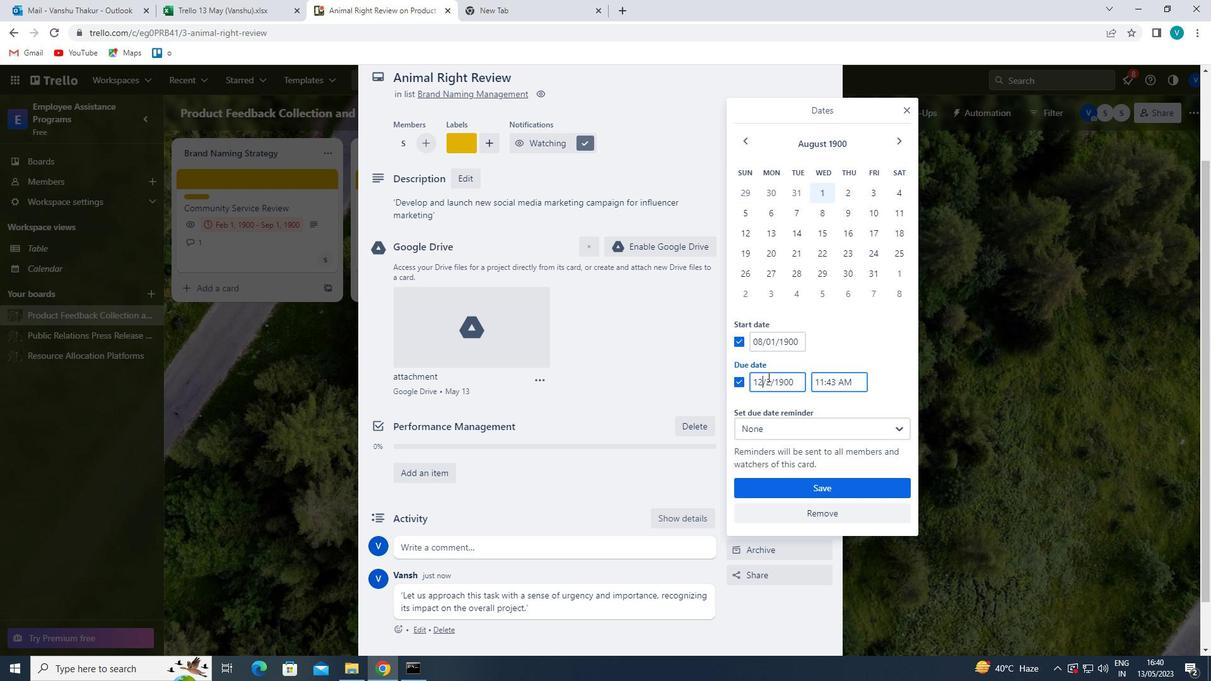 
Action: Mouse moved to (524, 521)
Screenshot: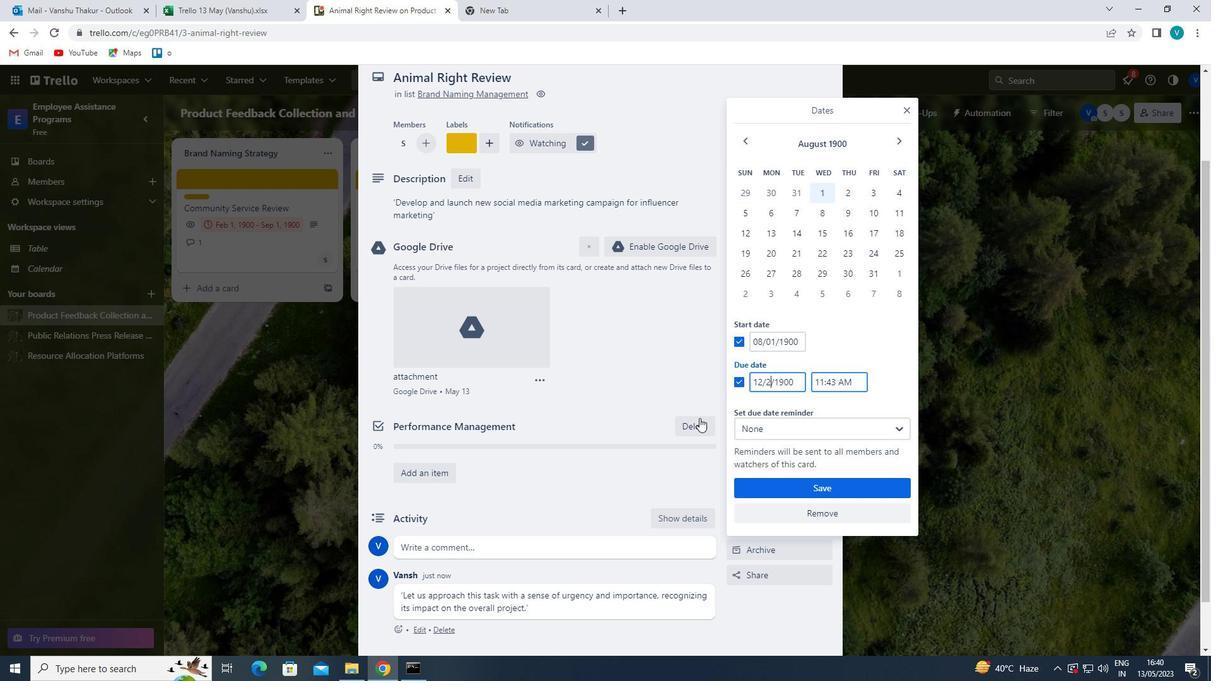 
Action: Key pressed <Key.backspace>1<Key.left><Key.left><Key.backspace>5
Screenshot: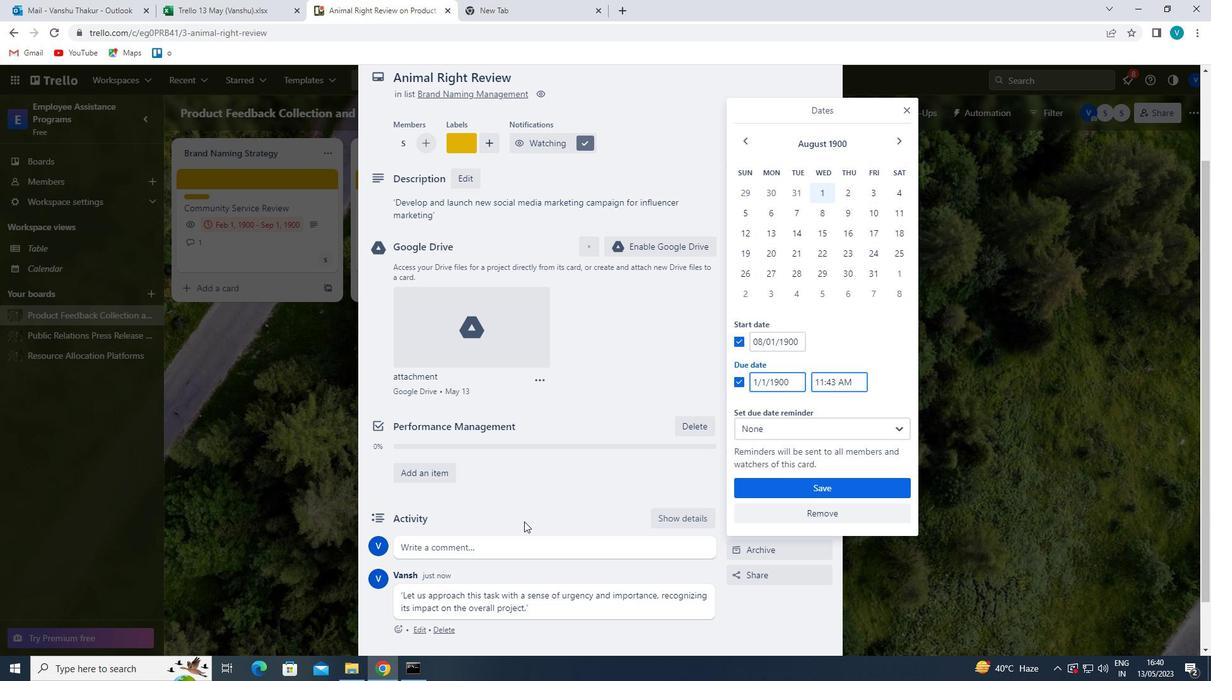 
Action: Mouse moved to (865, 488)
Screenshot: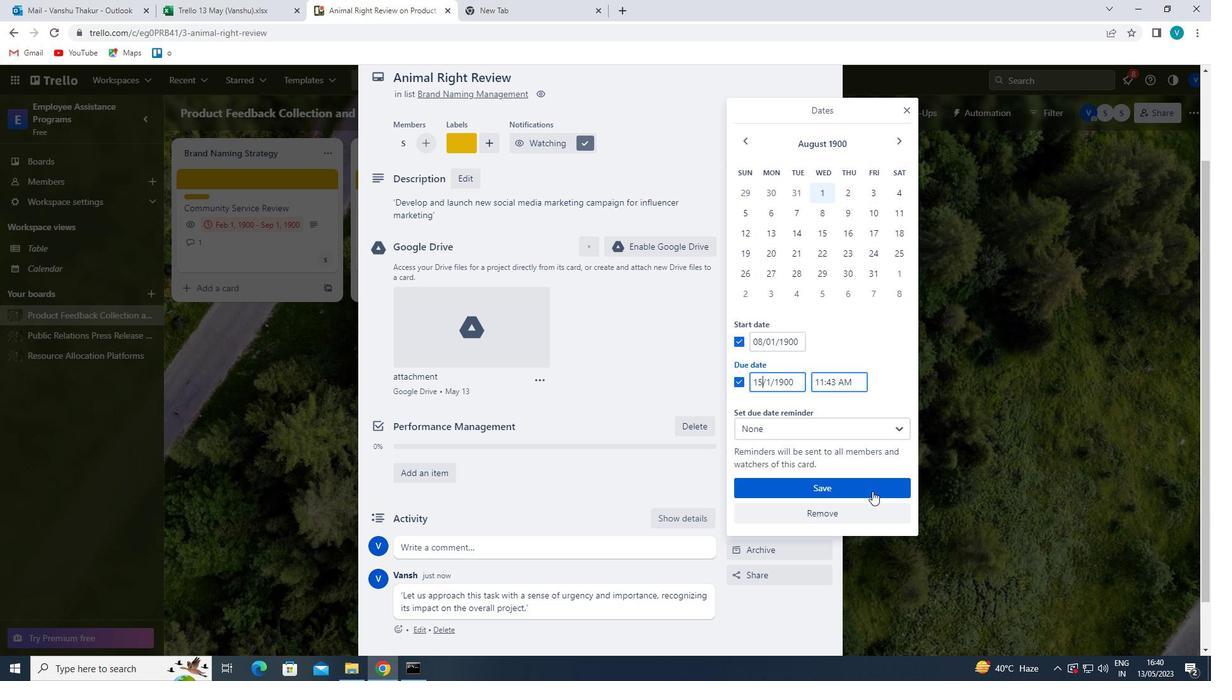 
Action: Mouse pressed left at (865, 488)
Screenshot: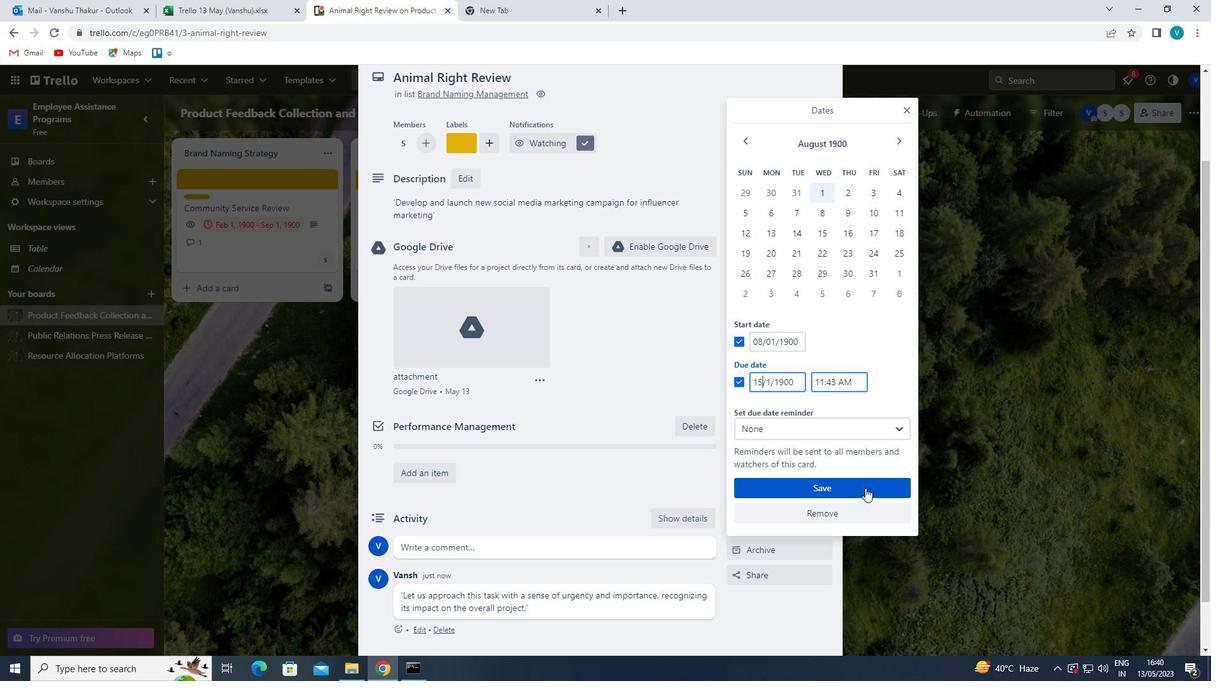 
Action: Mouse moved to (692, 585)
Screenshot: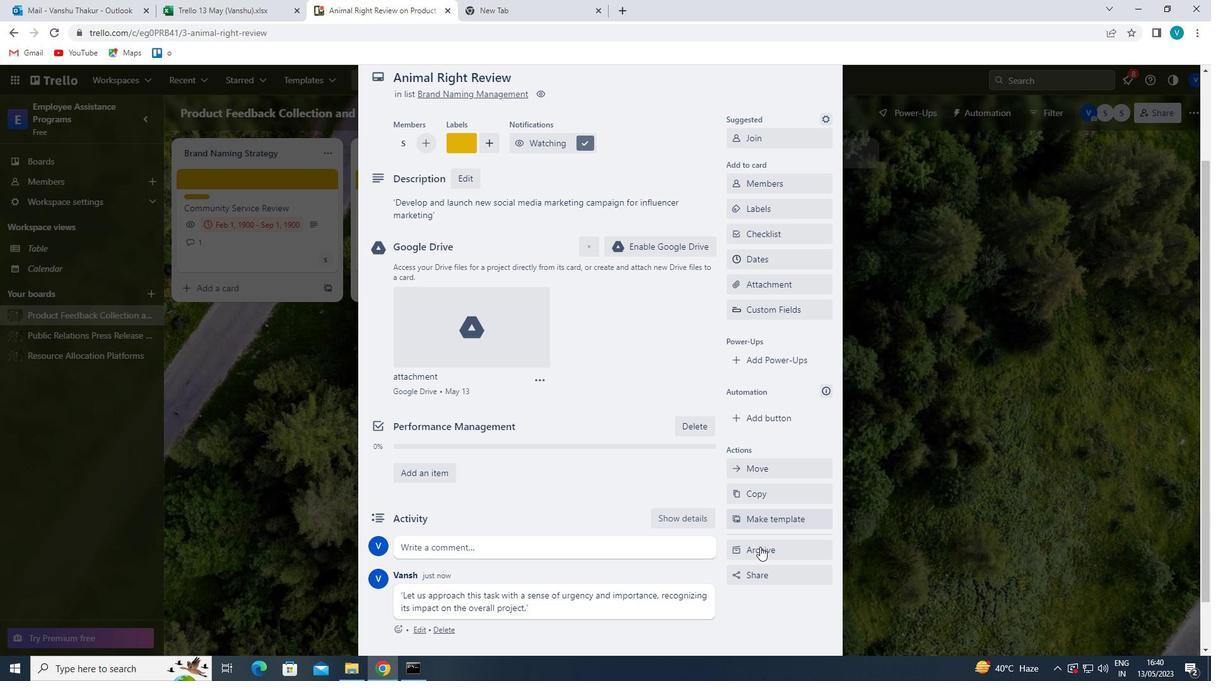 
